 Task: Find connections with filter location Stuttgart-Ost with filter topic #Culturewith filter profile language German with filter current company Internship & Jobs For Fresher / Work From Home Jobs  with filter school College of Engineering, Guindy with filter industry Household Appliance Manufacturing with filter service category CateringChange with filter keywords title Social Media Specialist
Action: Mouse moved to (573, 75)
Screenshot: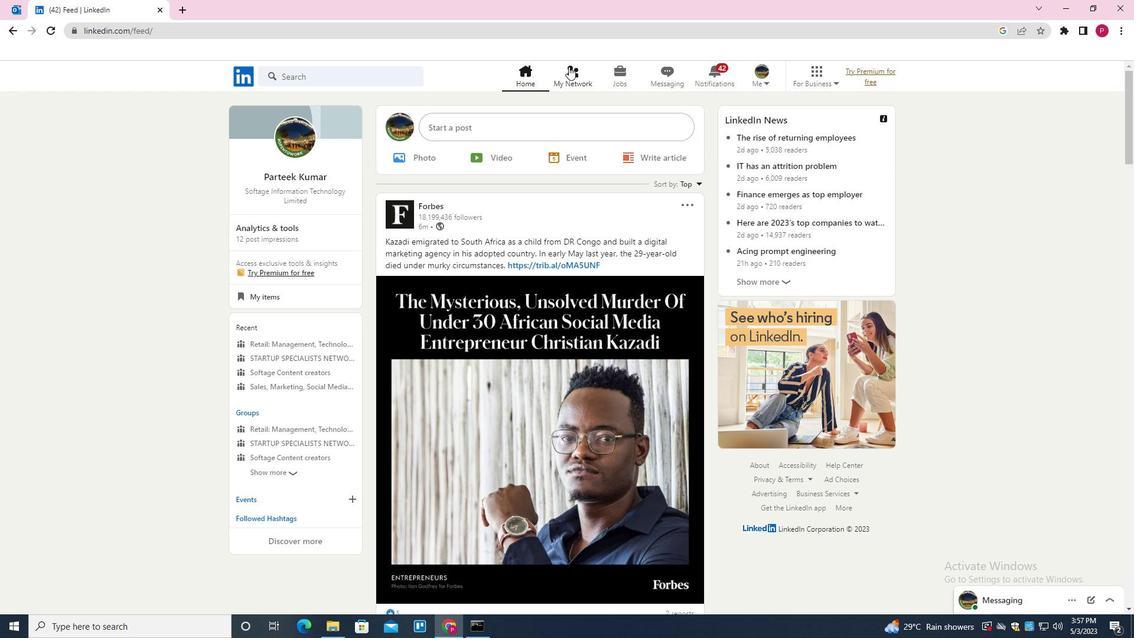 
Action: Mouse pressed left at (573, 75)
Screenshot: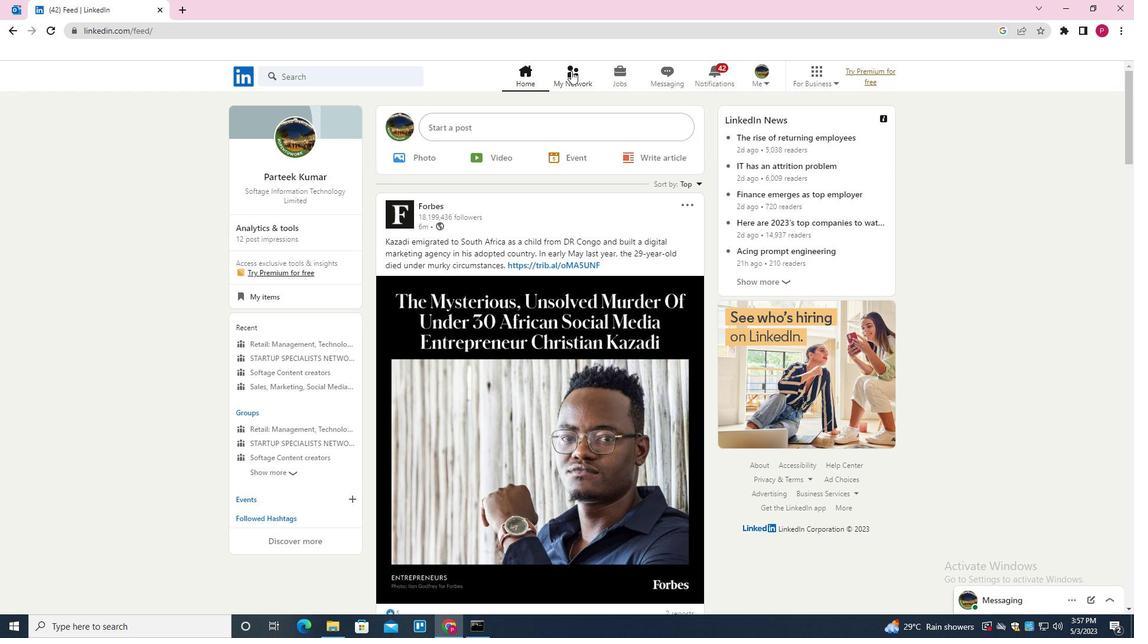 
Action: Mouse moved to (362, 135)
Screenshot: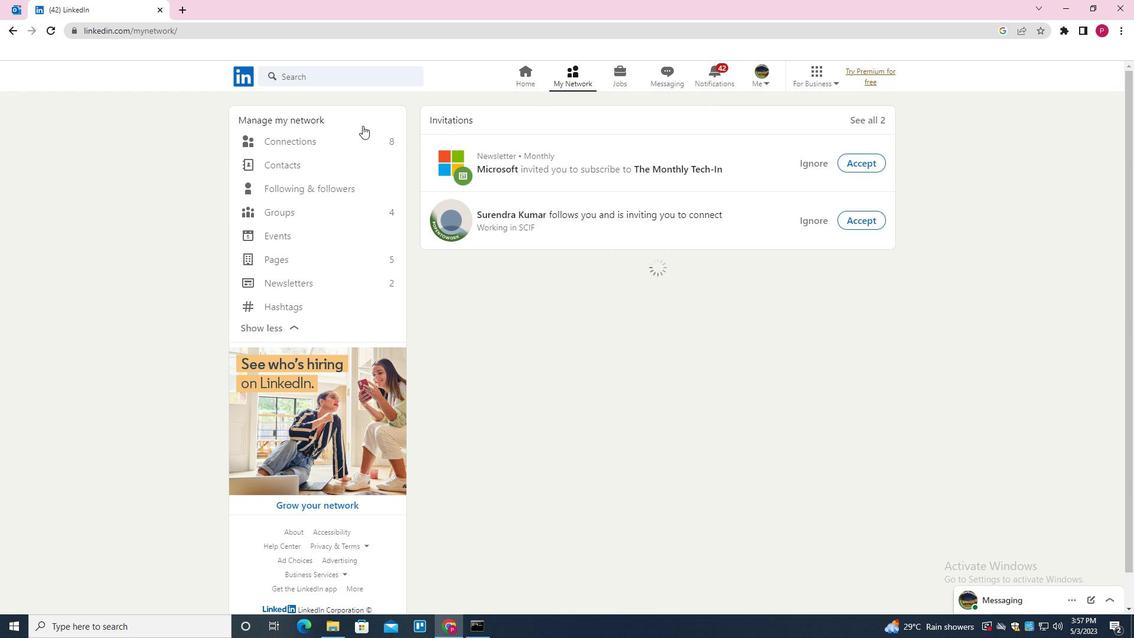 
Action: Mouse pressed left at (362, 135)
Screenshot: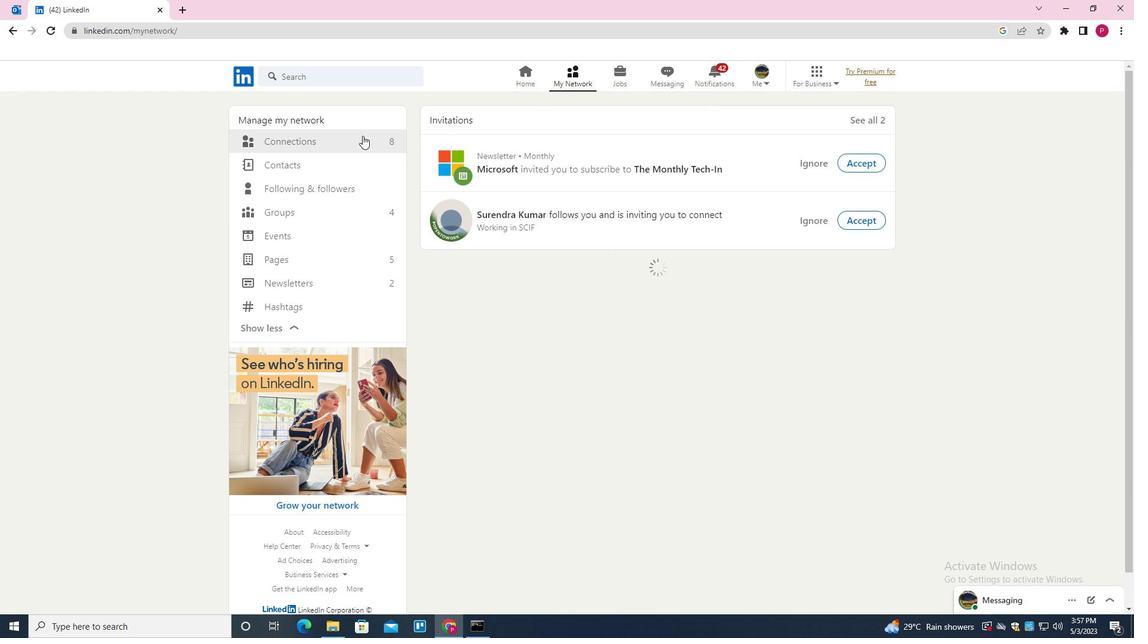 
Action: Mouse moved to (645, 145)
Screenshot: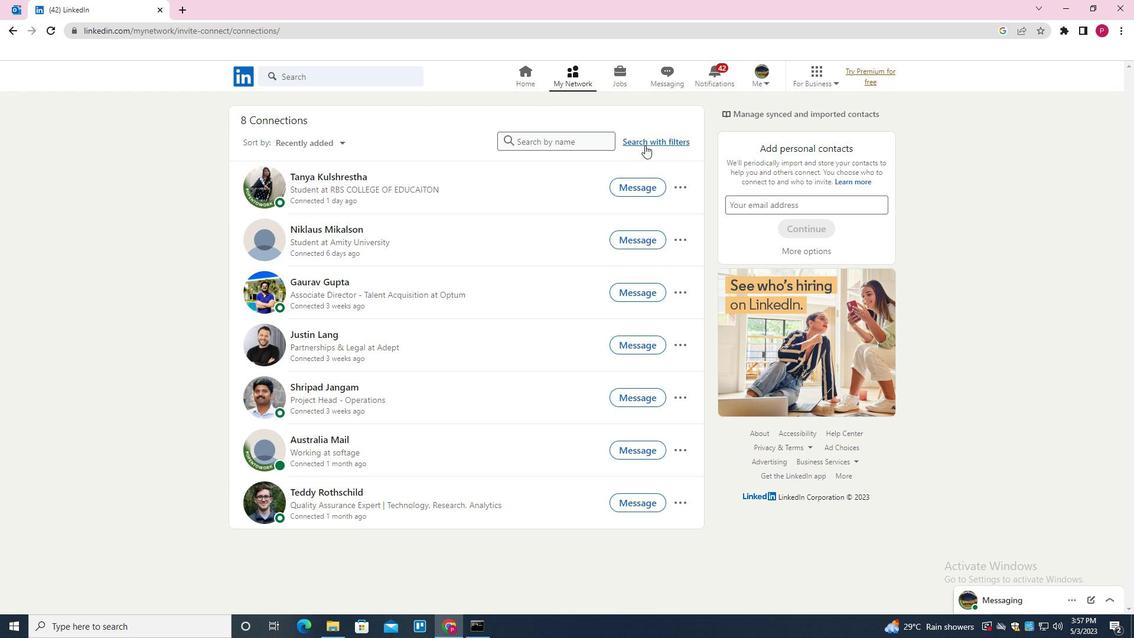 
Action: Mouse pressed left at (645, 145)
Screenshot: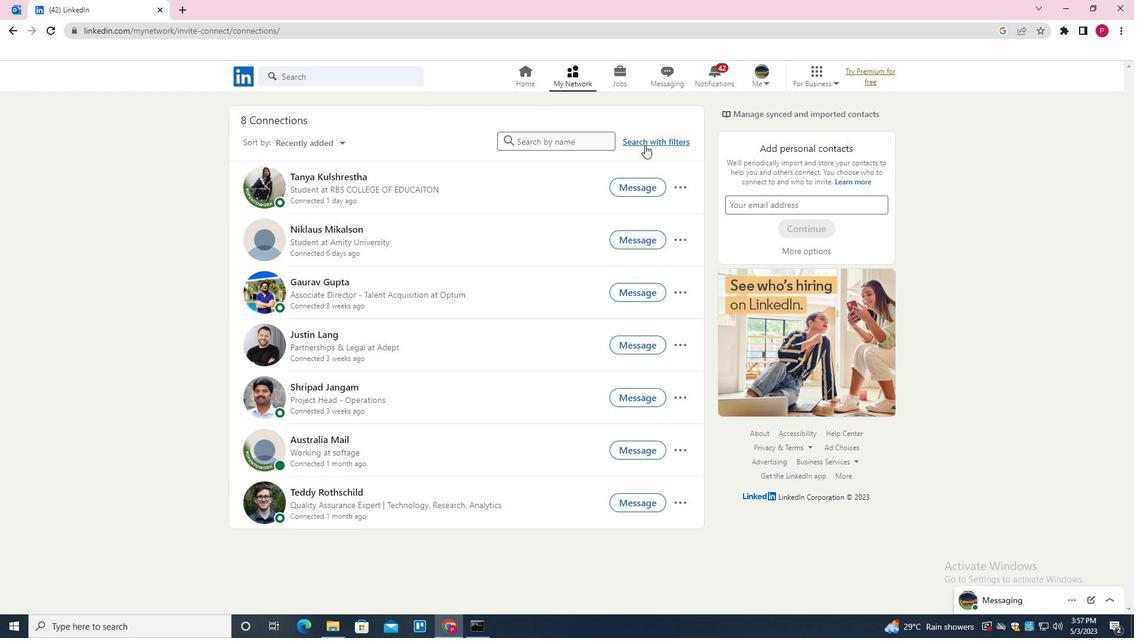 
Action: Mouse moved to (603, 112)
Screenshot: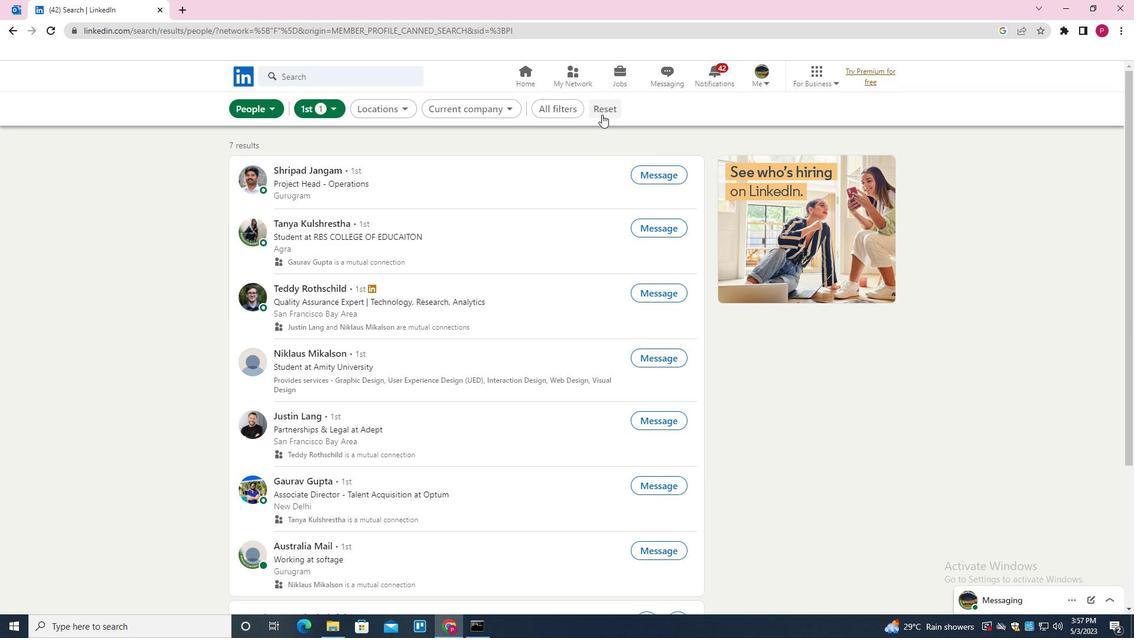 
Action: Mouse pressed left at (603, 112)
Screenshot: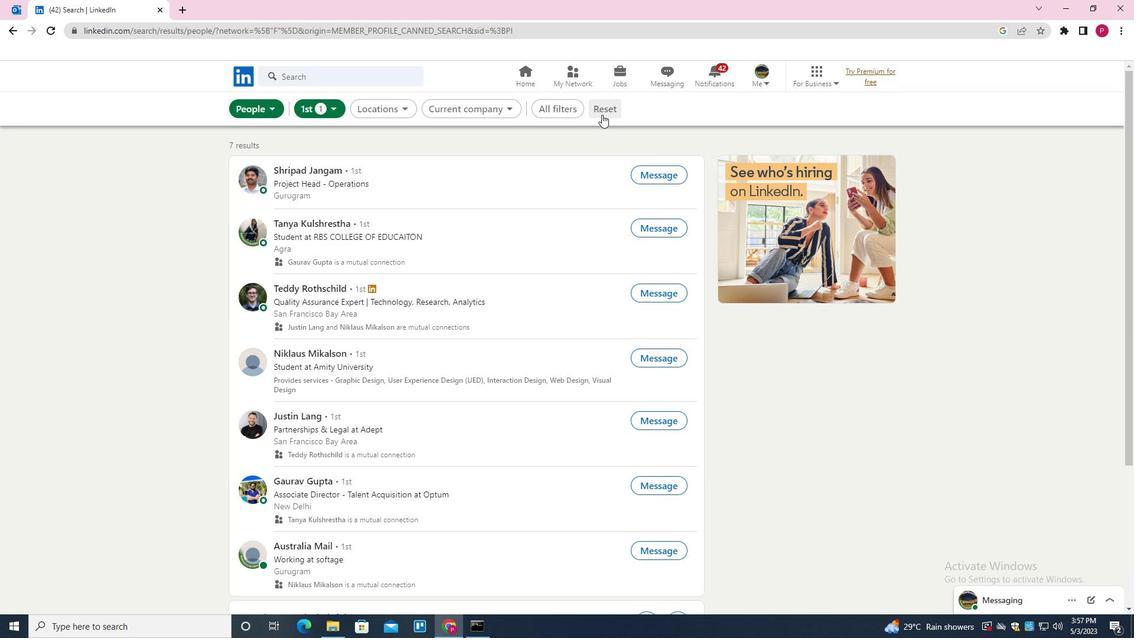 
Action: Mouse moved to (587, 109)
Screenshot: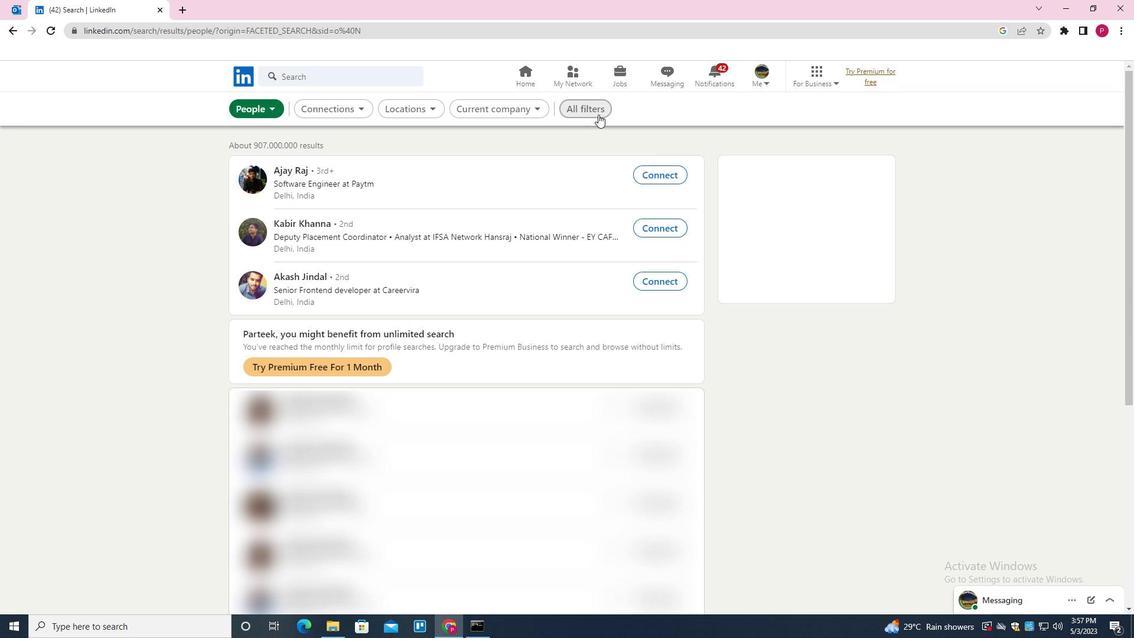 
Action: Mouse pressed left at (587, 109)
Screenshot: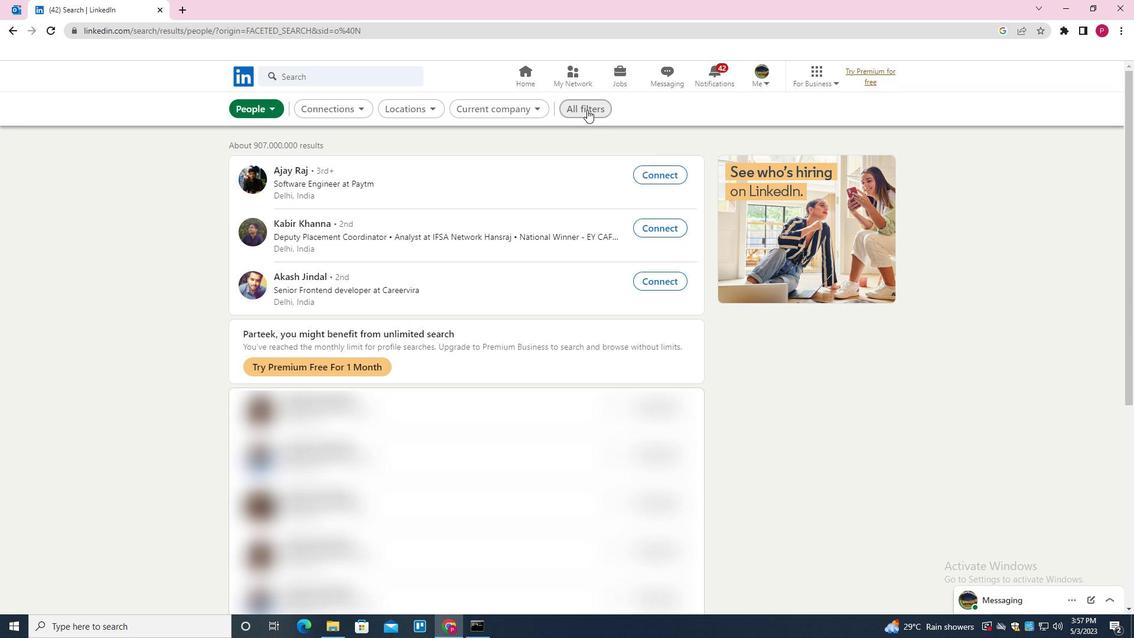 
Action: Mouse moved to (843, 272)
Screenshot: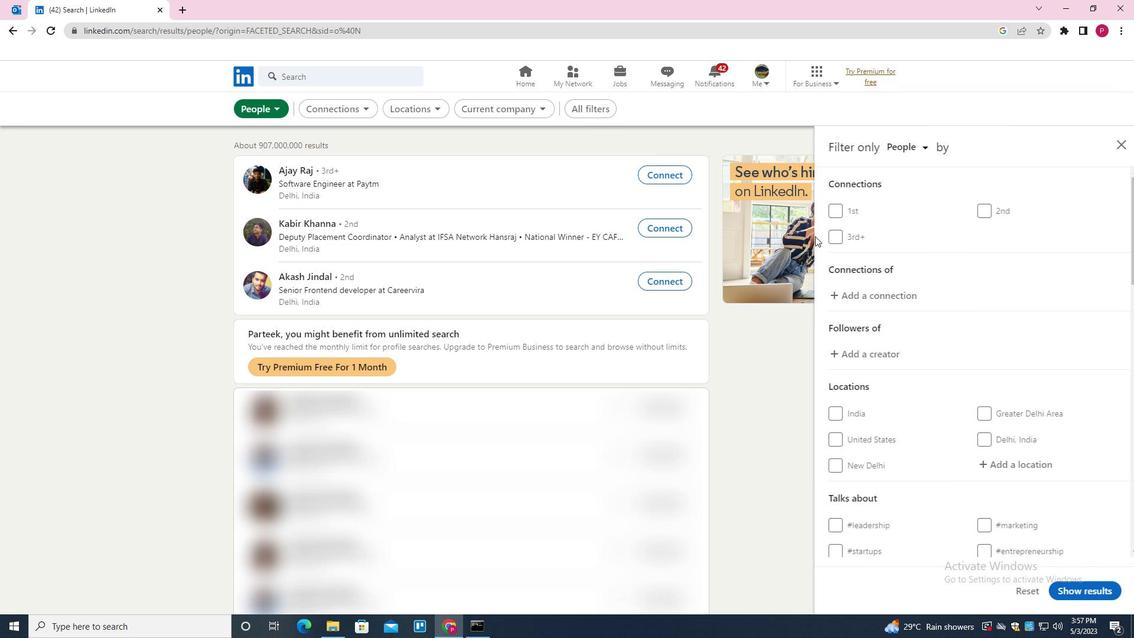 
Action: Mouse scrolled (843, 271) with delta (0, 0)
Screenshot: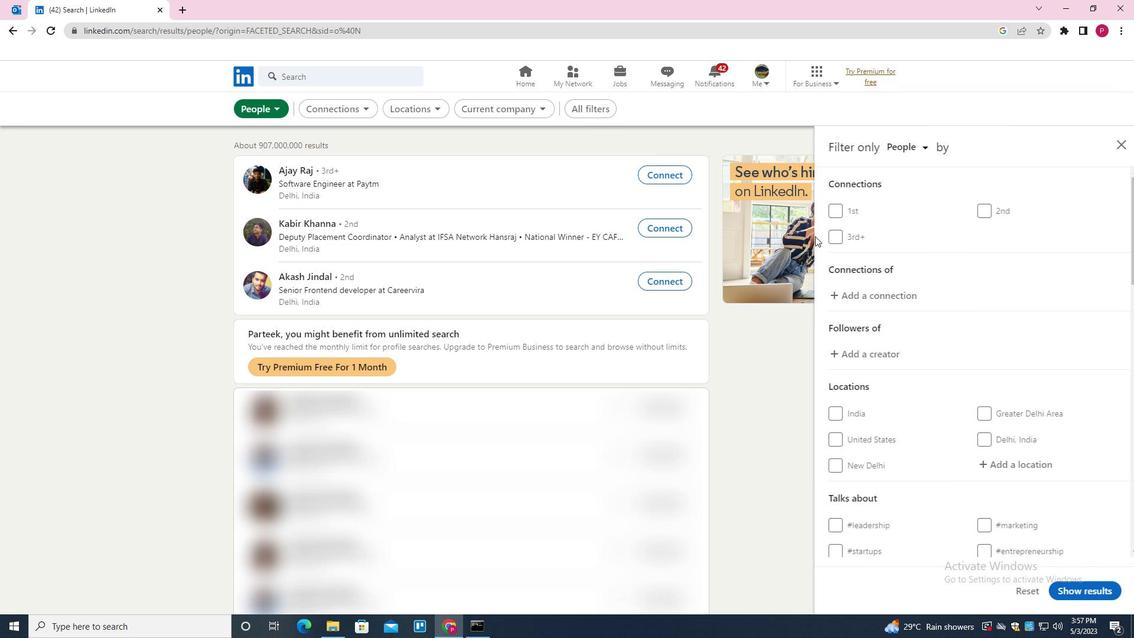 
Action: Mouse moved to (858, 289)
Screenshot: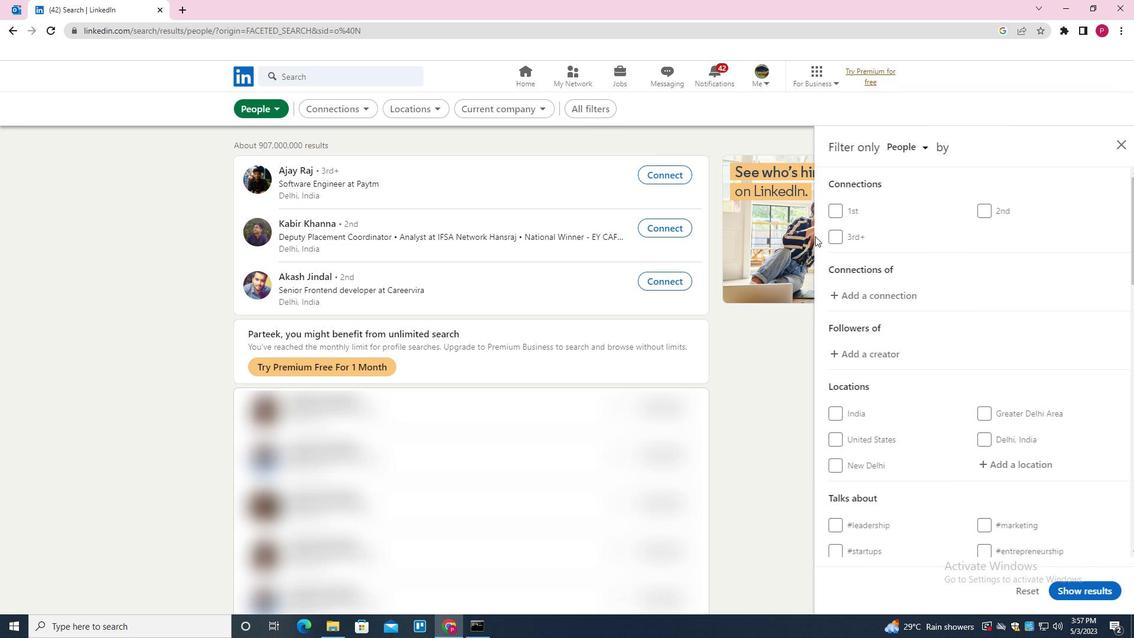 
Action: Mouse scrolled (858, 288) with delta (0, 0)
Screenshot: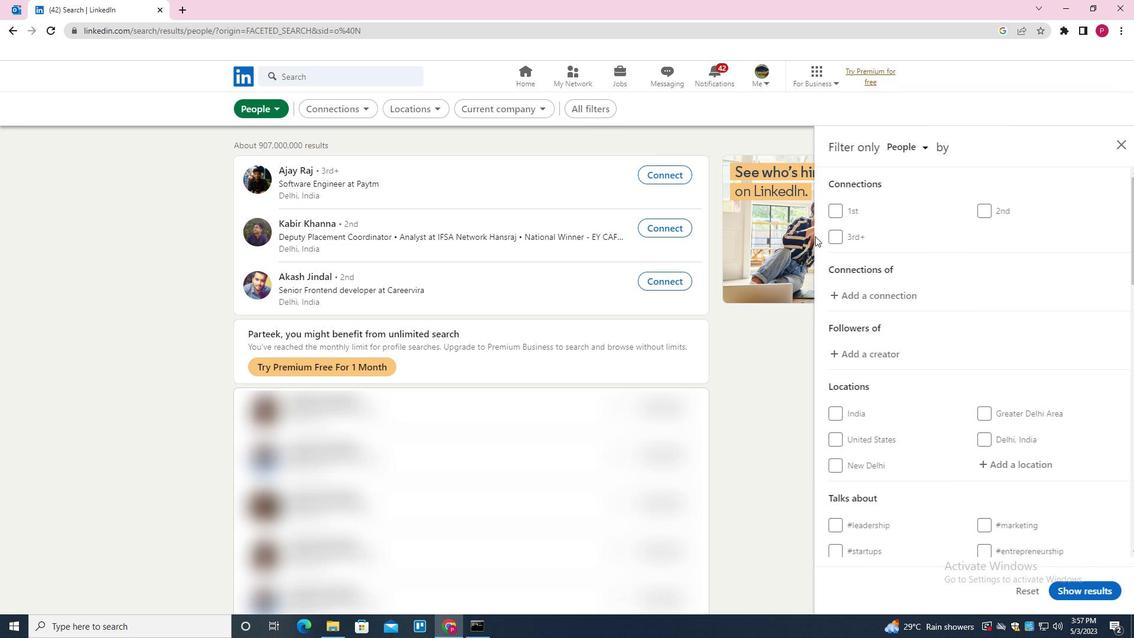 
Action: Mouse moved to (997, 346)
Screenshot: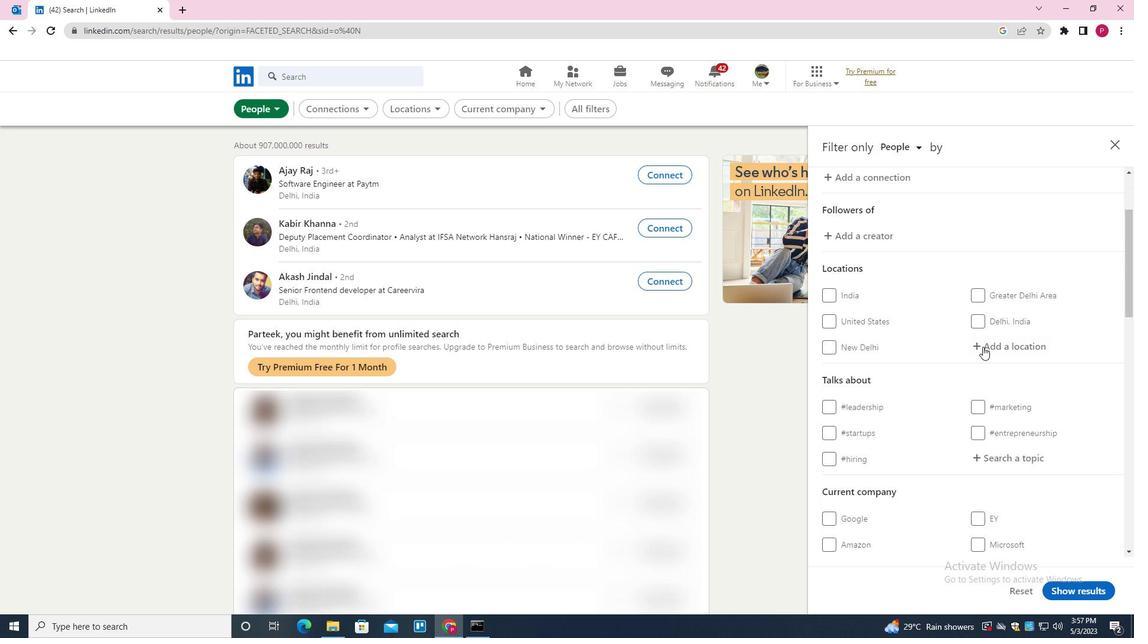 
Action: Mouse pressed left at (997, 346)
Screenshot: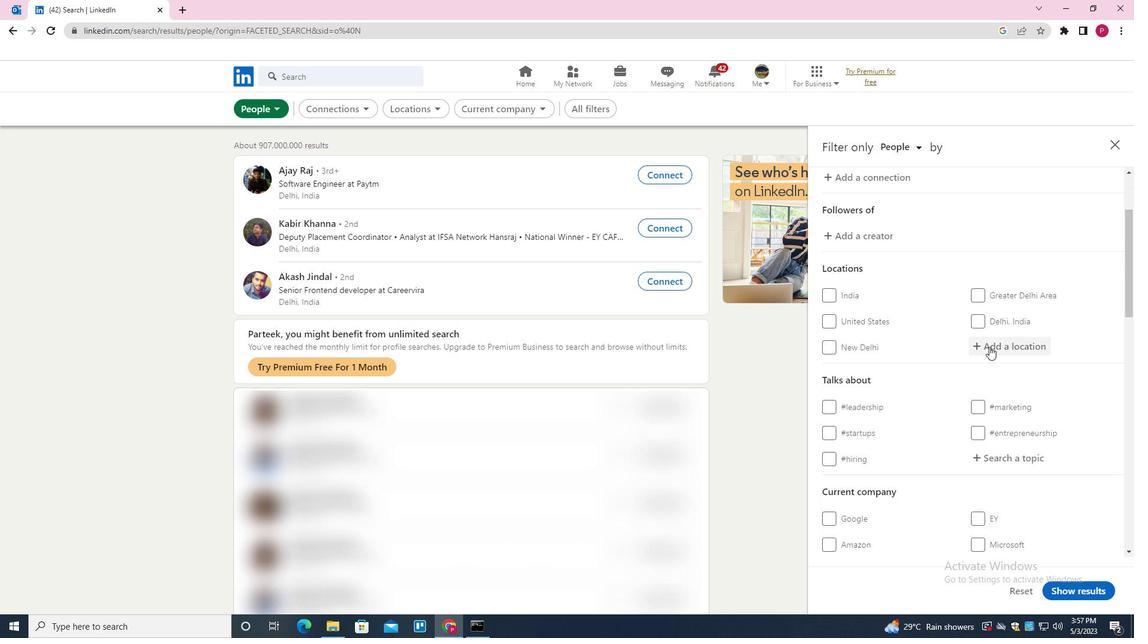 
Action: Mouse moved to (982, 356)
Screenshot: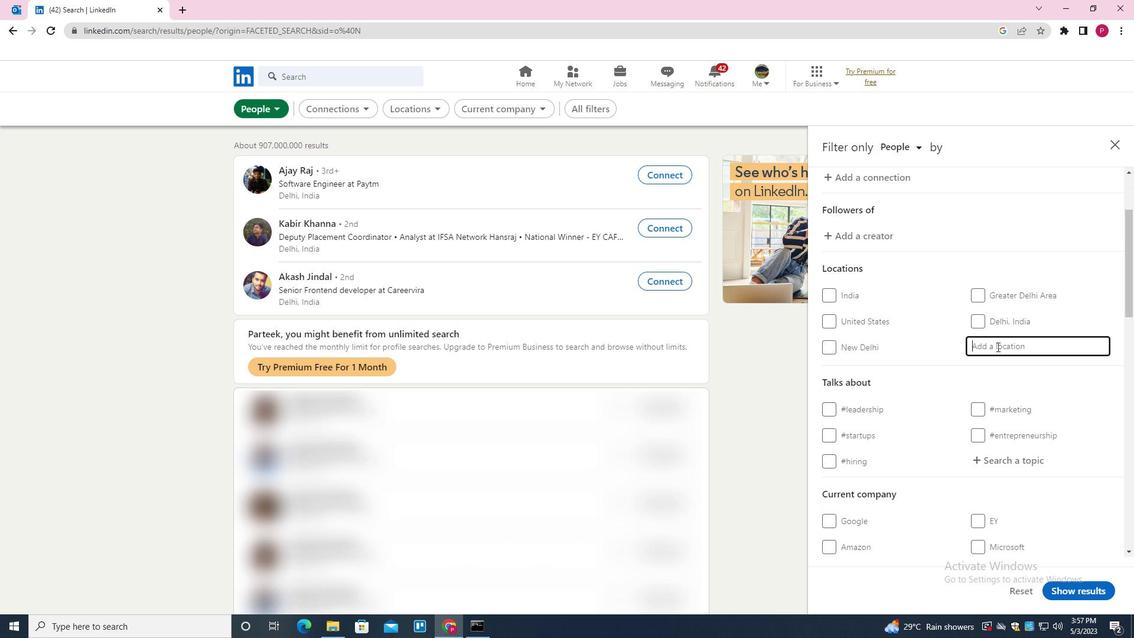 
Action: Key pressed <Key.shift>STUTT<Key.down><Key.down><Key.down><Key.down><Key.enter>
Screenshot: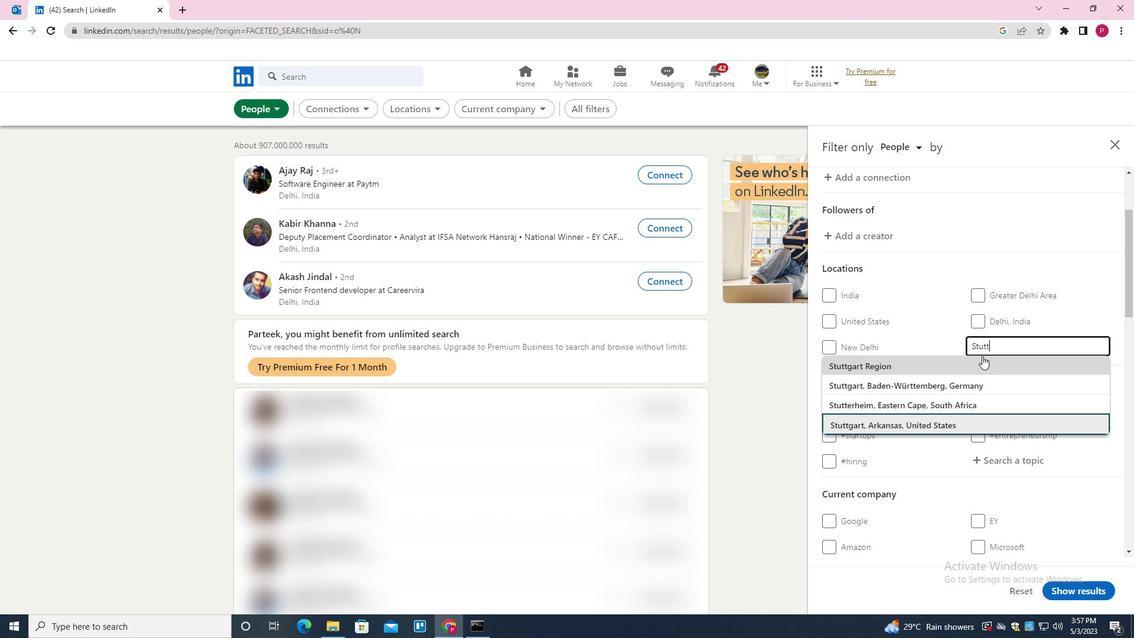 
Action: Mouse moved to (952, 286)
Screenshot: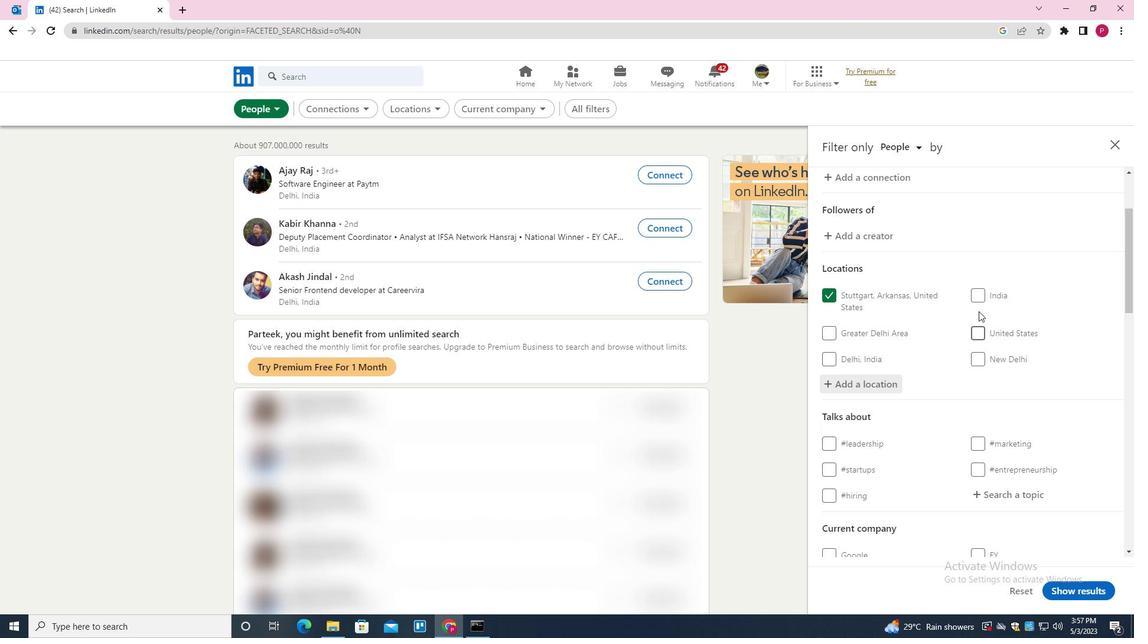 
Action: Mouse scrolled (952, 285) with delta (0, 0)
Screenshot: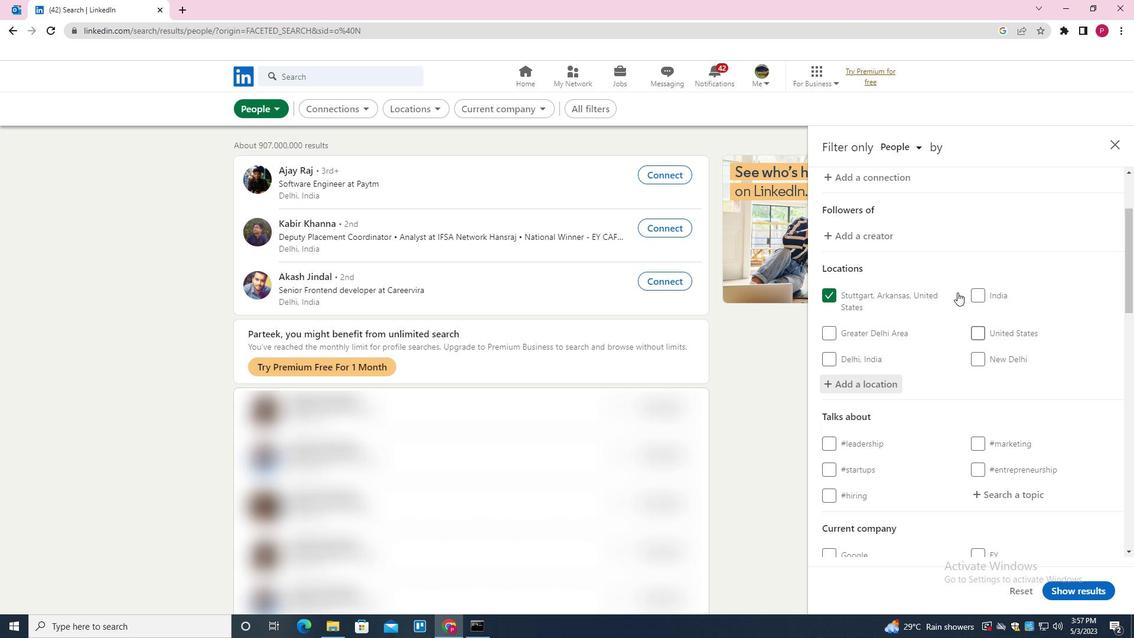 
Action: Mouse scrolled (952, 285) with delta (0, 0)
Screenshot: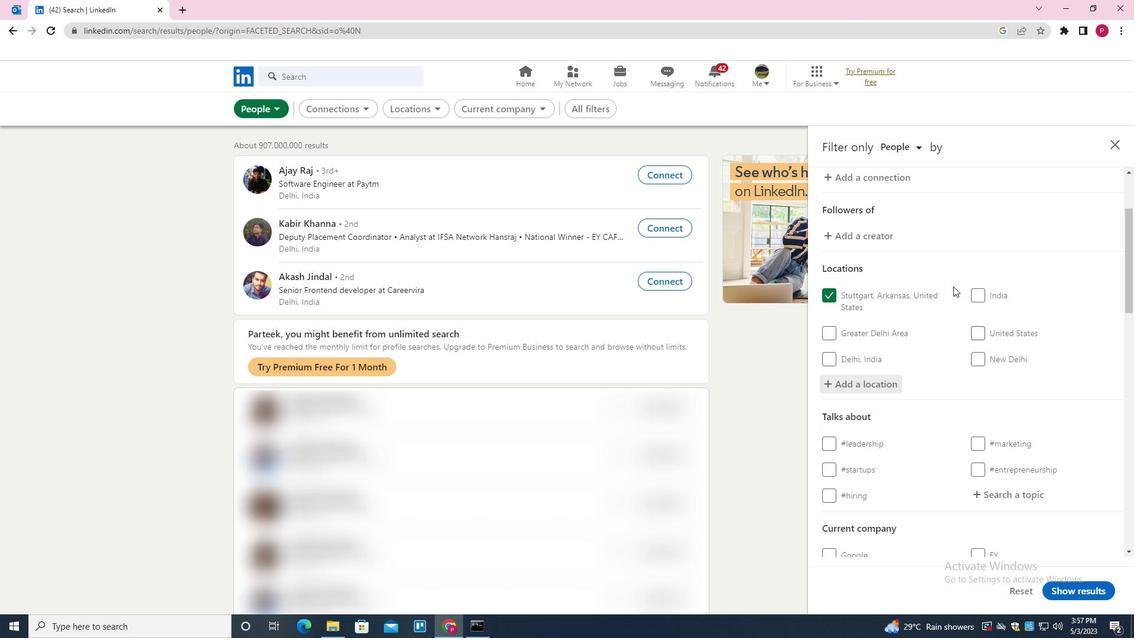
Action: Mouse scrolled (952, 285) with delta (0, 0)
Screenshot: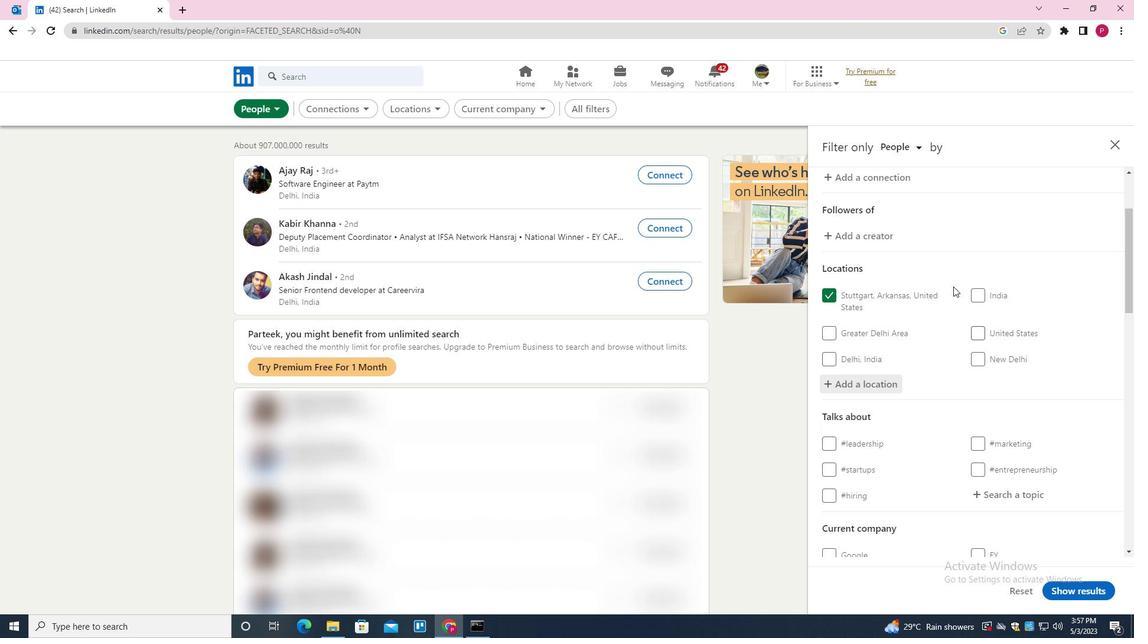
Action: Mouse scrolled (952, 285) with delta (0, 0)
Screenshot: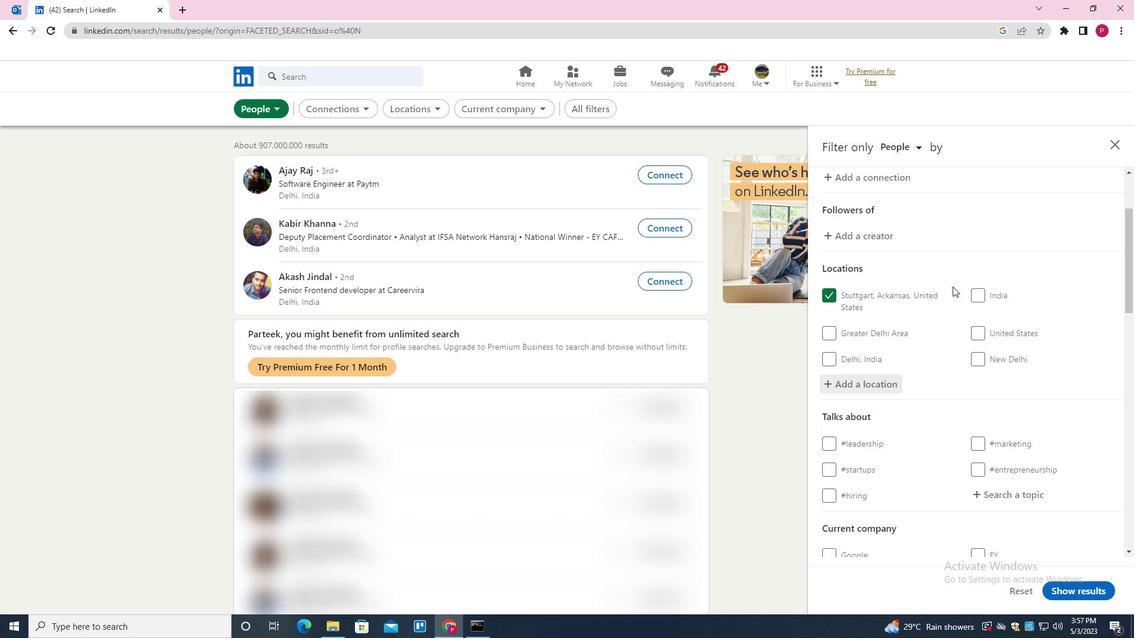 
Action: Mouse moved to (1031, 256)
Screenshot: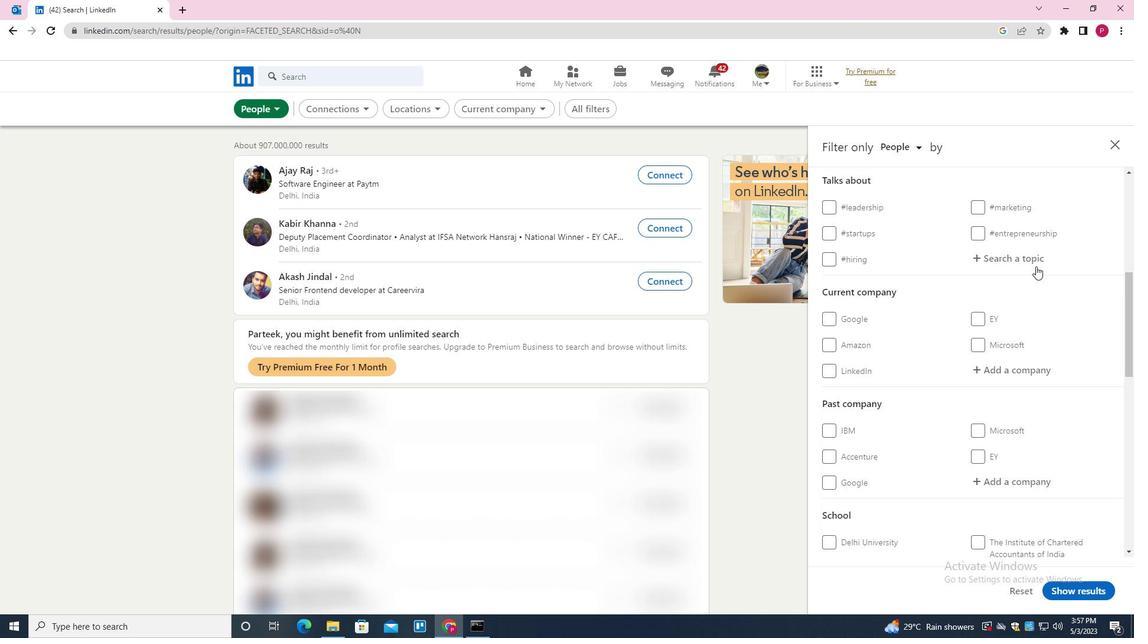 
Action: Mouse pressed left at (1031, 256)
Screenshot: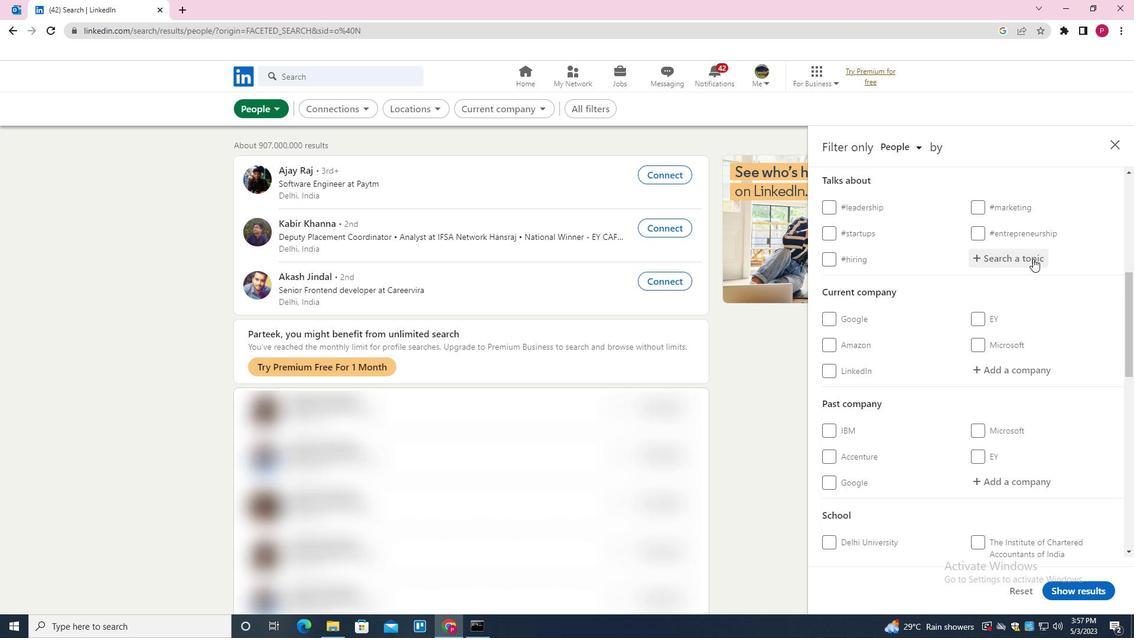 
Action: Mouse moved to (1030, 256)
Screenshot: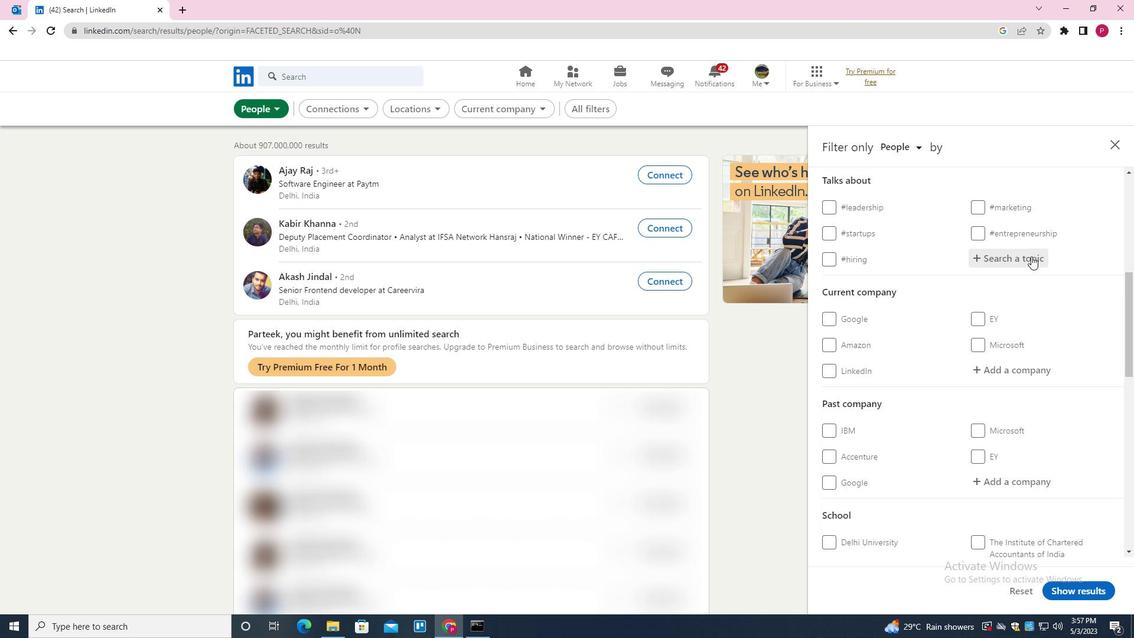 
Action: Key pressed CULTUT<Key.backspace>RE<Key.down><Key.down><Key.enter>
Screenshot: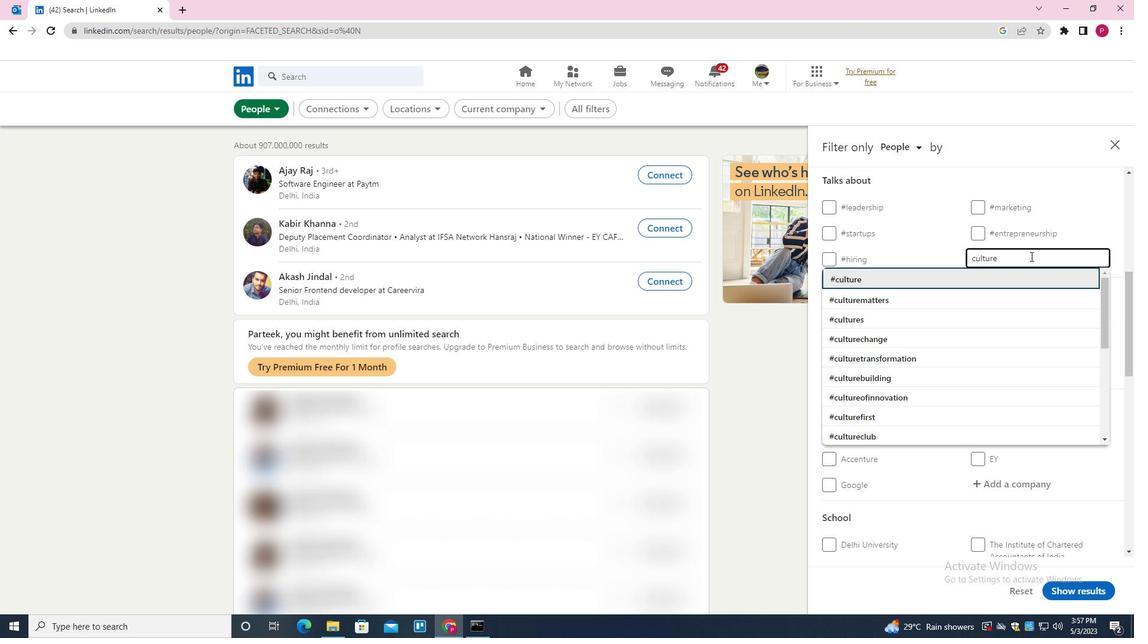 
Action: Mouse moved to (975, 329)
Screenshot: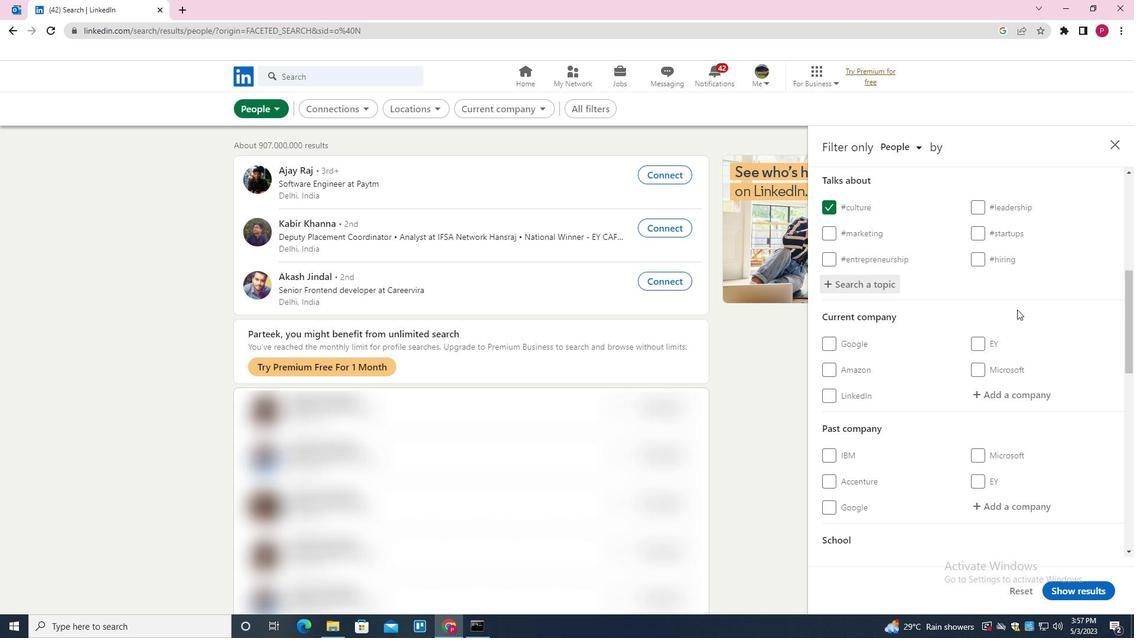 
Action: Mouse scrolled (975, 329) with delta (0, 0)
Screenshot: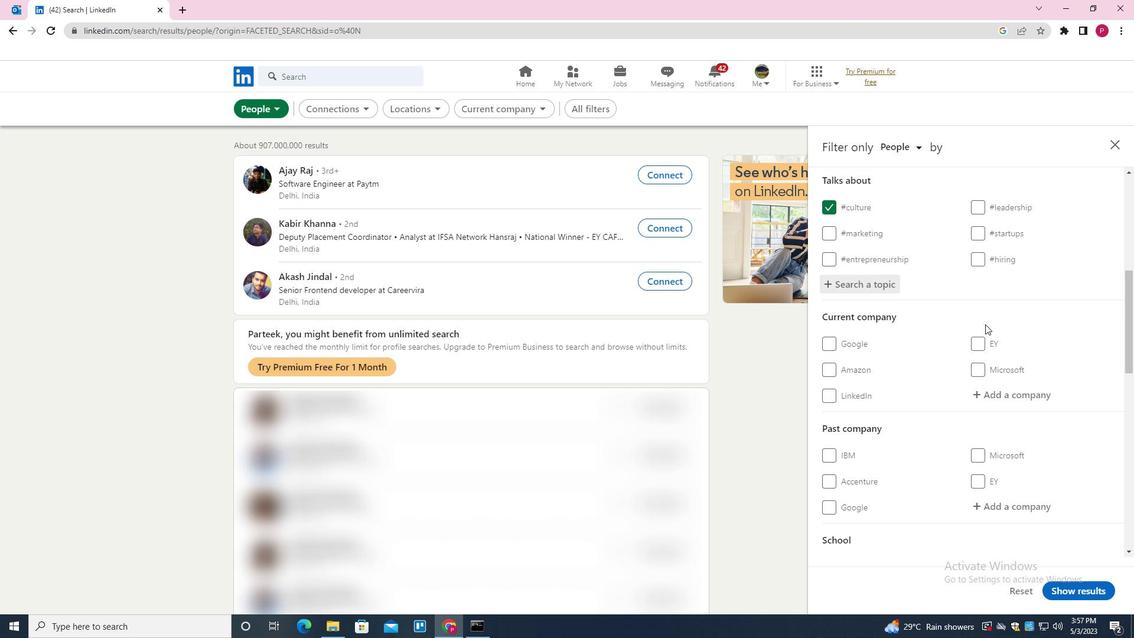 
Action: Mouse moved to (974, 330)
Screenshot: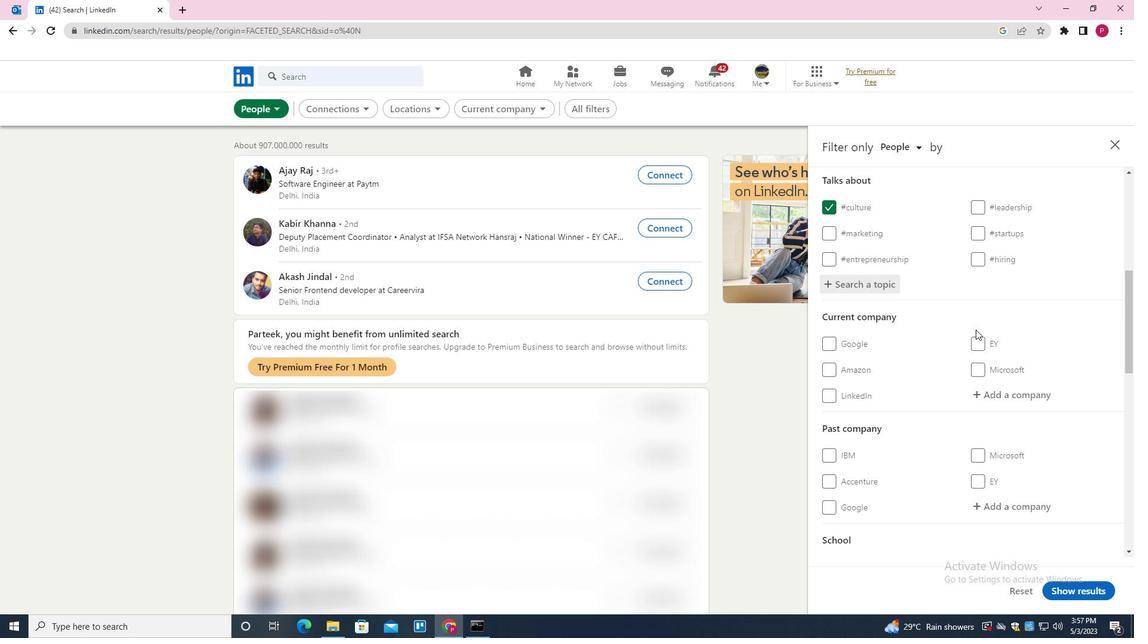 
Action: Mouse scrolled (974, 330) with delta (0, 0)
Screenshot: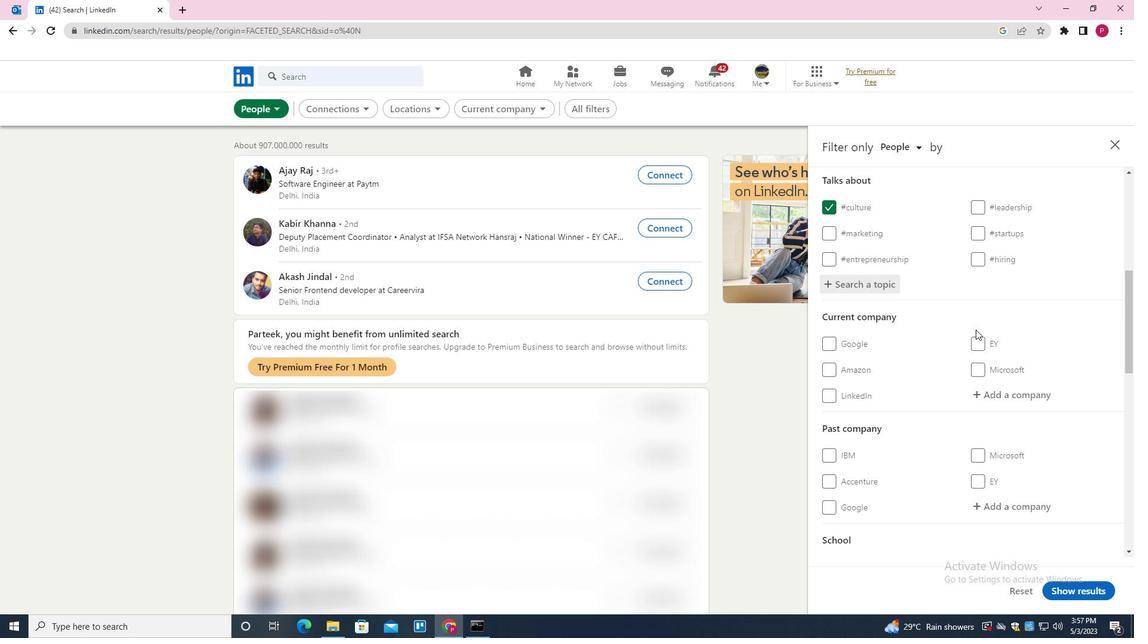 
Action: Mouse moved to (971, 331)
Screenshot: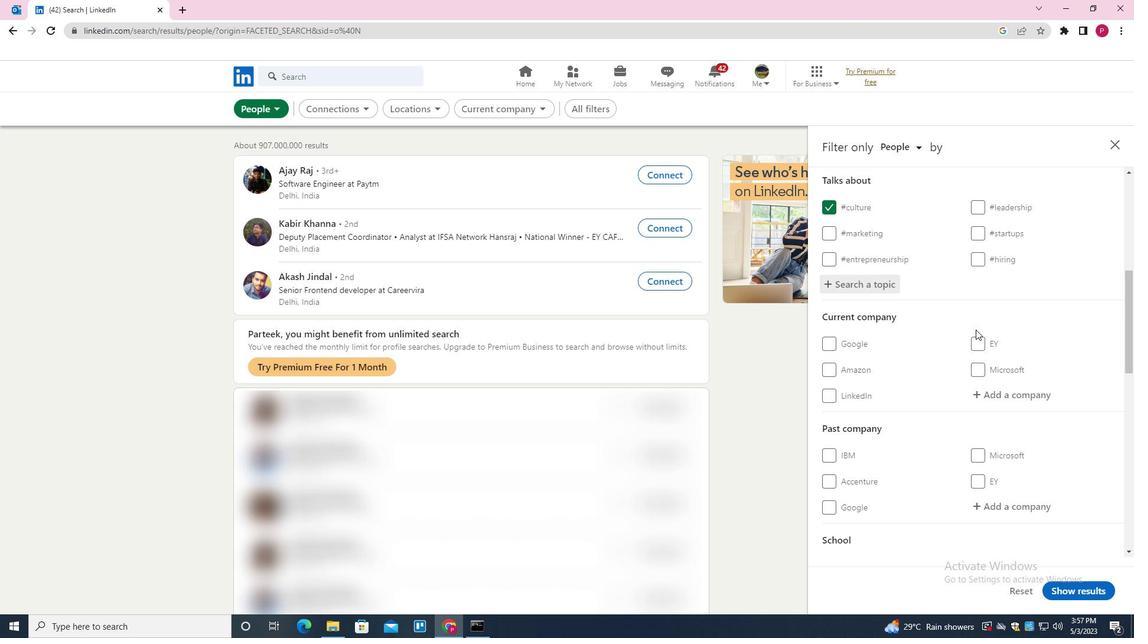
Action: Mouse scrolled (971, 331) with delta (0, 0)
Screenshot: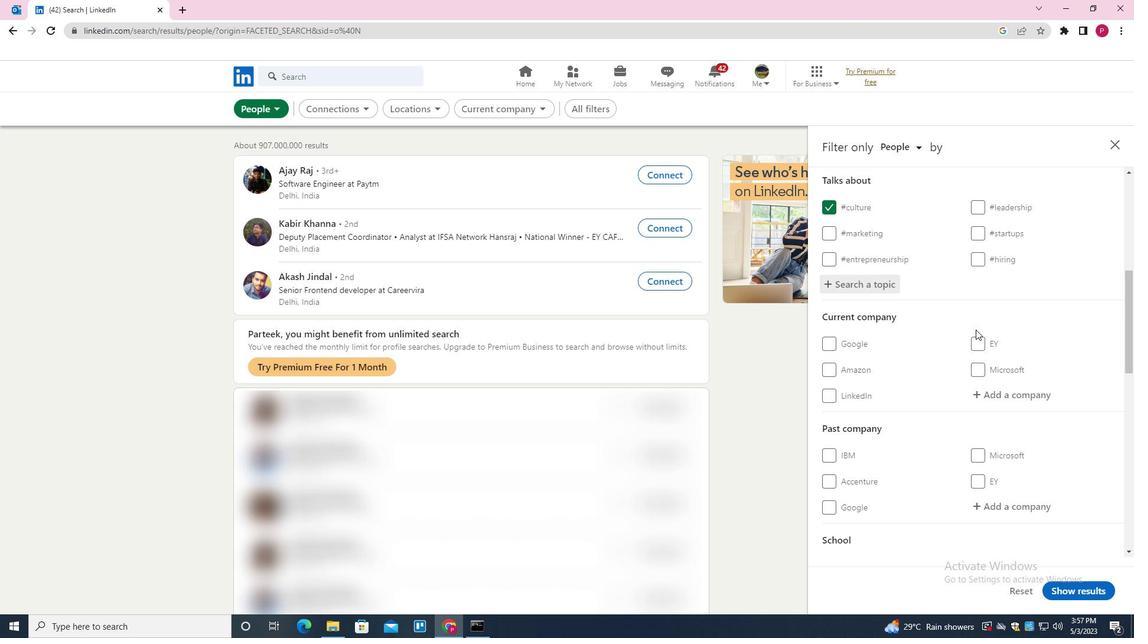 
Action: Mouse scrolled (971, 331) with delta (0, 0)
Screenshot: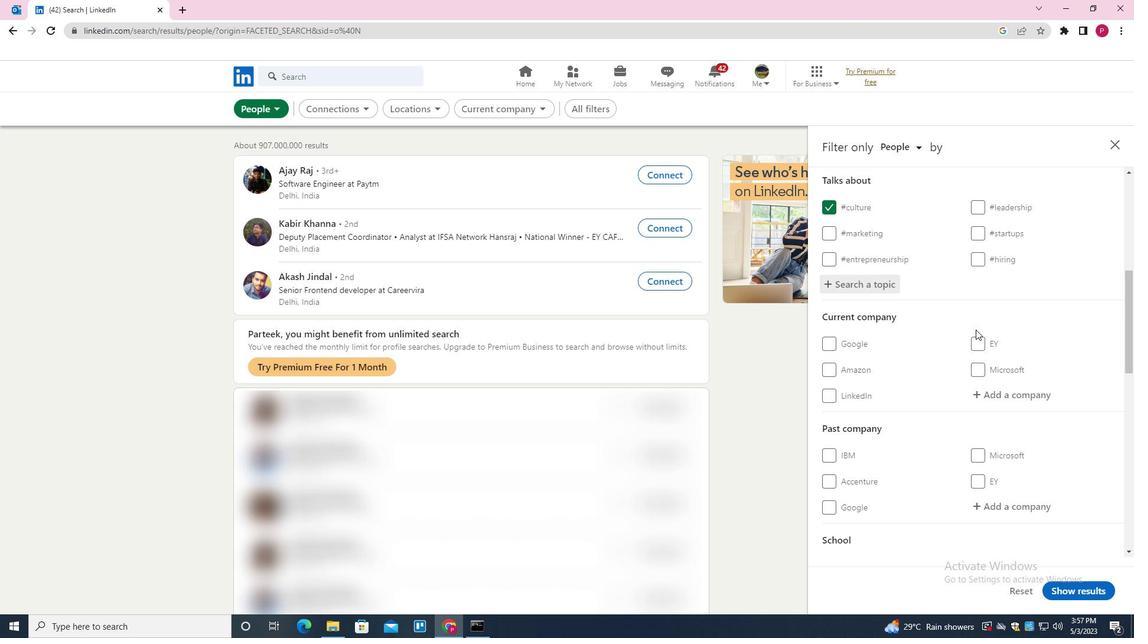 
Action: Mouse scrolled (971, 331) with delta (0, 0)
Screenshot: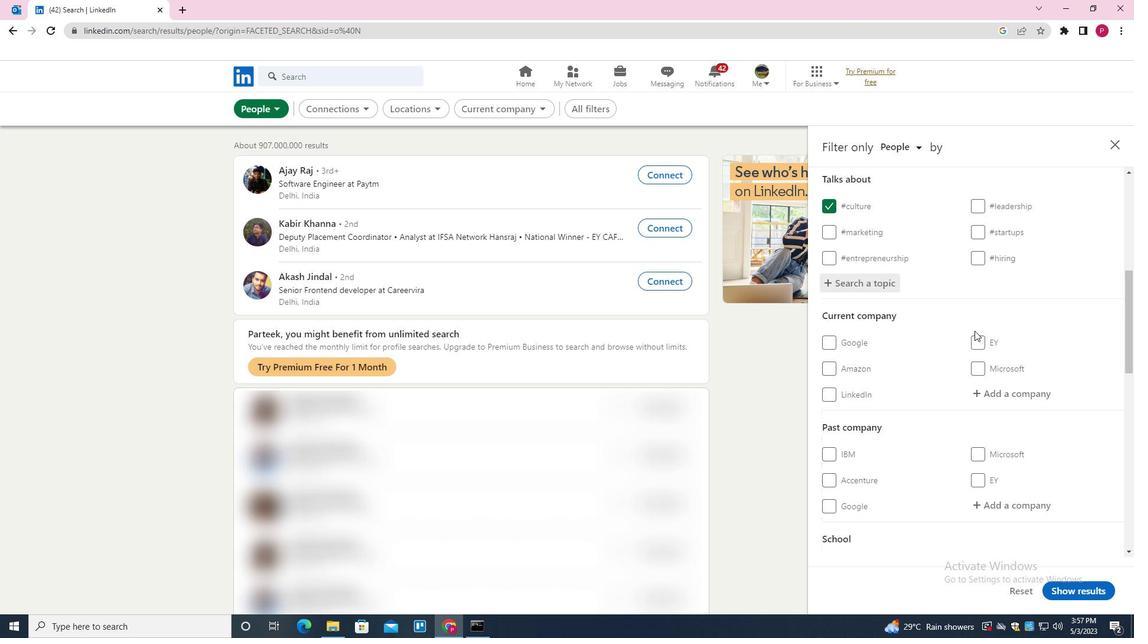 
Action: Mouse moved to (939, 319)
Screenshot: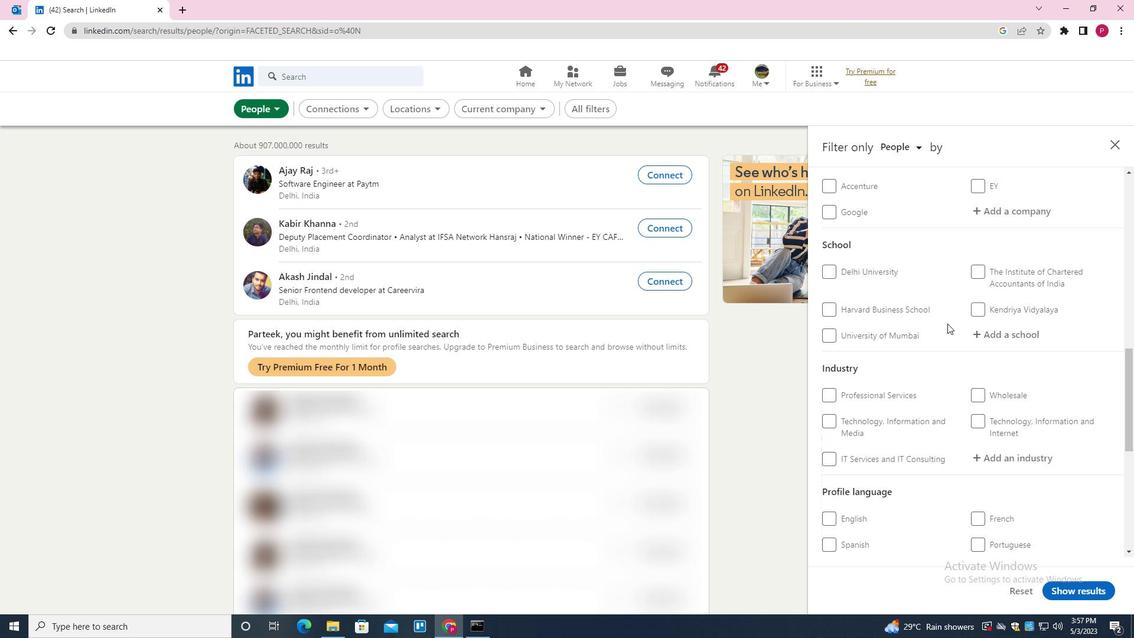 
Action: Mouse scrolled (939, 319) with delta (0, 0)
Screenshot: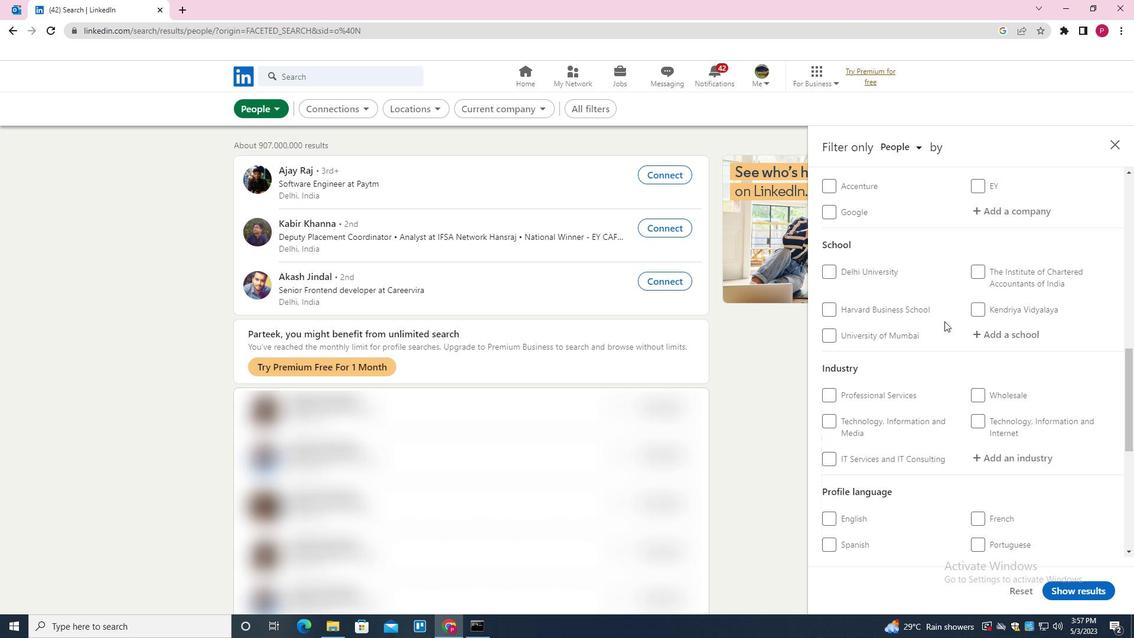 
Action: Mouse scrolled (939, 319) with delta (0, 0)
Screenshot: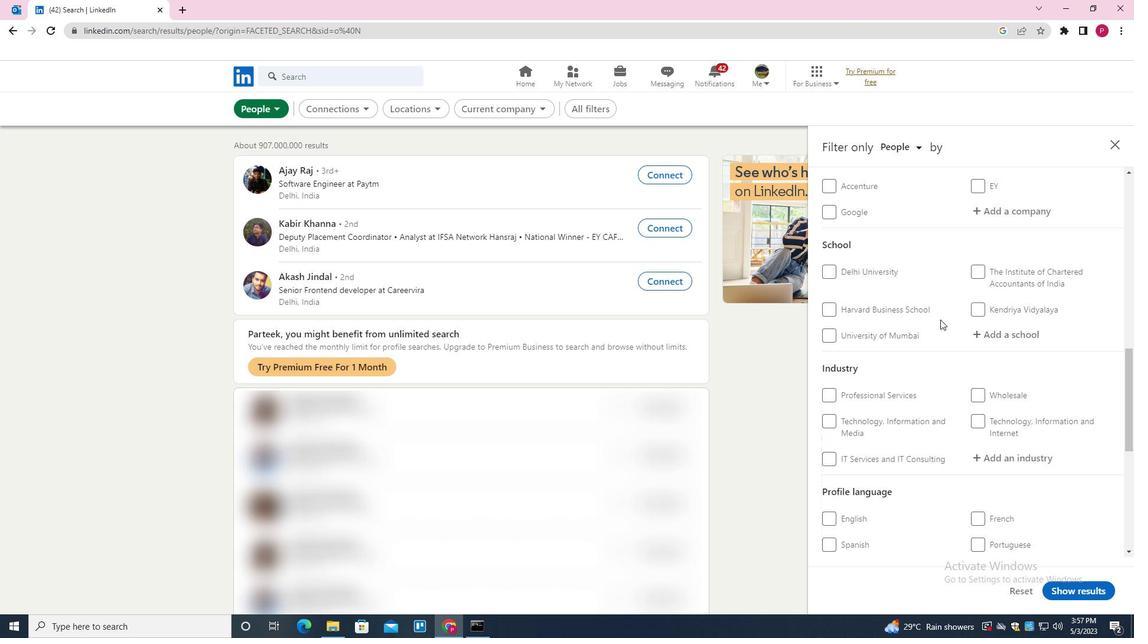 
Action: Mouse scrolled (939, 319) with delta (0, 0)
Screenshot: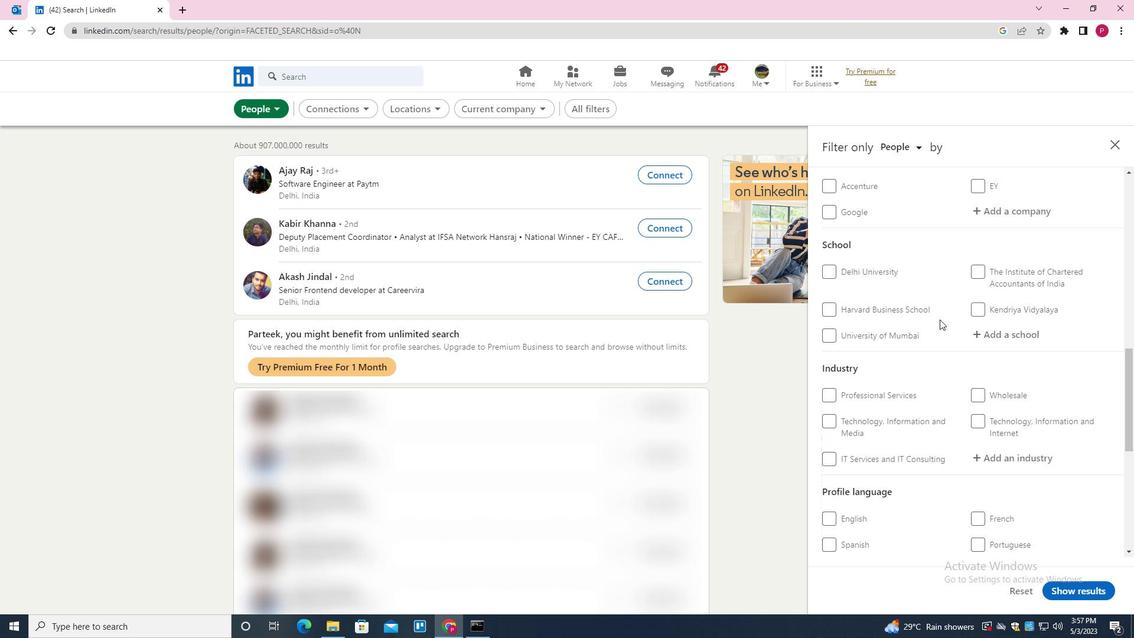 
Action: Mouse scrolled (939, 319) with delta (0, 0)
Screenshot: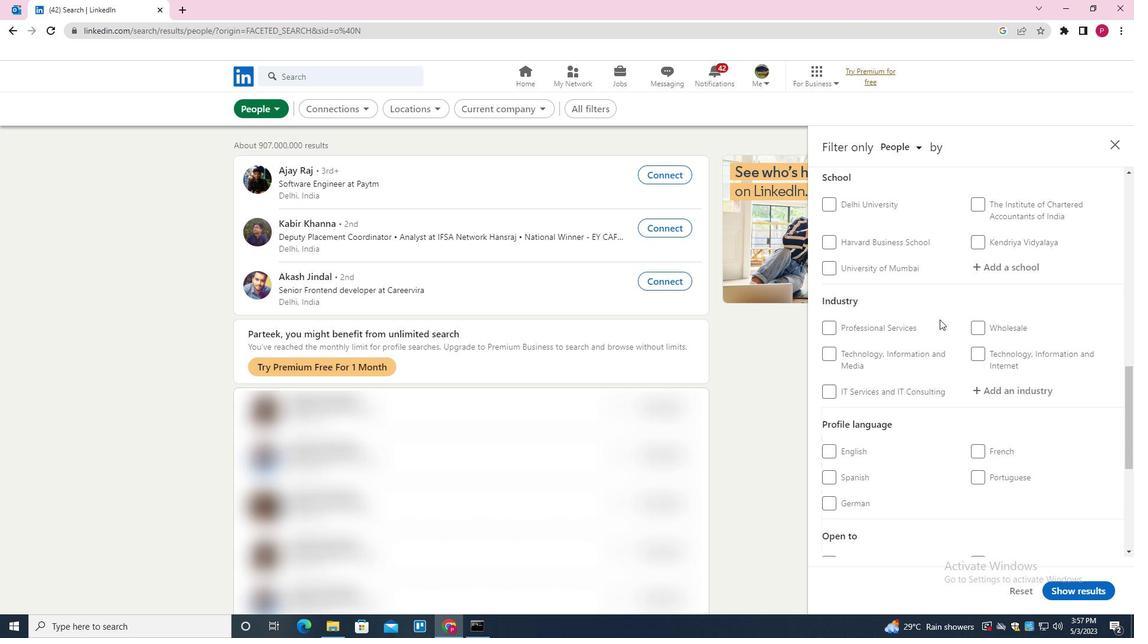 
Action: Mouse moved to (856, 334)
Screenshot: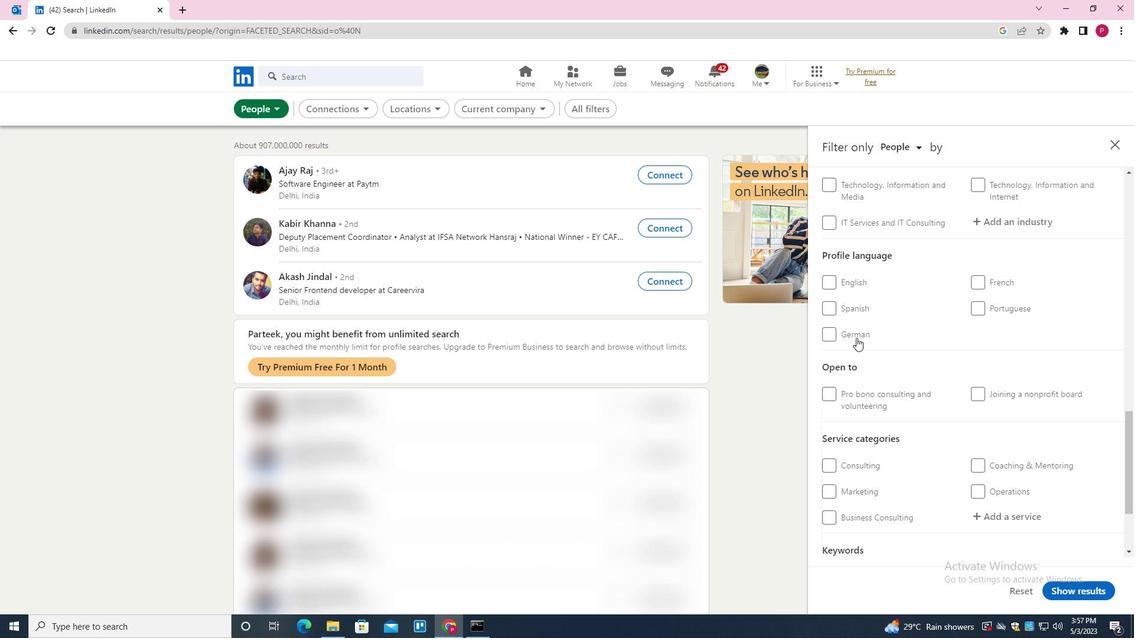 
Action: Mouse pressed left at (856, 334)
Screenshot: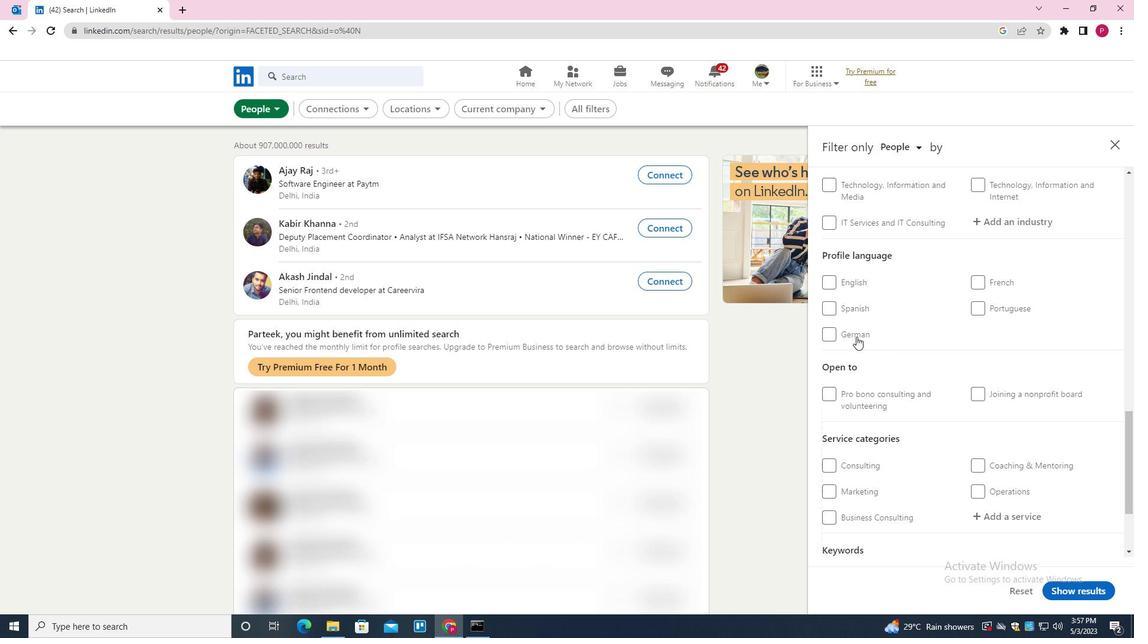 
Action: Mouse moved to (916, 360)
Screenshot: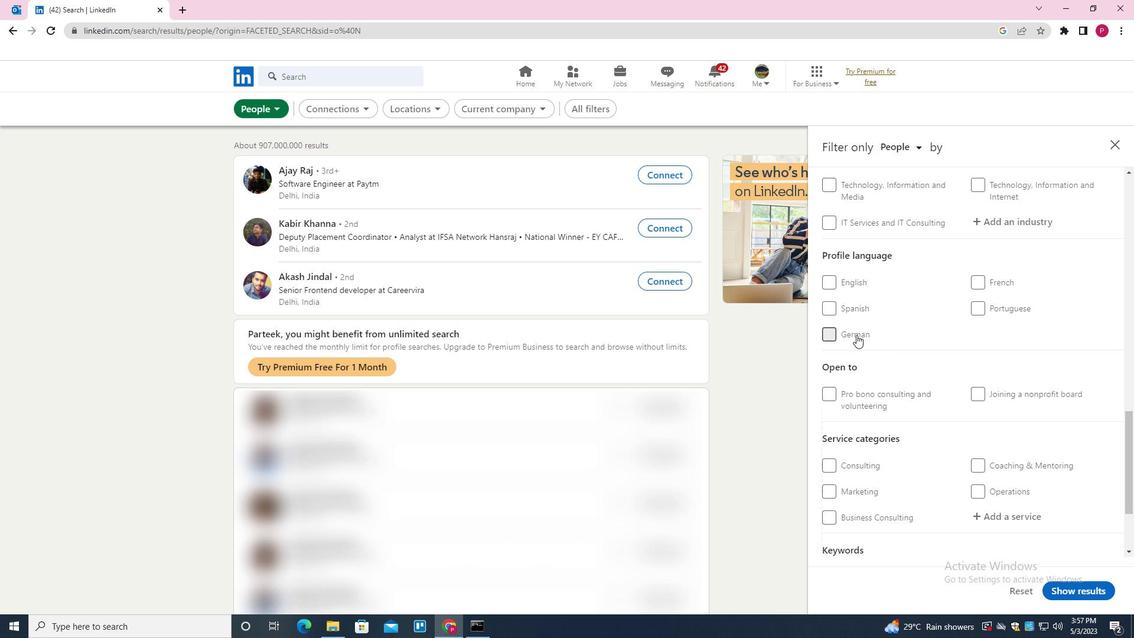 
Action: Mouse scrolled (916, 361) with delta (0, 0)
Screenshot: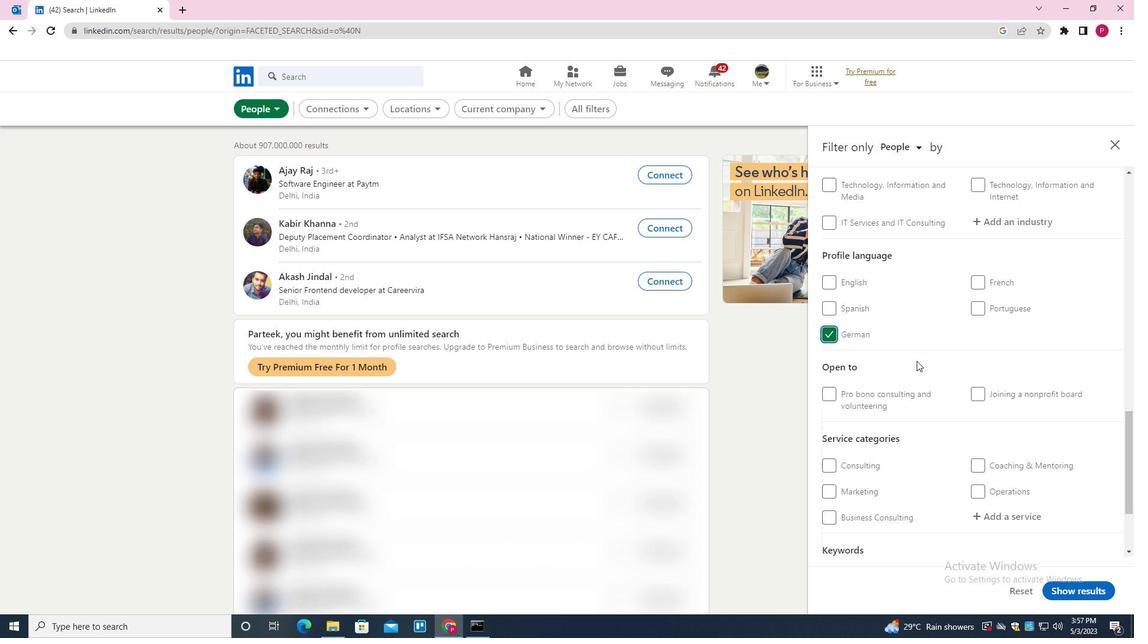 
Action: Mouse scrolled (916, 361) with delta (0, 0)
Screenshot: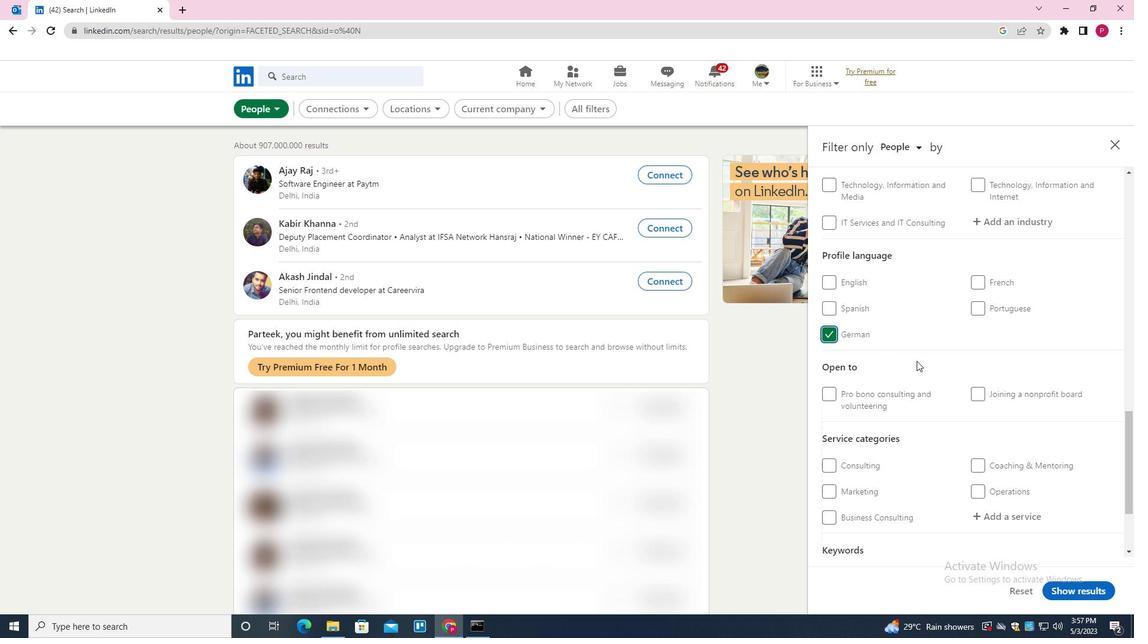
Action: Mouse scrolled (916, 361) with delta (0, 0)
Screenshot: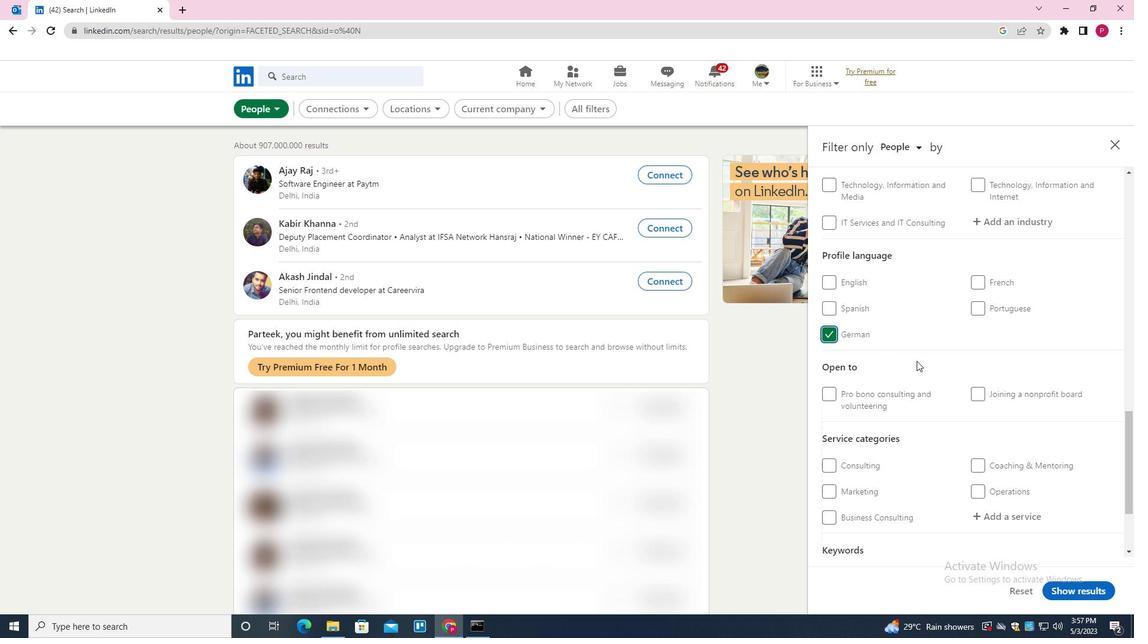
Action: Mouse scrolled (916, 361) with delta (0, 0)
Screenshot: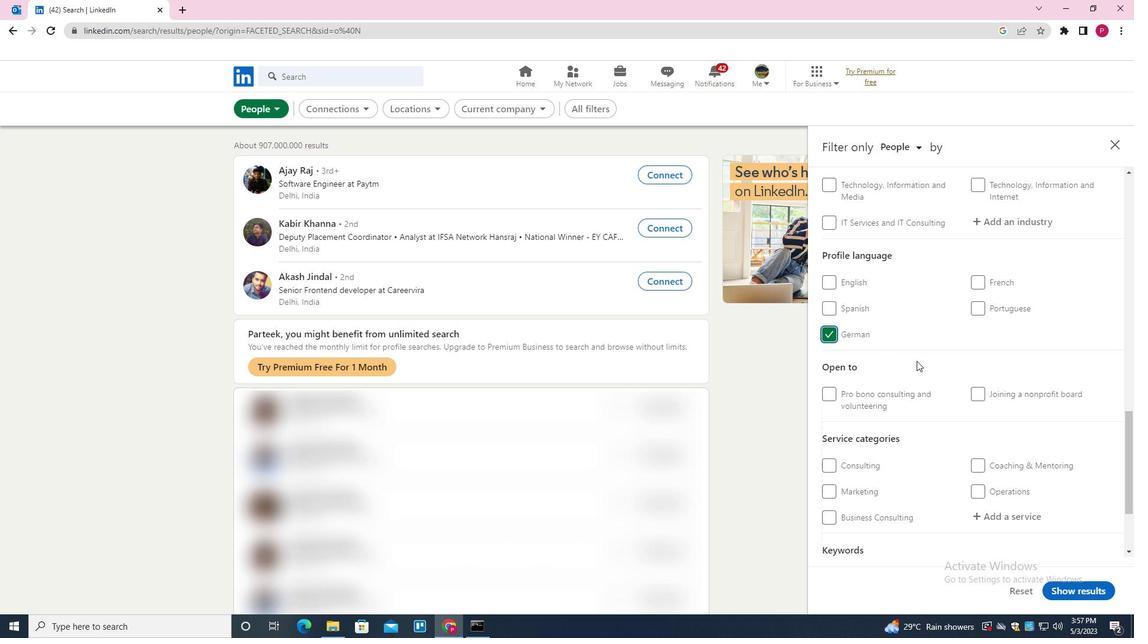 
Action: Mouse scrolled (916, 361) with delta (0, 0)
Screenshot: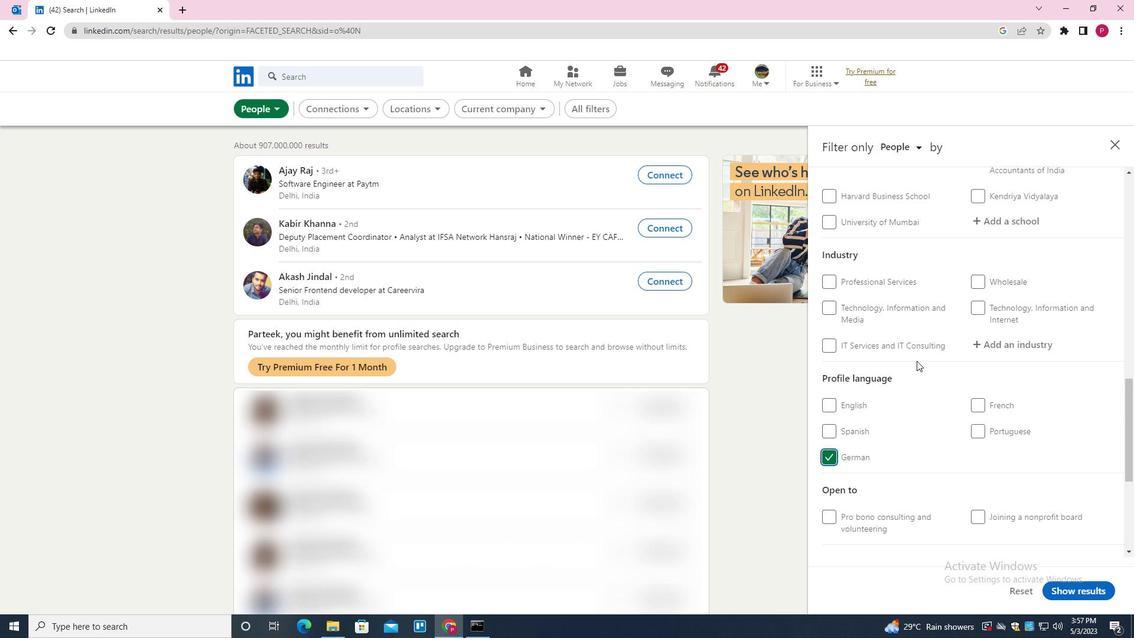 
Action: Mouse scrolled (916, 361) with delta (0, 0)
Screenshot: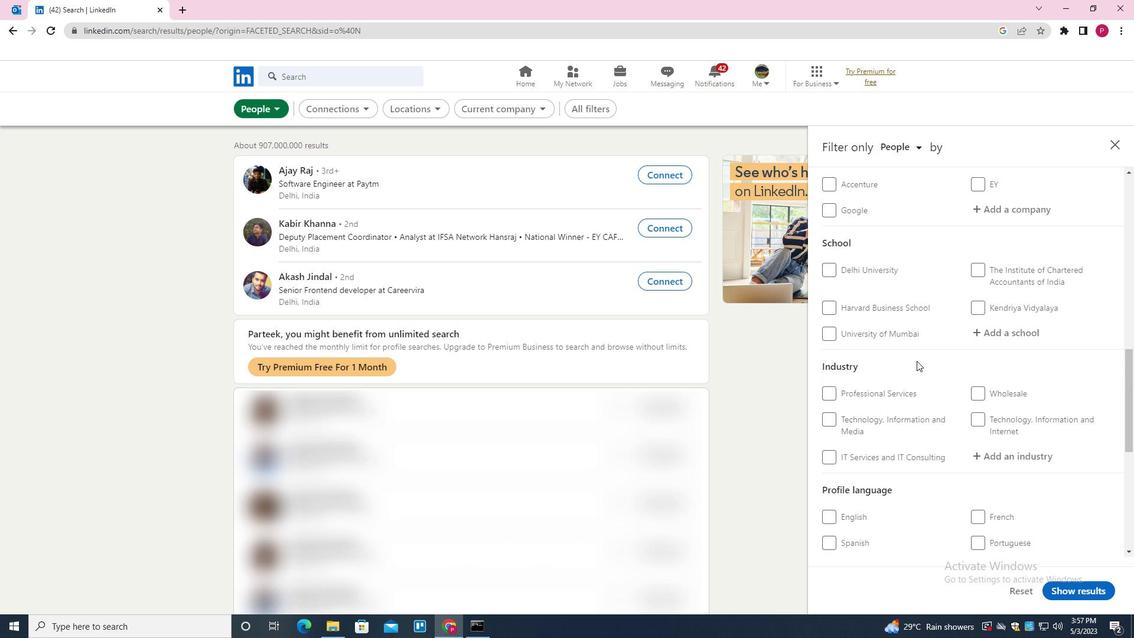
Action: Mouse scrolled (916, 361) with delta (0, 0)
Screenshot: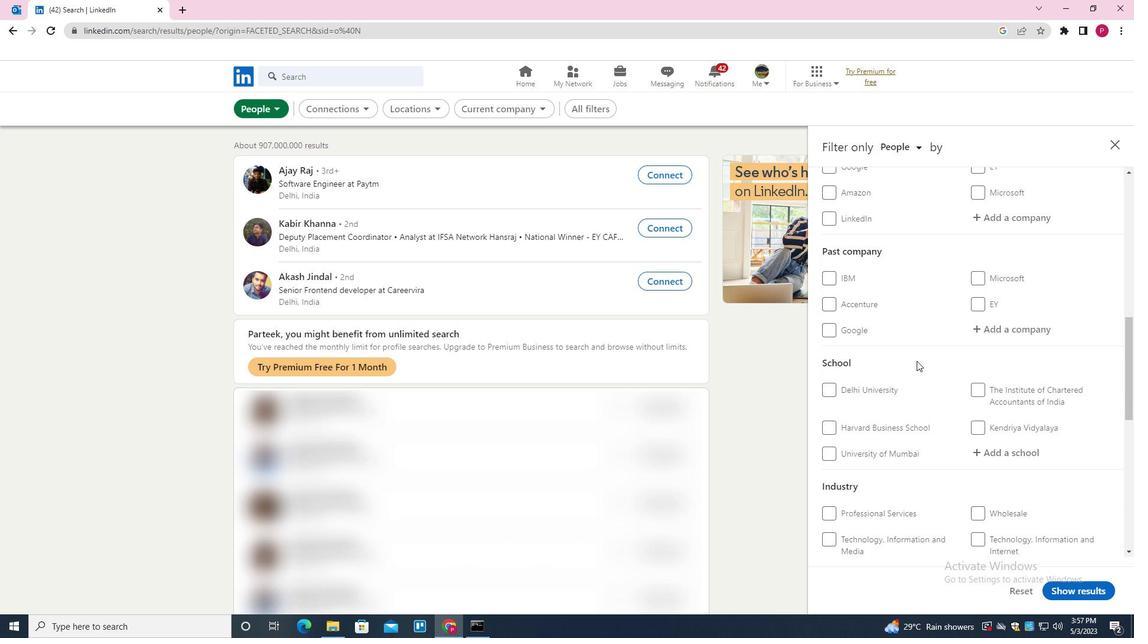 
Action: Mouse scrolled (916, 361) with delta (0, 0)
Screenshot: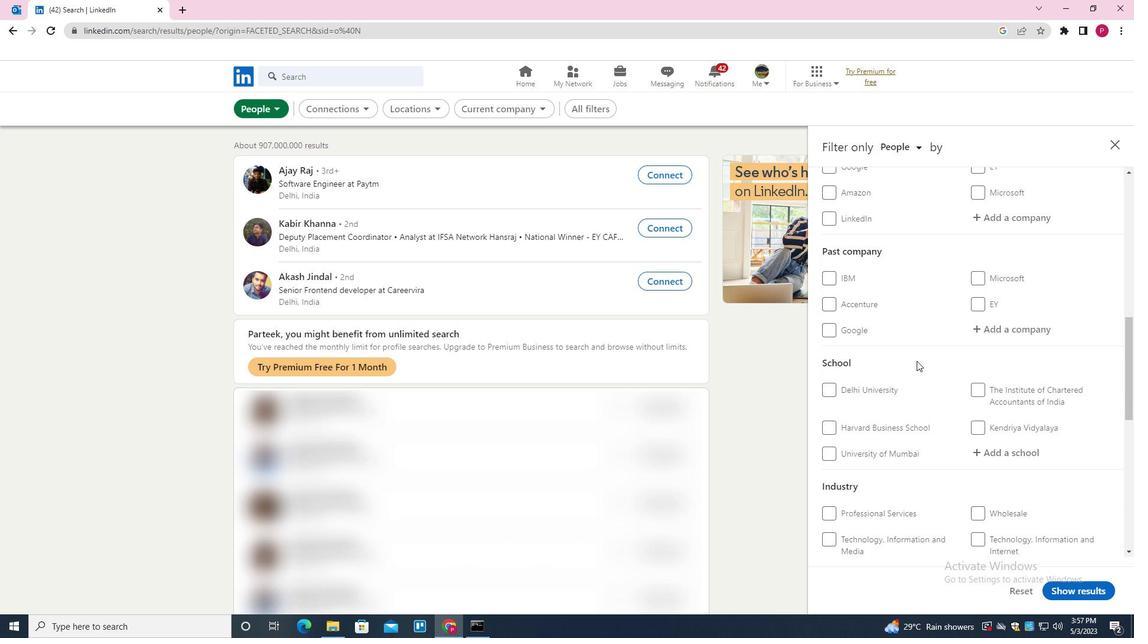 
Action: Mouse moved to (1005, 331)
Screenshot: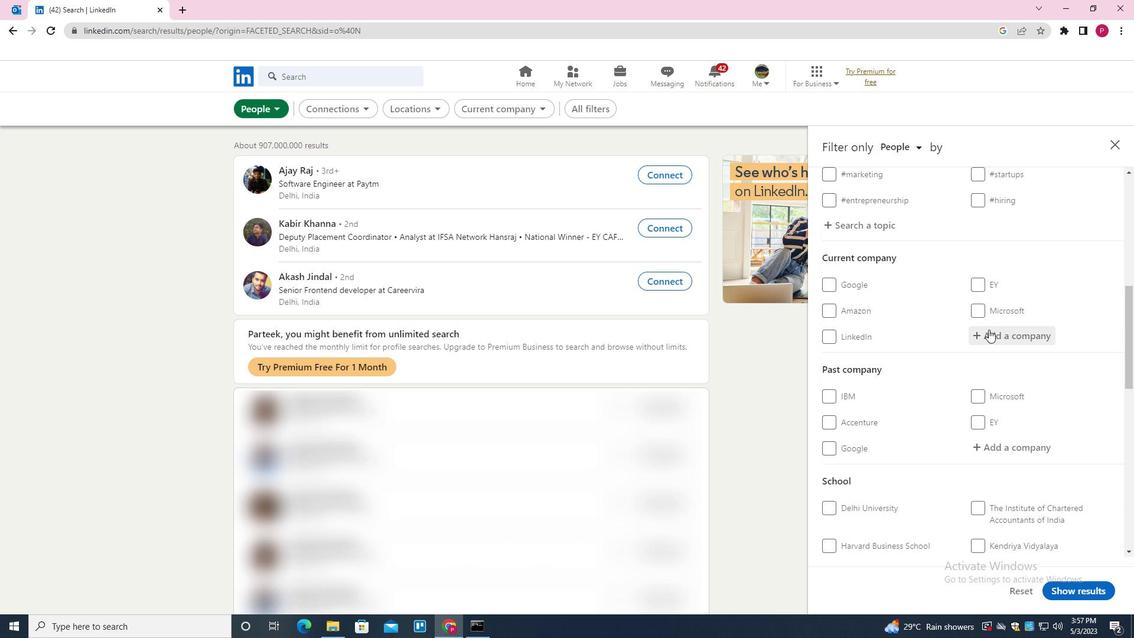 
Action: Mouse pressed left at (1005, 331)
Screenshot: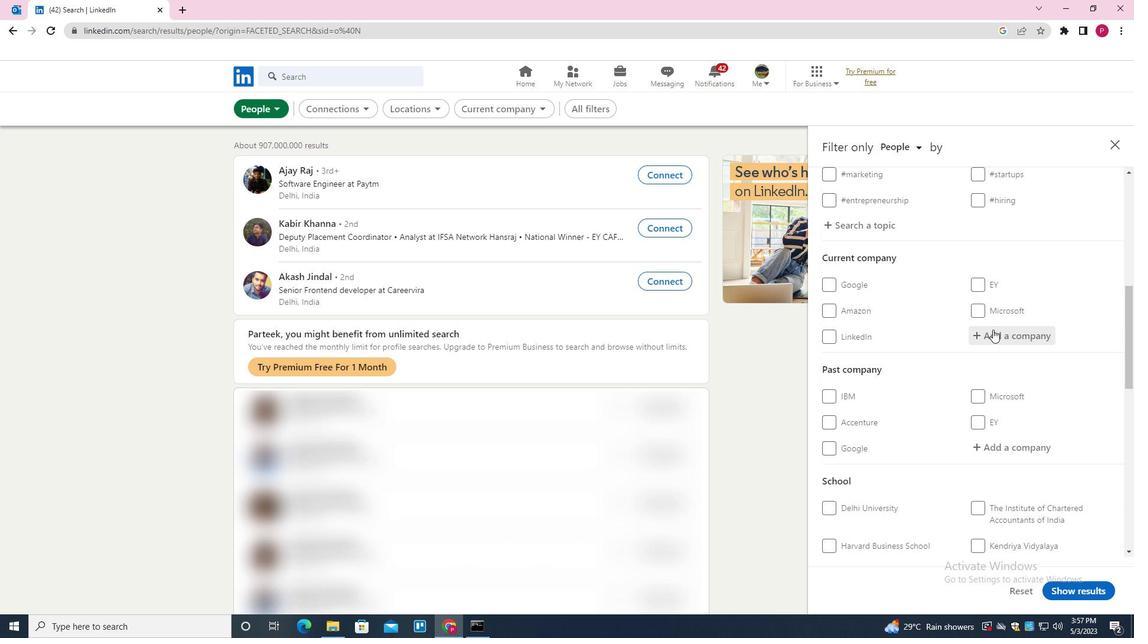 
Action: Key pressed <Key.shift><Key.shift><Key.shift><Key.shift><Key.shift><Key.shift><Key.shift><Key.shift><Key.shift><Key.shift><Key.shift><Key.shift><Key.shift><Key.shift><Key.shift><Key.shift><Key.shift><Key.shift><Key.shift><Key.shift><Key.shift><Key.shift><Key.shift><Key.shift><Key.shift><Key.shift><Key.shift><Key.shift><Key.shift><Key.shift><Key.shift><Key.shift><Key.shift><Key.shift><Key.shift><Key.shift><Key.shift><Key.shift><Key.shift><Key.shift><Key.shift><Key.shift><Key.shift><Key.shift><Key.shift><Key.shift><Key.shift>INTERNSHIP<Key.space><Key.shift><Key.shift><Key.shift><Key.shift><Key.shift><Key.shift><Key.shift><Key.shift><Key.shift><Key.shift><Key.shift><Key.shift><Key.shift><Key.shift><Key.shift><Key.shift><Key.shift><Key.shift><Key.shift><Key.shift><Key.shift><Key.shift><Key.shift><Key.shift><Key.shift><Key.shift><Key.shift><Key.shift><Key.shift>&<Key.space><Key.shift>JOBS<Key.space><Key.down><Key.down><Key.enter>
Screenshot: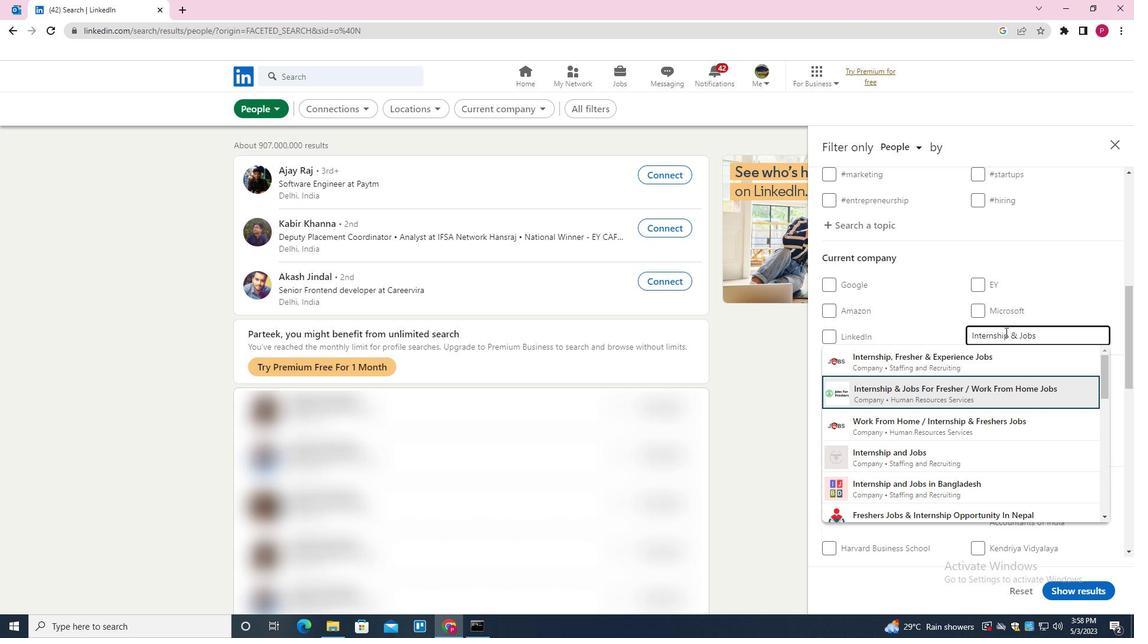 
Action: Mouse moved to (955, 305)
Screenshot: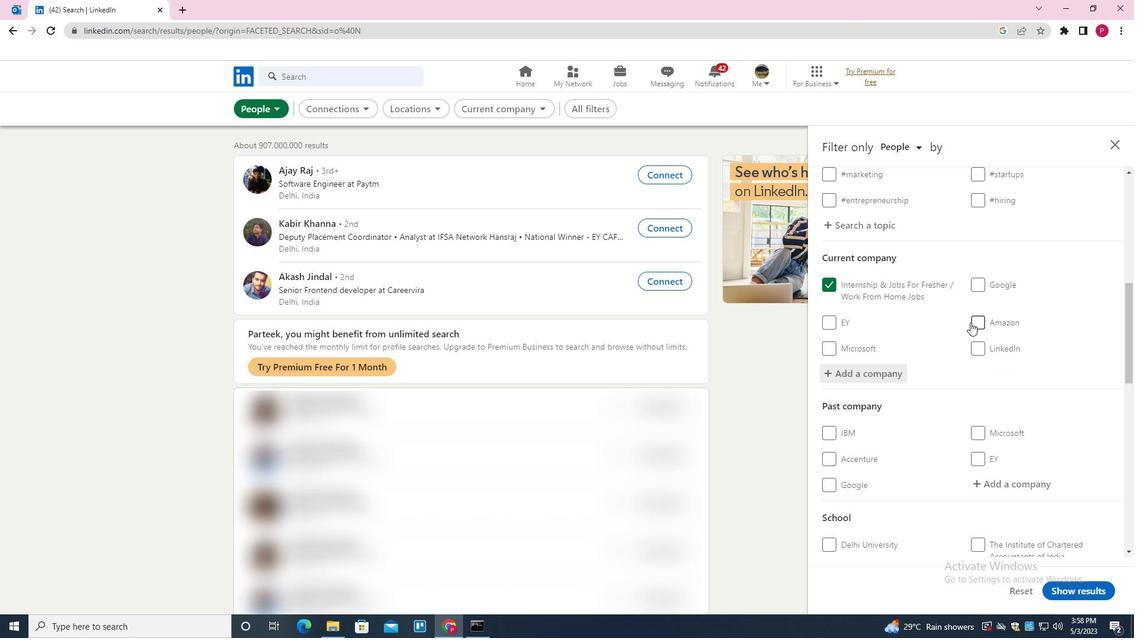 
Action: Mouse scrolled (955, 304) with delta (0, 0)
Screenshot: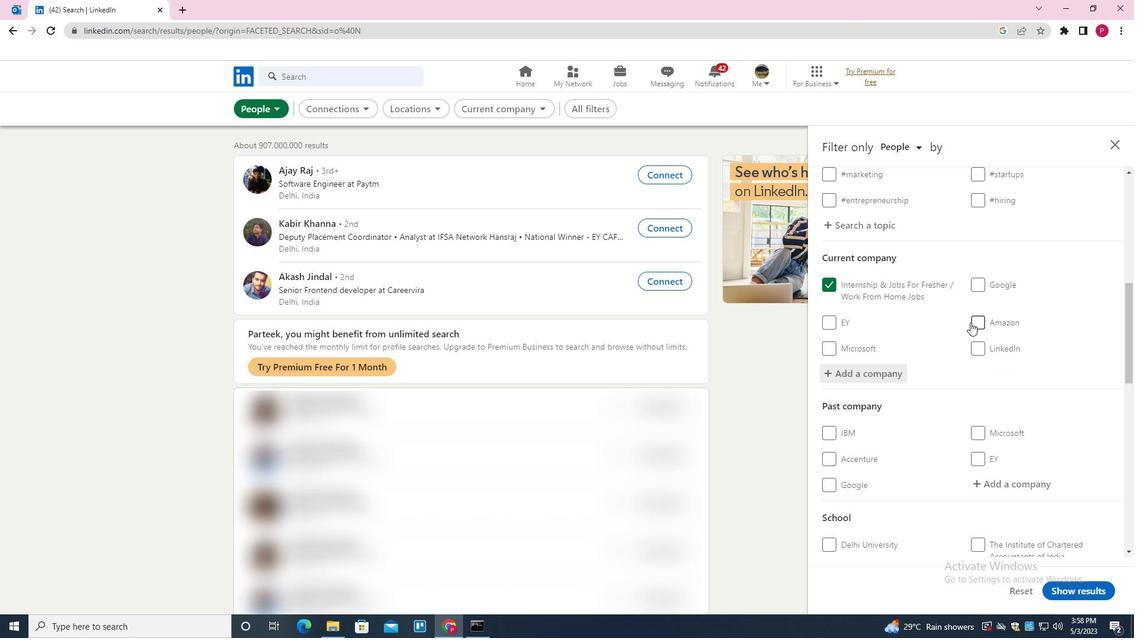 
Action: Mouse moved to (949, 287)
Screenshot: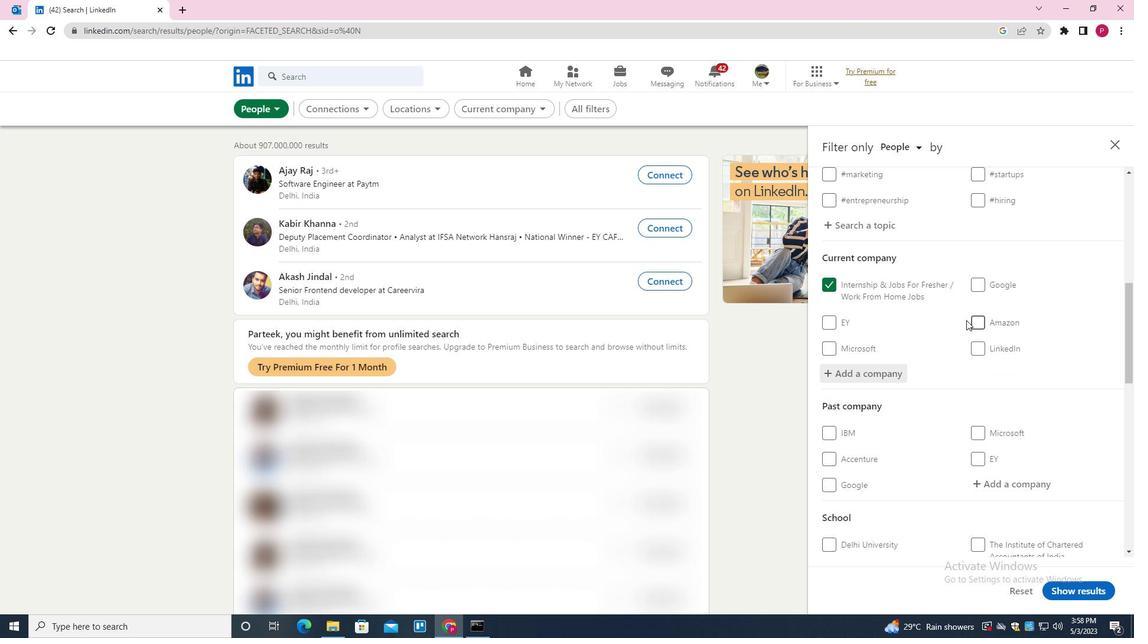 
Action: Mouse scrolled (949, 286) with delta (0, 0)
Screenshot: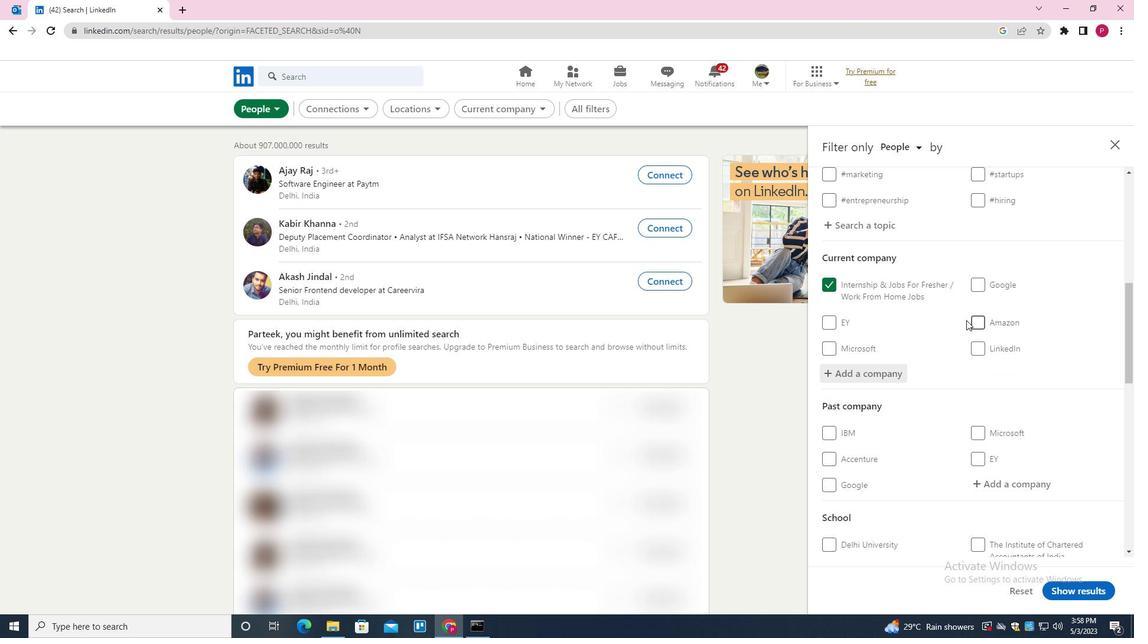 
Action: Mouse moved to (947, 274)
Screenshot: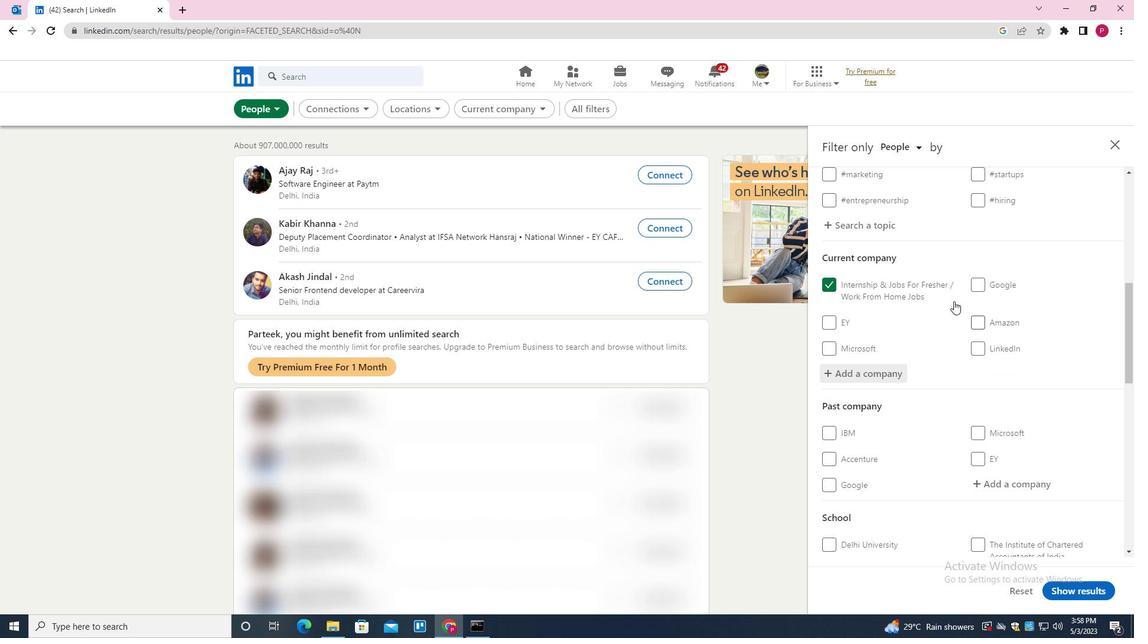 
Action: Mouse scrolled (947, 274) with delta (0, 0)
Screenshot: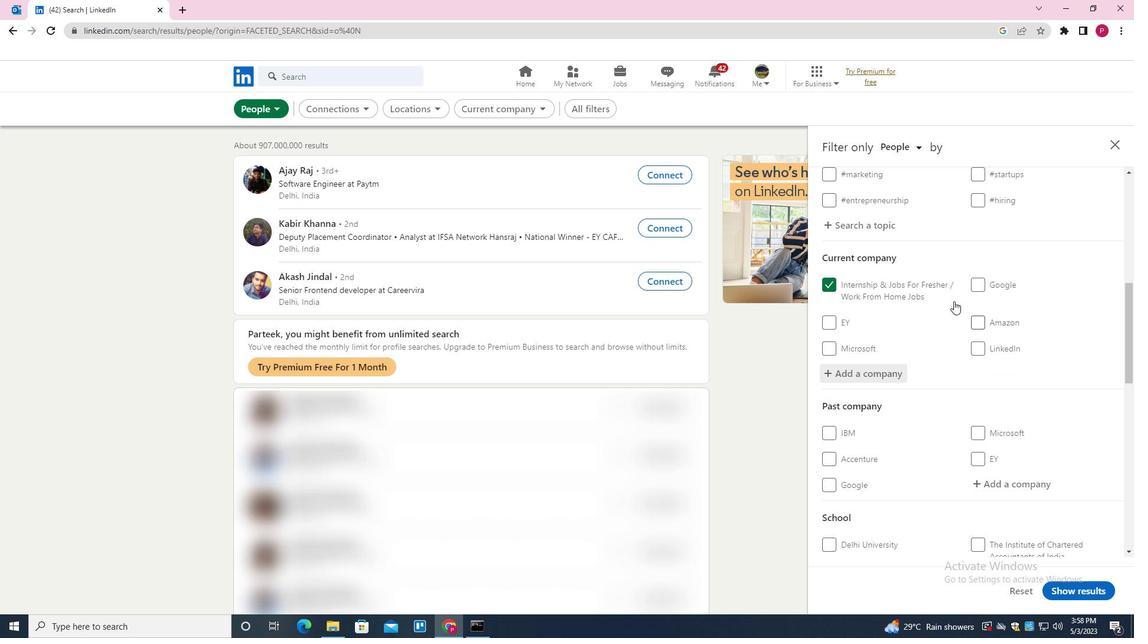 
Action: Mouse moved to (946, 268)
Screenshot: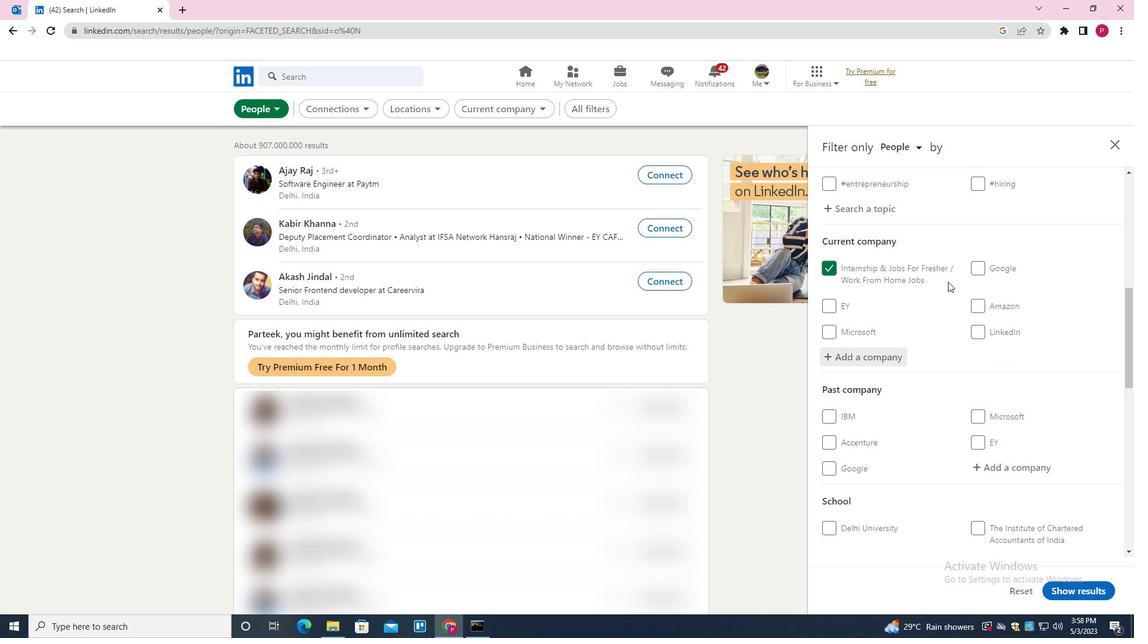 
Action: Mouse scrolled (946, 267) with delta (0, 0)
Screenshot: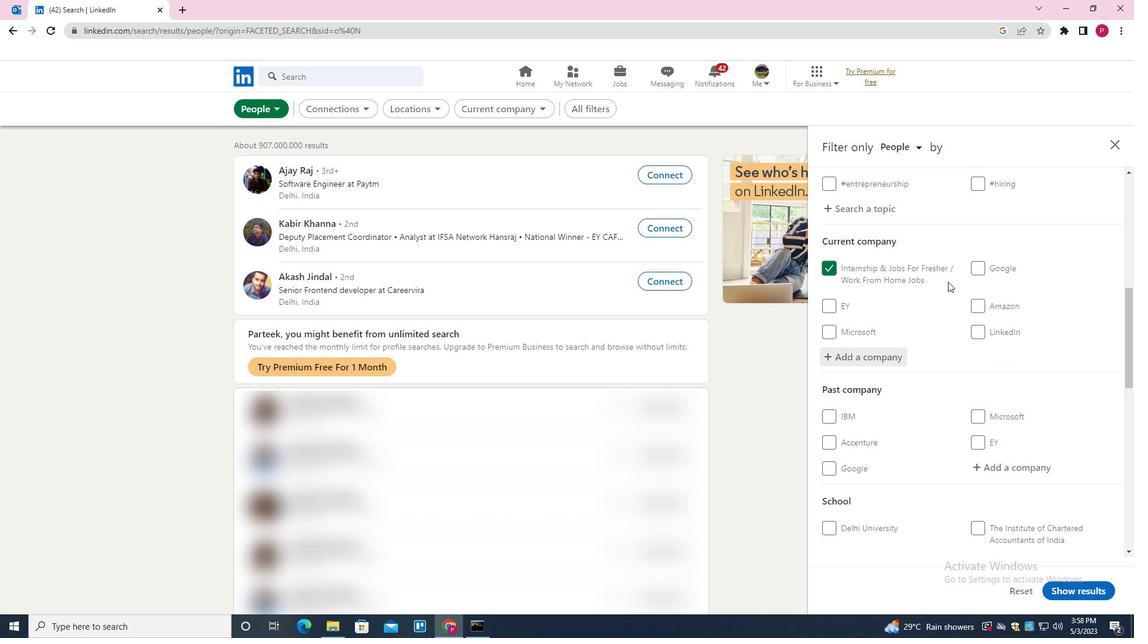 
Action: Mouse moved to (946, 265)
Screenshot: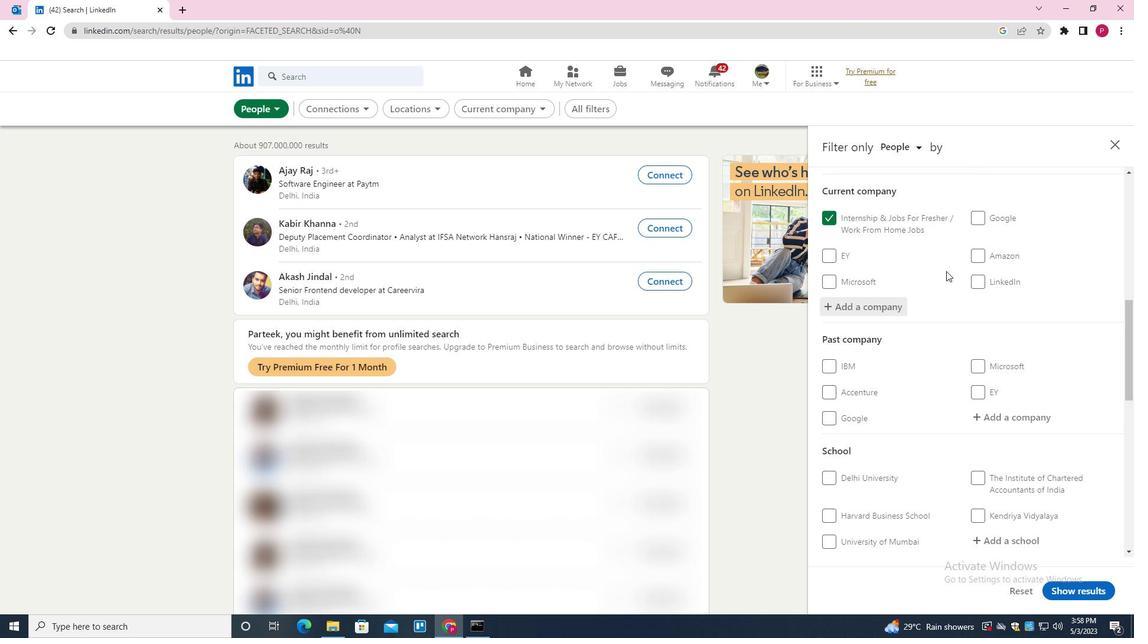 
Action: Mouse scrolled (946, 264) with delta (0, 0)
Screenshot: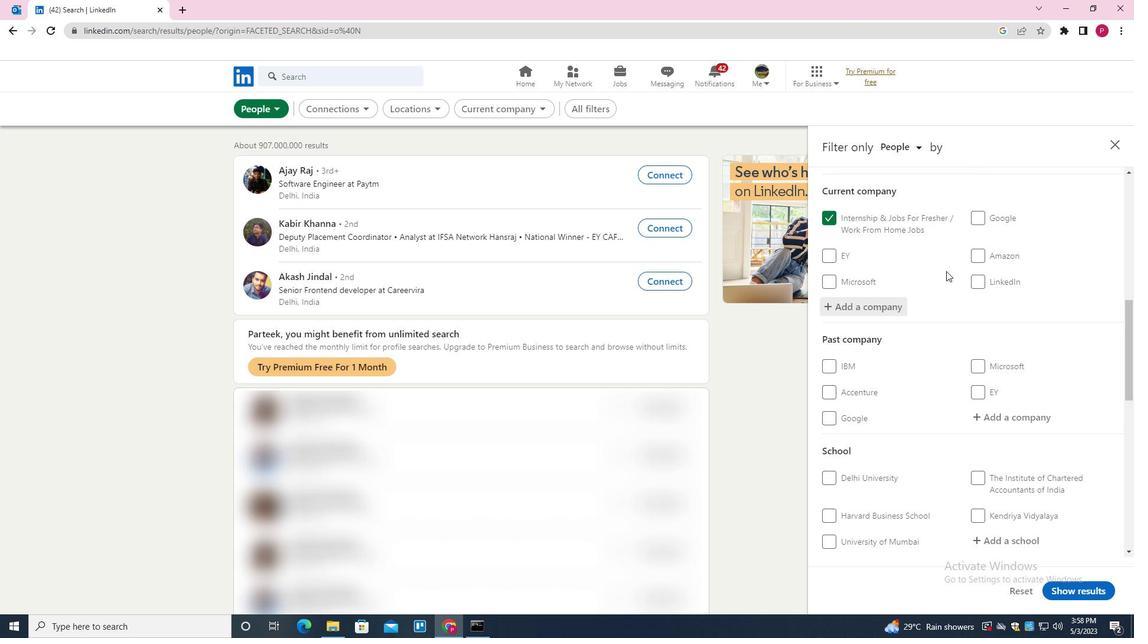 
Action: Mouse moved to (946, 261)
Screenshot: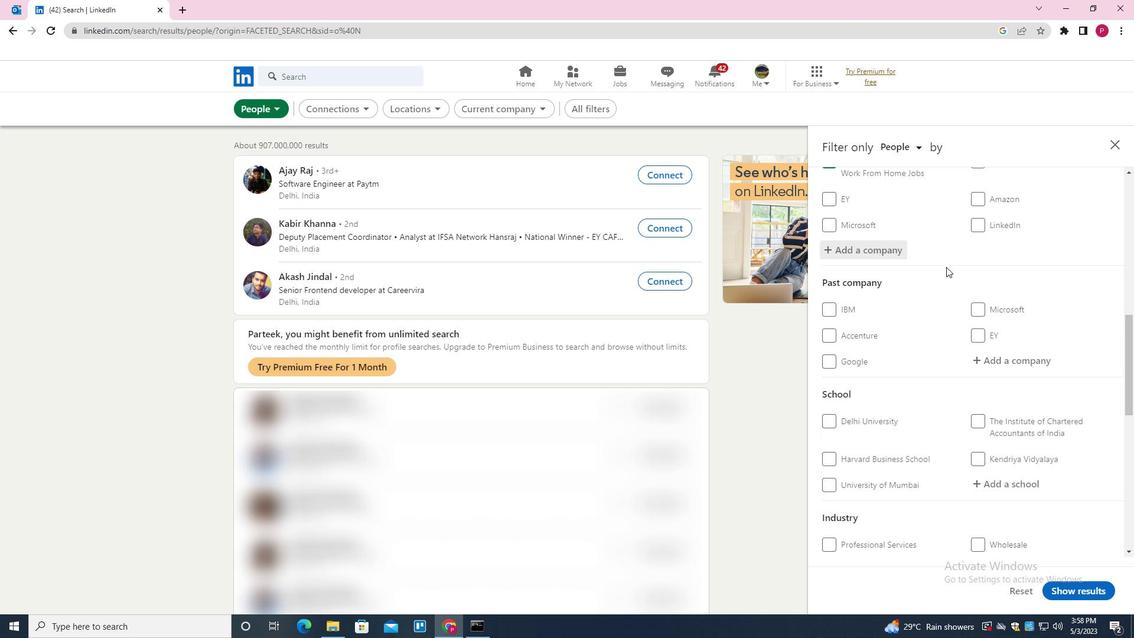 
Action: Mouse scrolled (946, 260) with delta (0, 0)
Screenshot: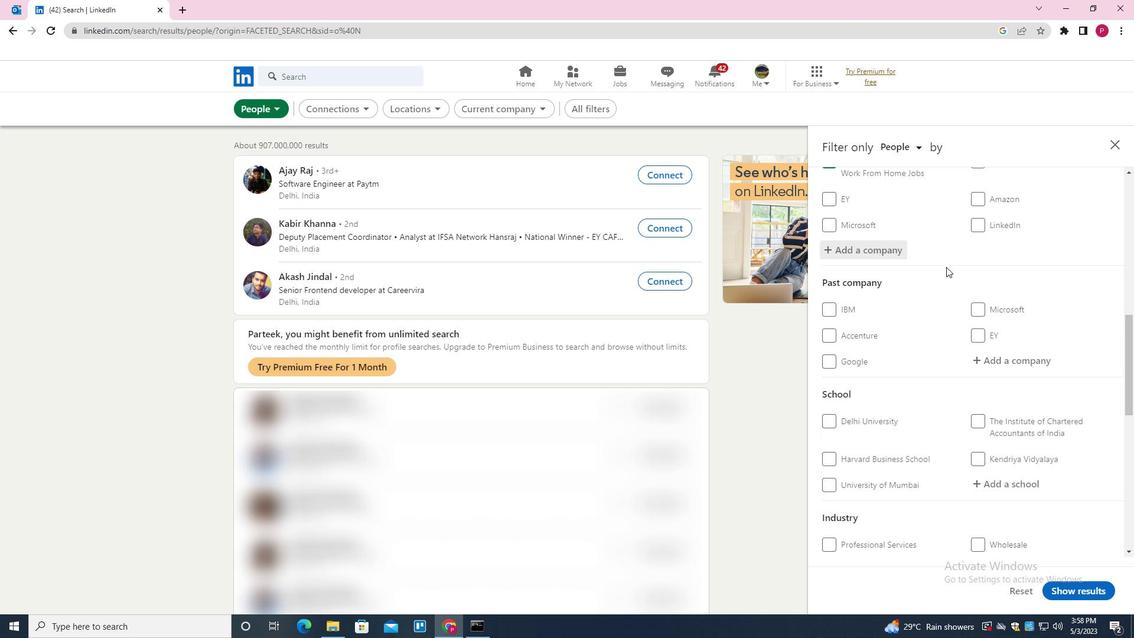 
Action: Mouse moved to (991, 251)
Screenshot: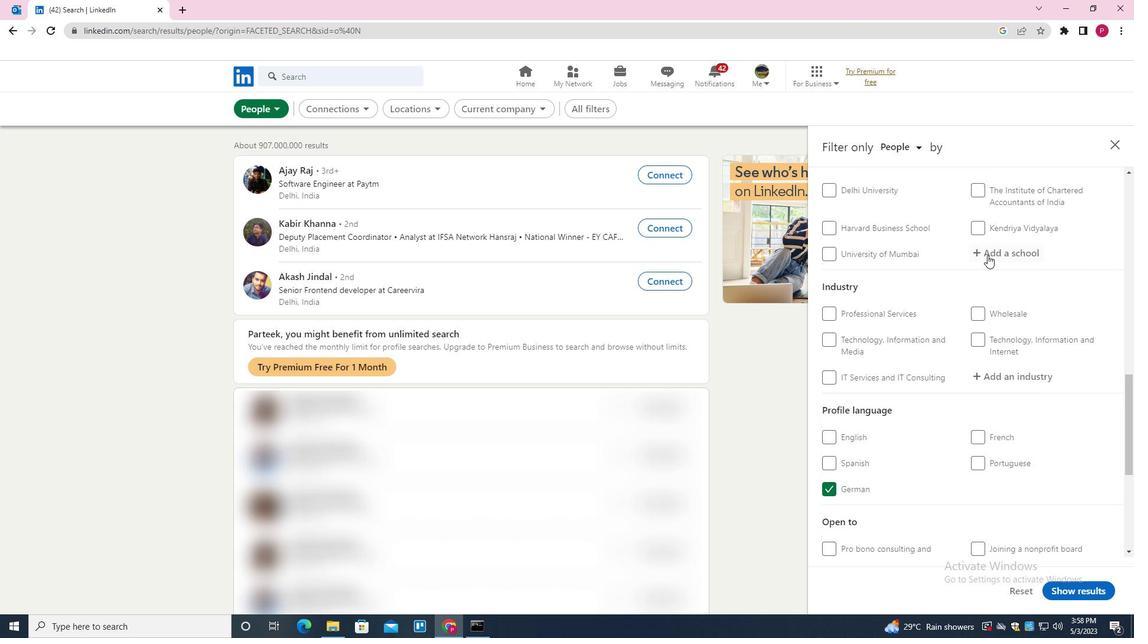 
Action: Mouse pressed left at (991, 251)
Screenshot: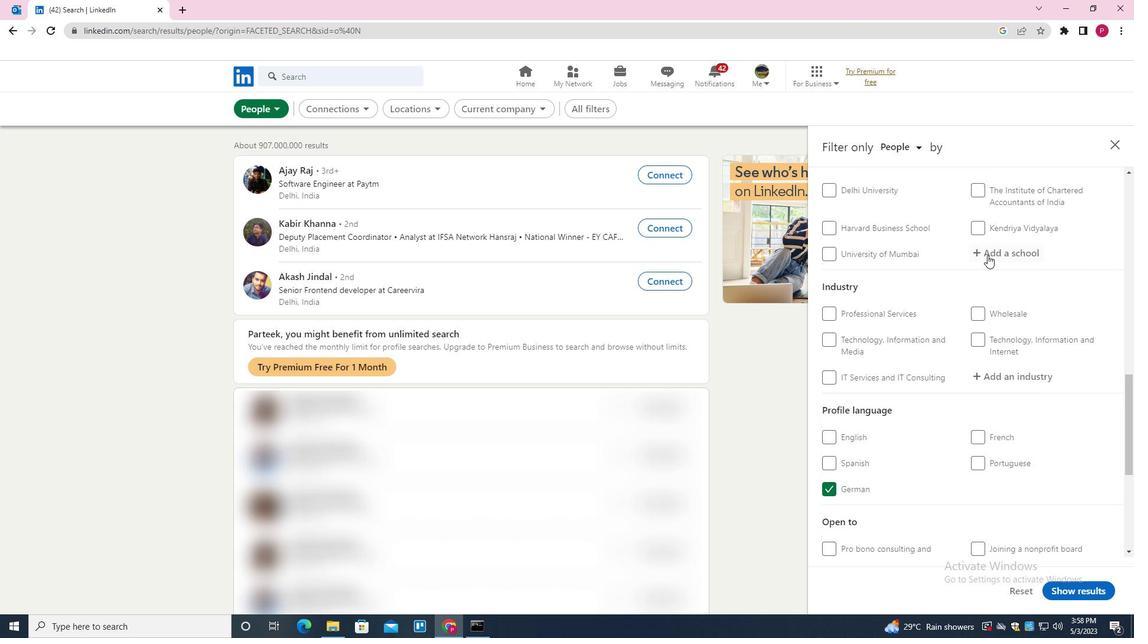 
Action: Mouse moved to (991, 250)
Screenshot: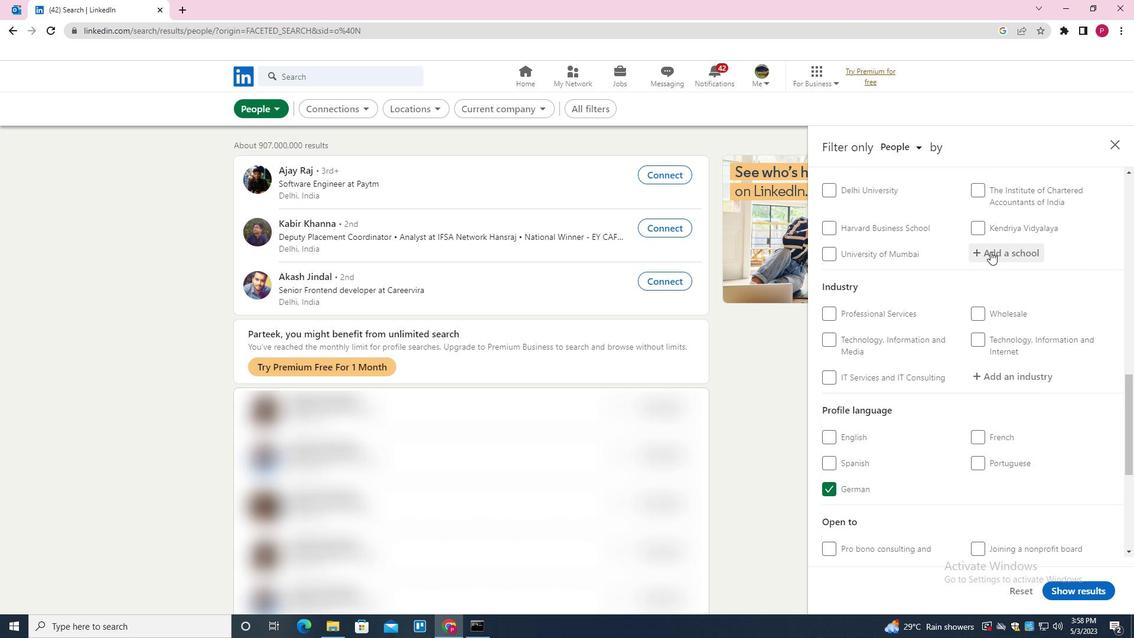 
Action: Key pressed <Key.shift>COLLEGE<Key.space><Key.shift><Key.shift>OF<Key.space><Key.shift>ENGINEERING<Key.space><Key.backspace>,<Key.down><Key.enter>
Screenshot: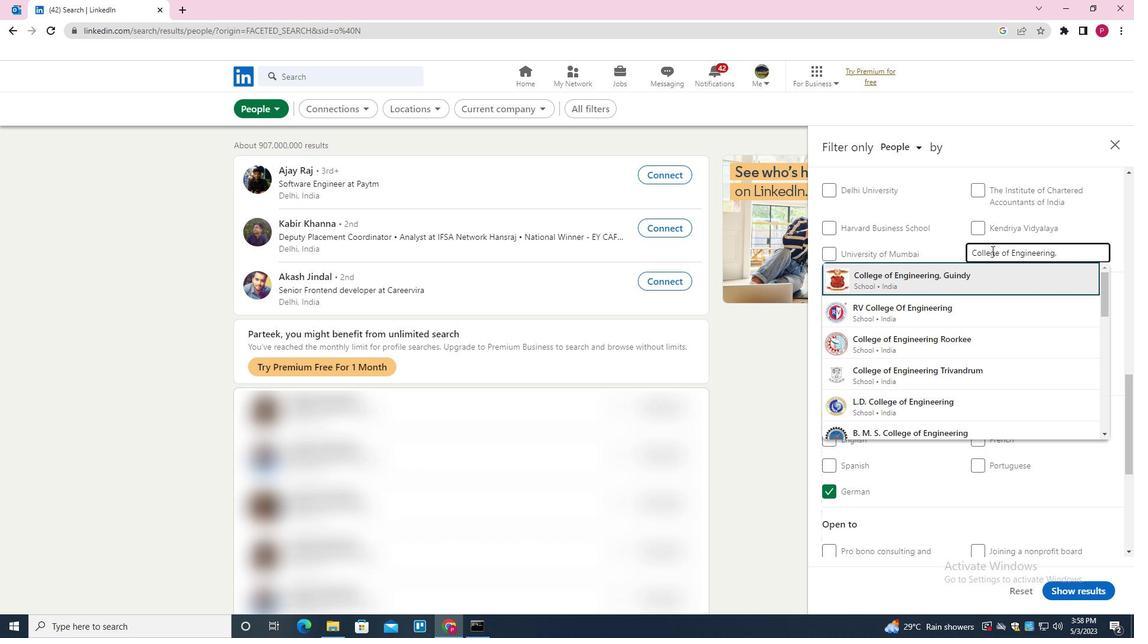 
Action: Mouse moved to (983, 262)
Screenshot: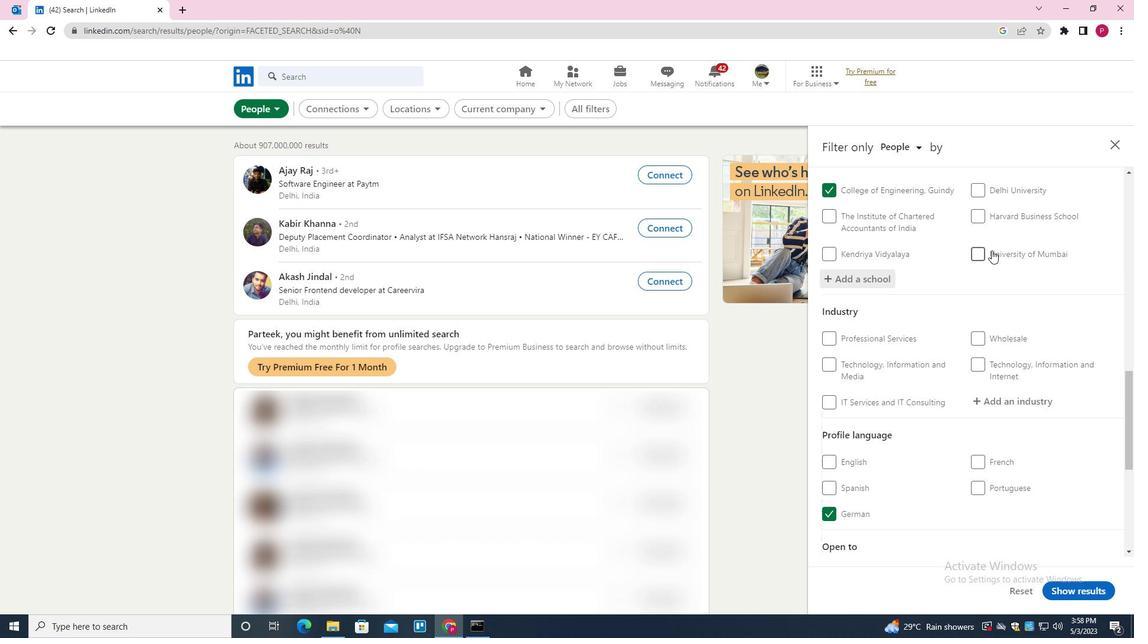
Action: Mouse scrolled (983, 262) with delta (0, 0)
Screenshot: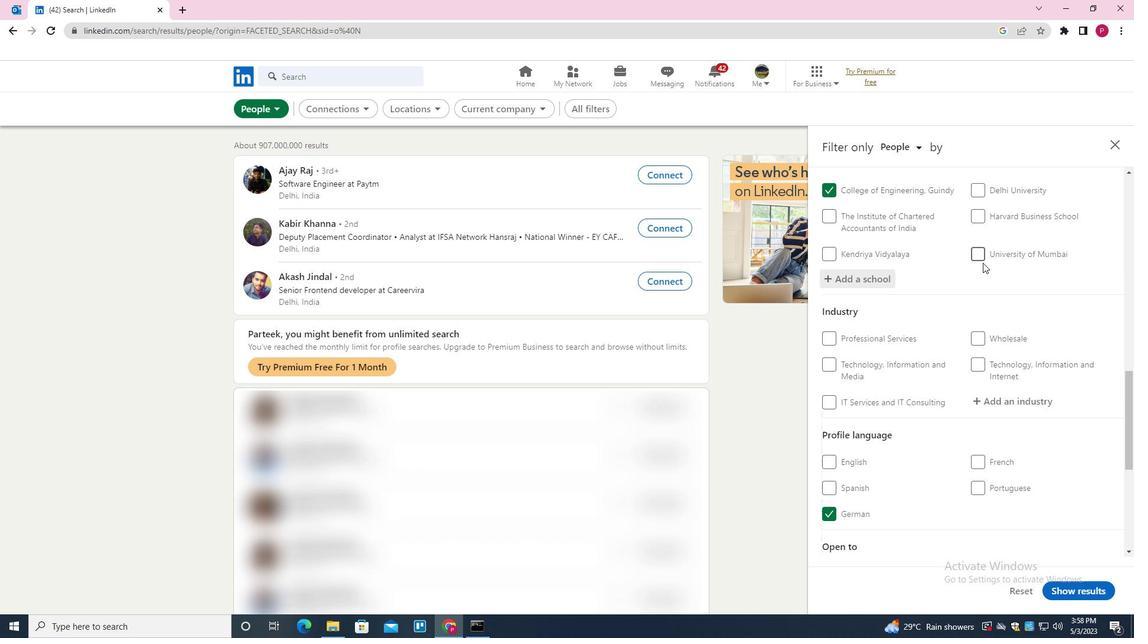 
Action: Mouse moved to (983, 264)
Screenshot: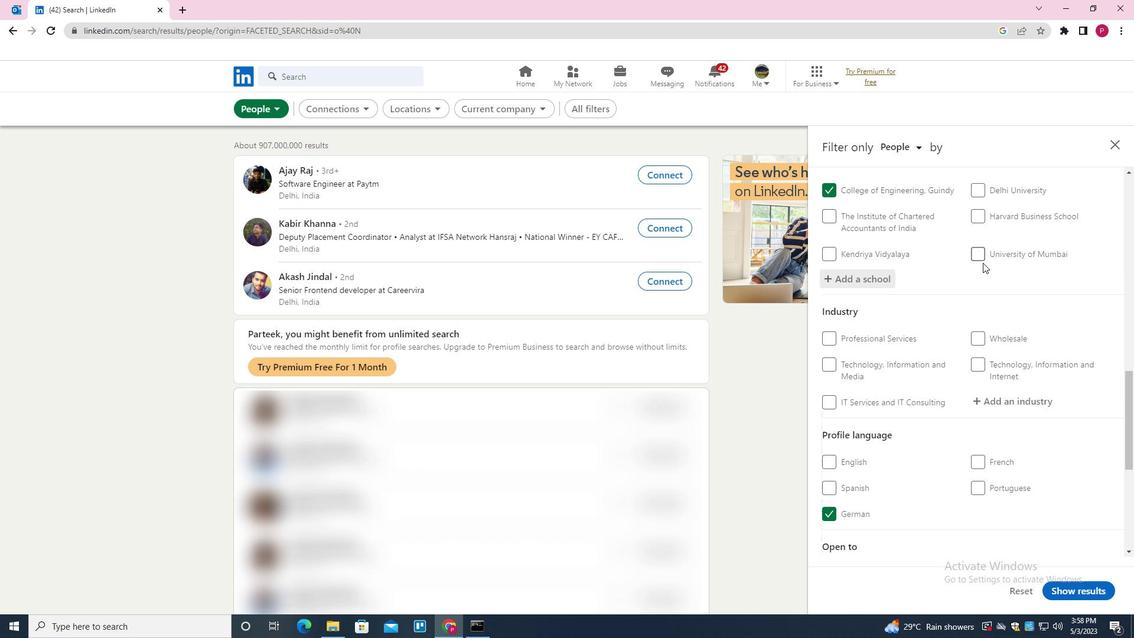 
Action: Mouse scrolled (983, 263) with delta (0, 0)
Screenshot: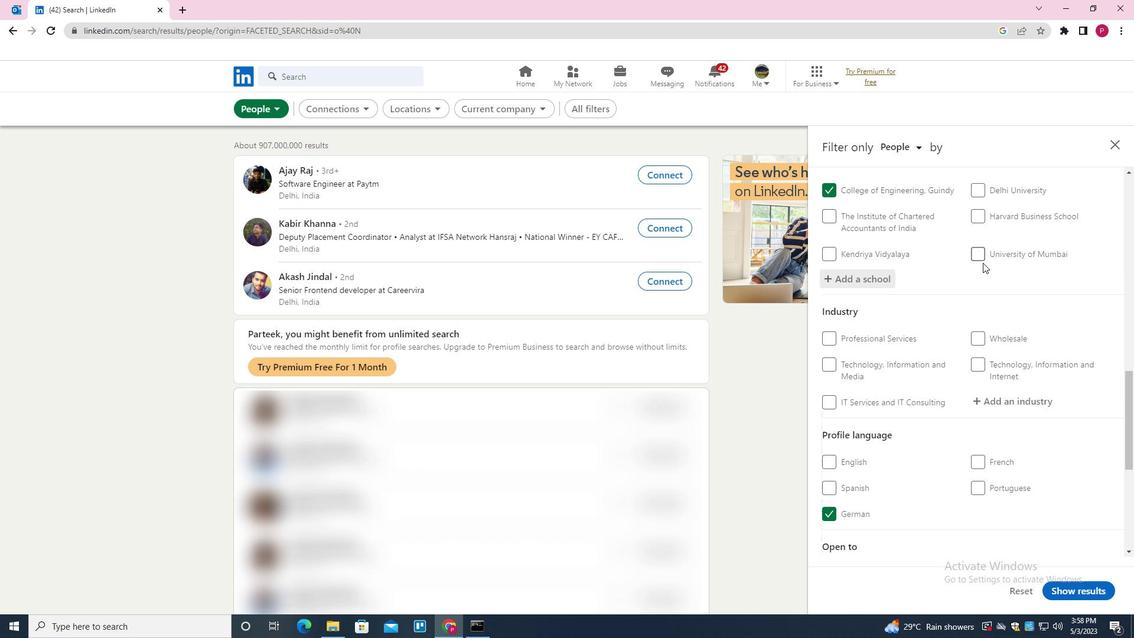 
Action: Mouse moved to (1022, 288)
Screenshot: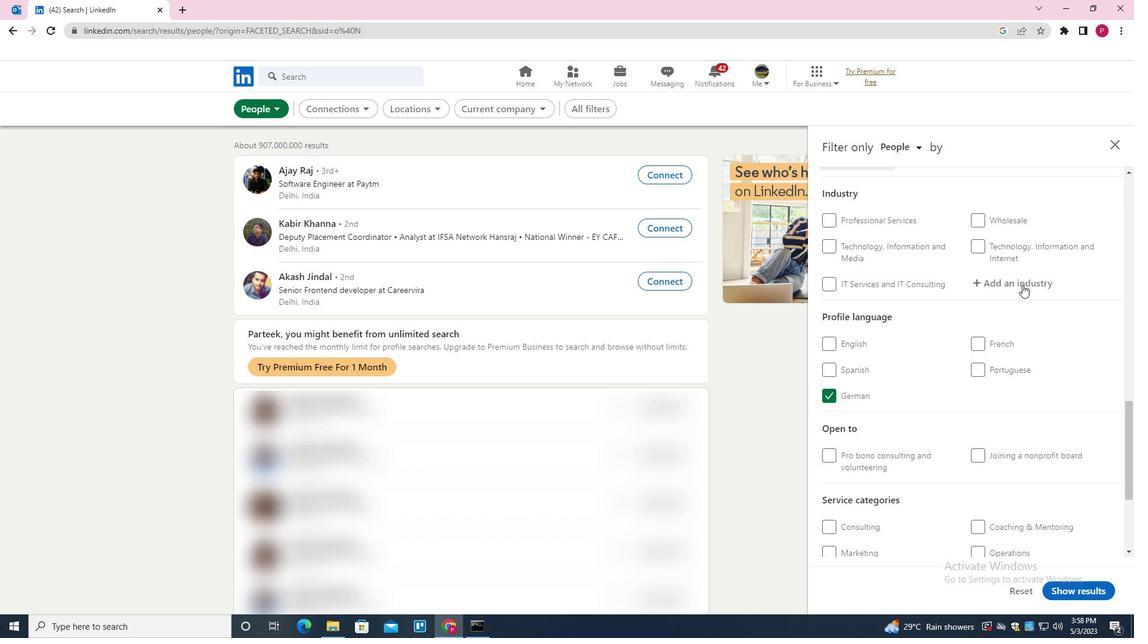 
Action: Mouse pressed left at (1022, 288)
Screenshot: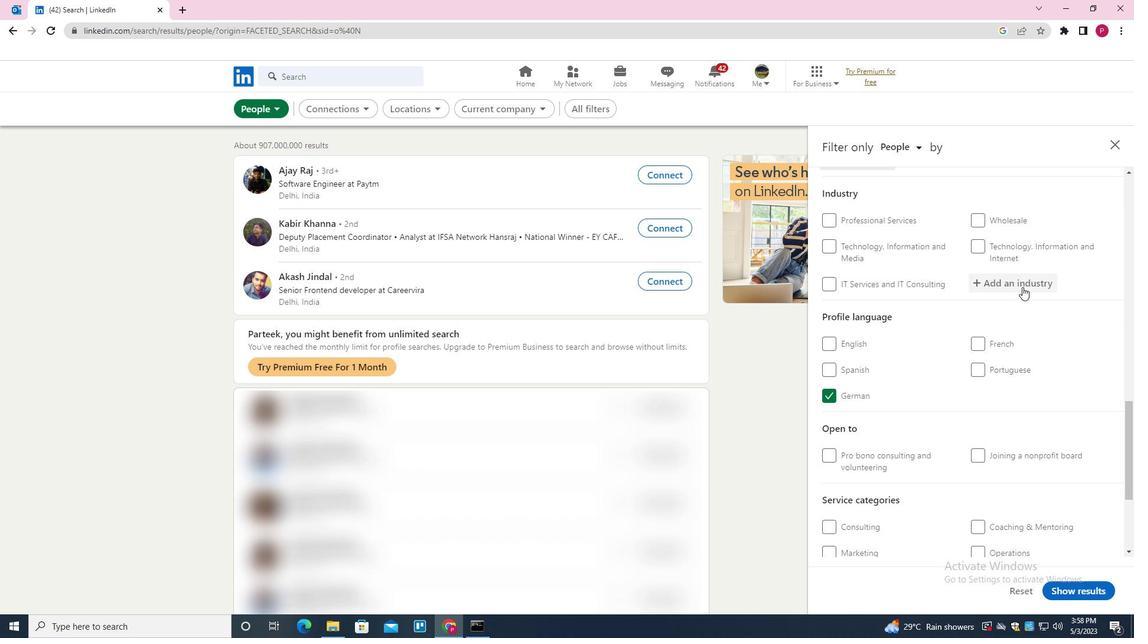 
Action: Key pressed <Key.shift>HOUSEHOLD<Key.space><Key.shift>APPLIANCES<Key.backspace><Key.down><Key.enter>
Screenshot: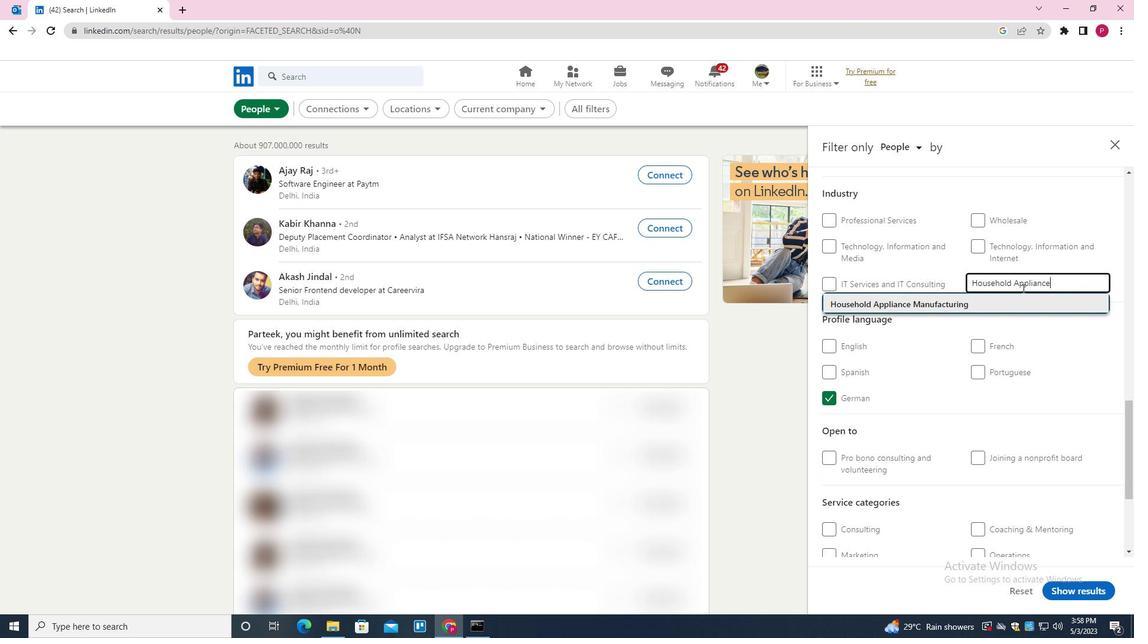 
Action: Mouse scrolled (1022, 287) with delta (0, 0)
Screenshot: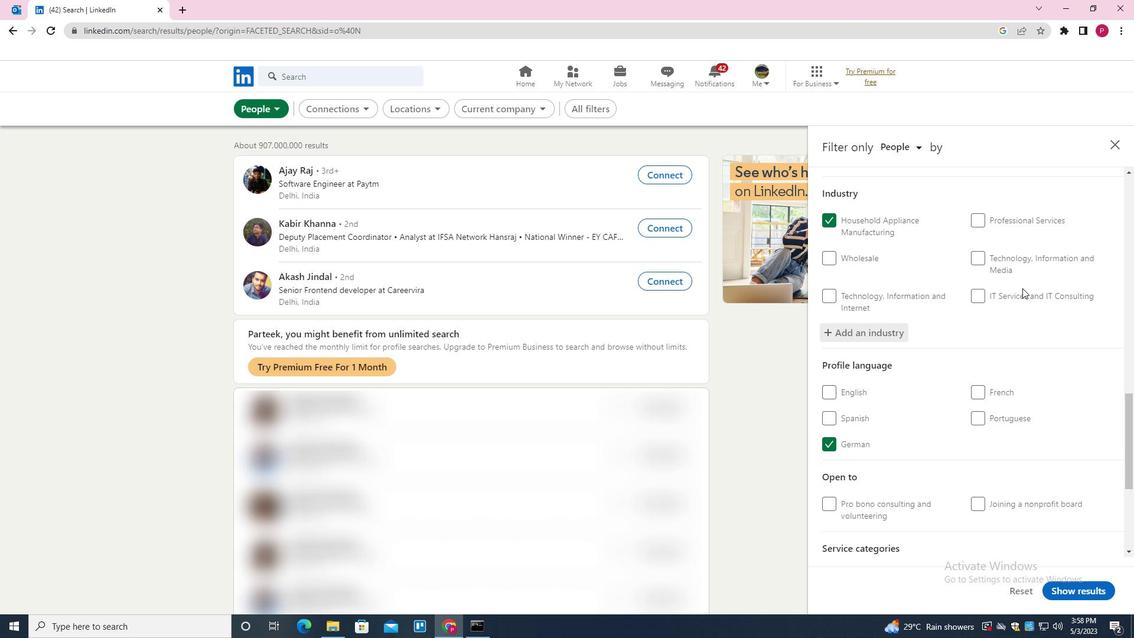 
Action: Mouse scrolled (1022, 287) with delta (0, 0)
Screenshot: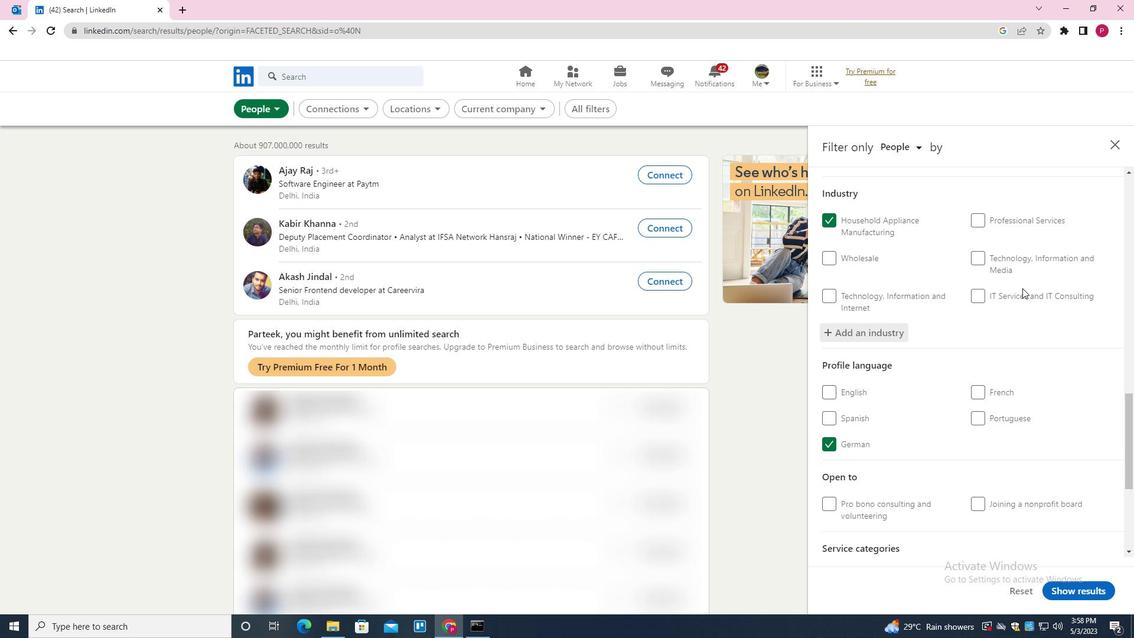 
Action: Mouse scrolled (1022, 287) with delta (0, 0)
Screenshot: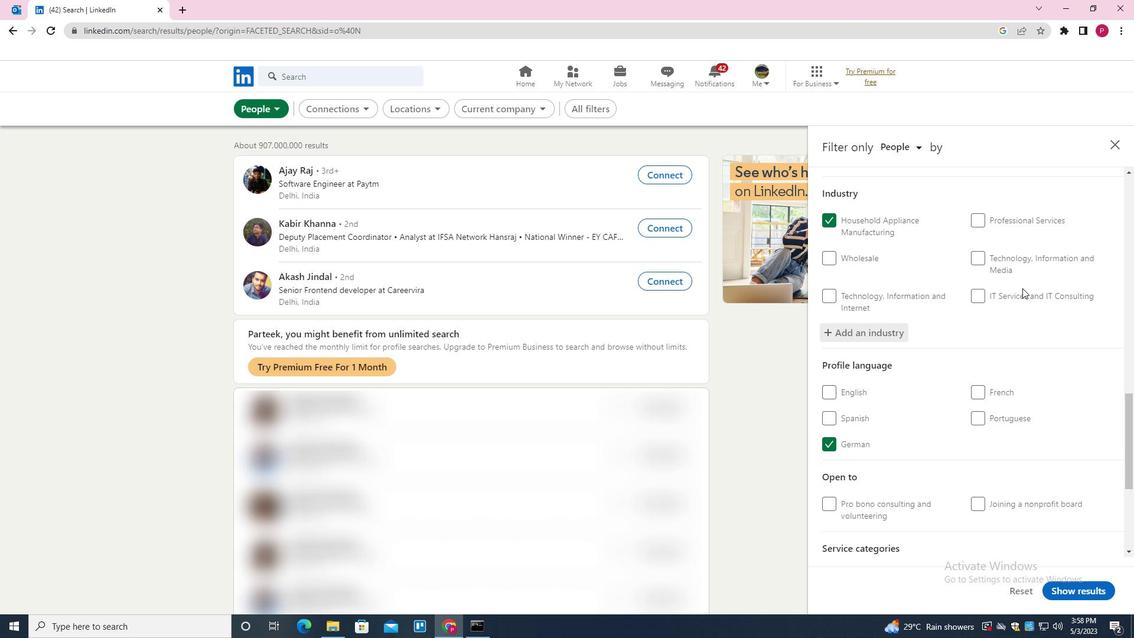 
Action: Mouse moved to (1021, 291)
Screenshot: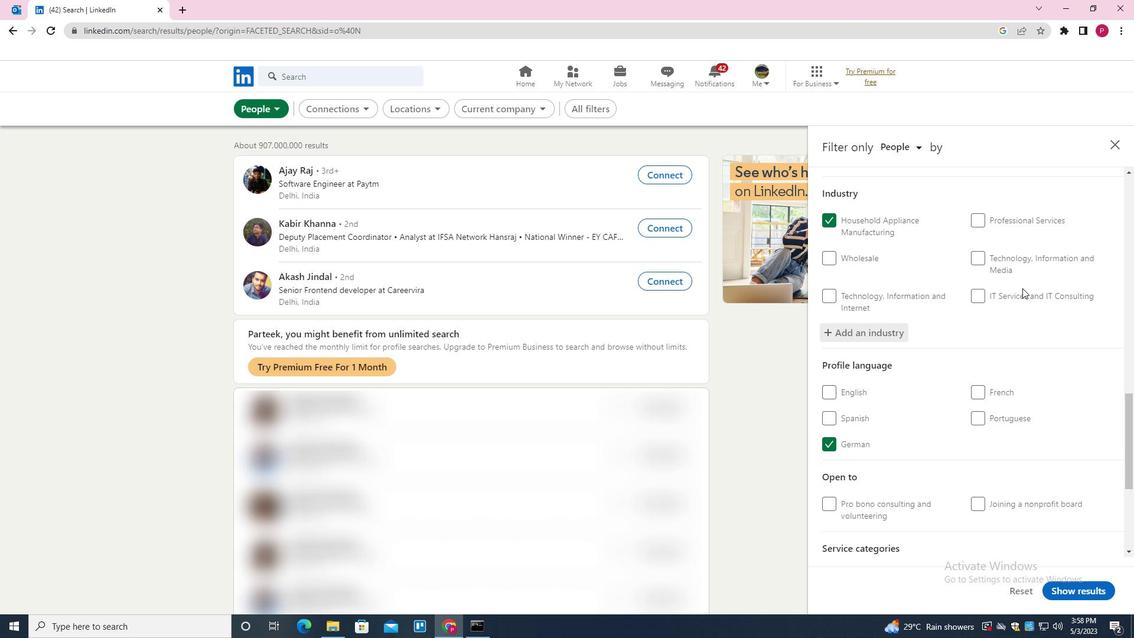 
Action: Mouse scrolled (1021, 290) with delta (0, 0)
Screenshot: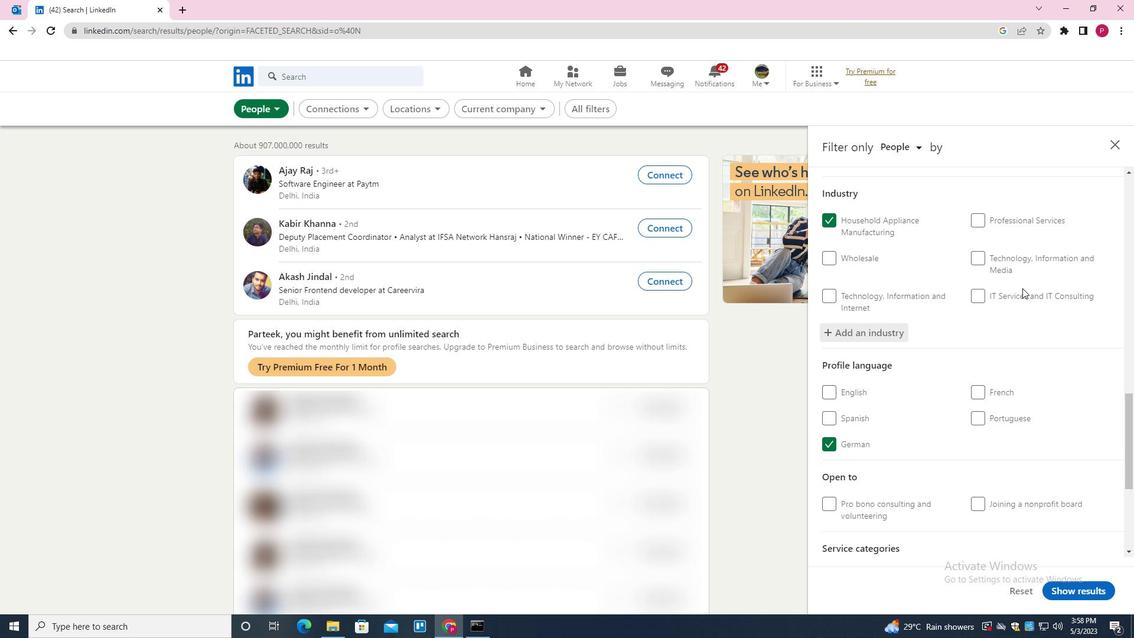 
Action: Mouse moved to (1007, 299)
Screenshot: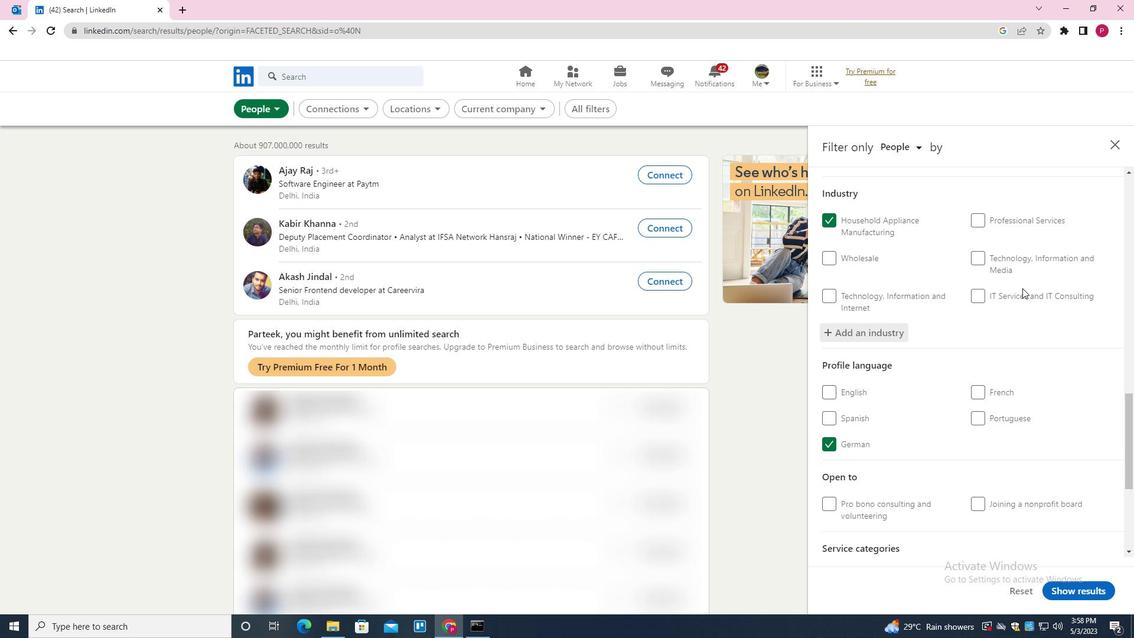 
Action: Mouse scrolled (1007, 298) with delta (0, 0)
Screenshot: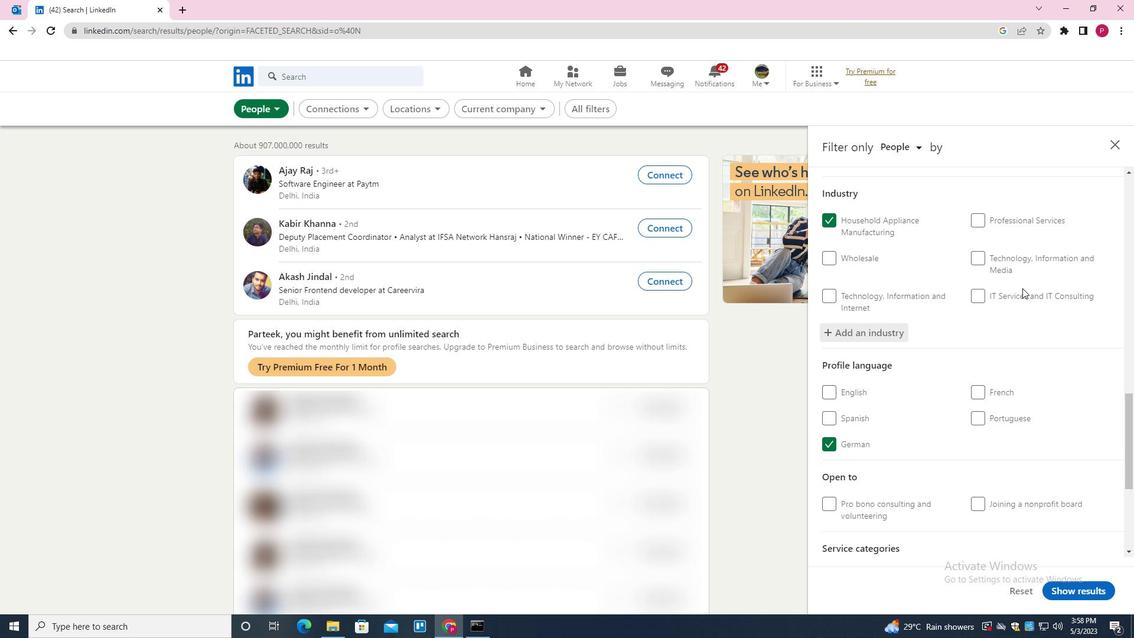 
Action: Mouse moved to (1004, 382)
Screenshot: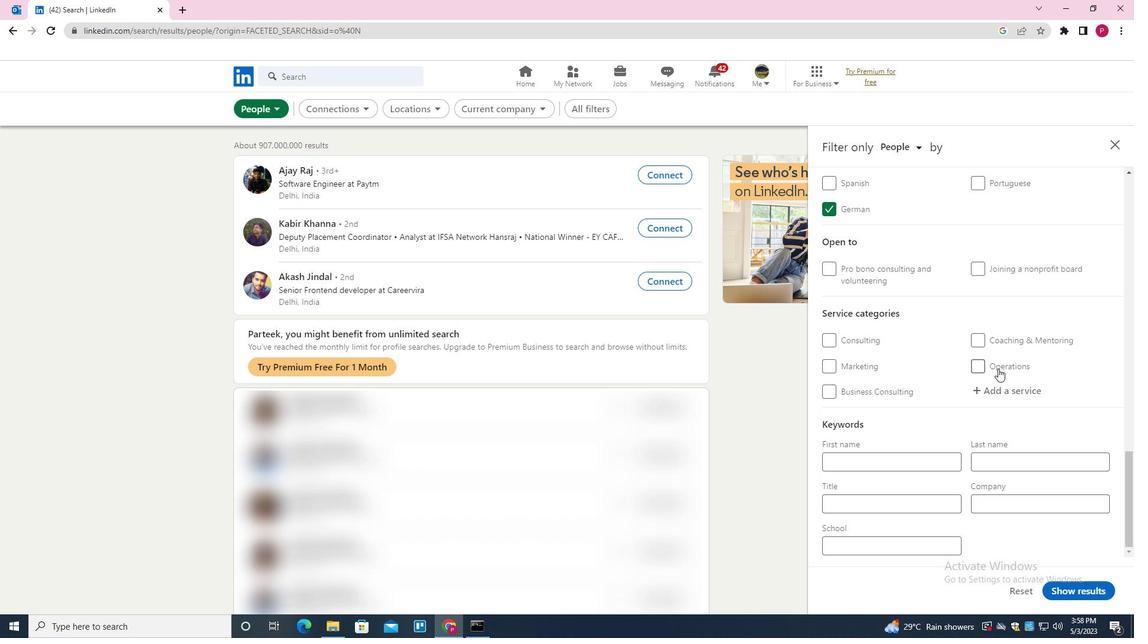 
Action: Mouse pressed left at (1004, 382)
Screenshot: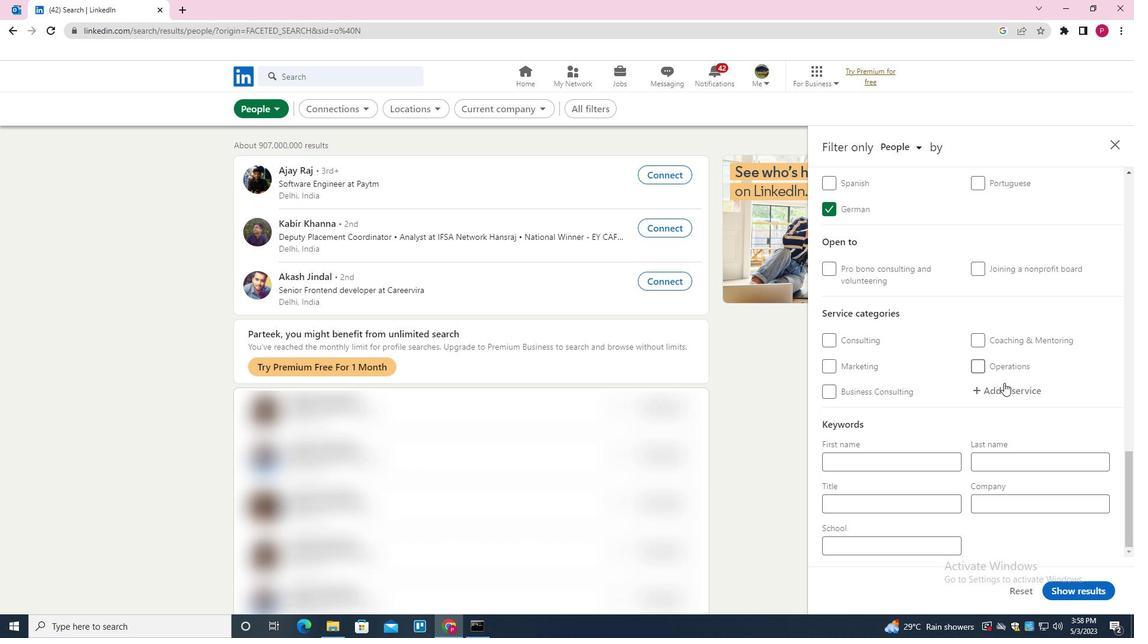 
Action: Key pressed <Key.shift><Key.shift><Key.shift><Key.shift><Key.shift><Key.shift><Key.shift>CATERI<Key.down><Key.enter>
Screenshot: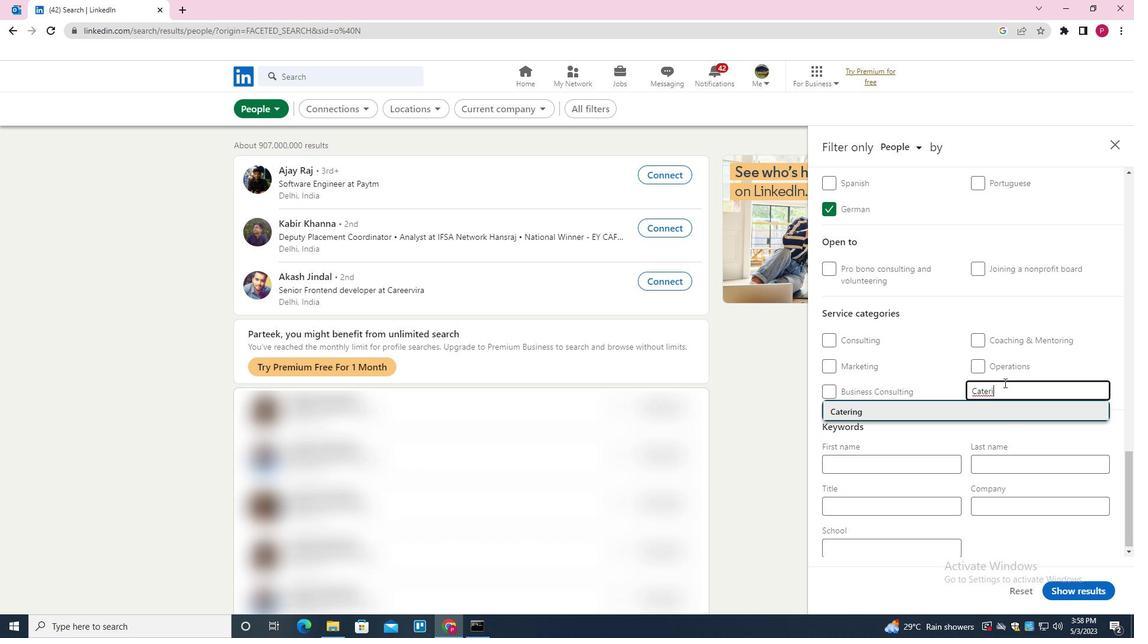 
Action: Mouse scrolled (1004, 382) with delta (0, 0)
Screenshot: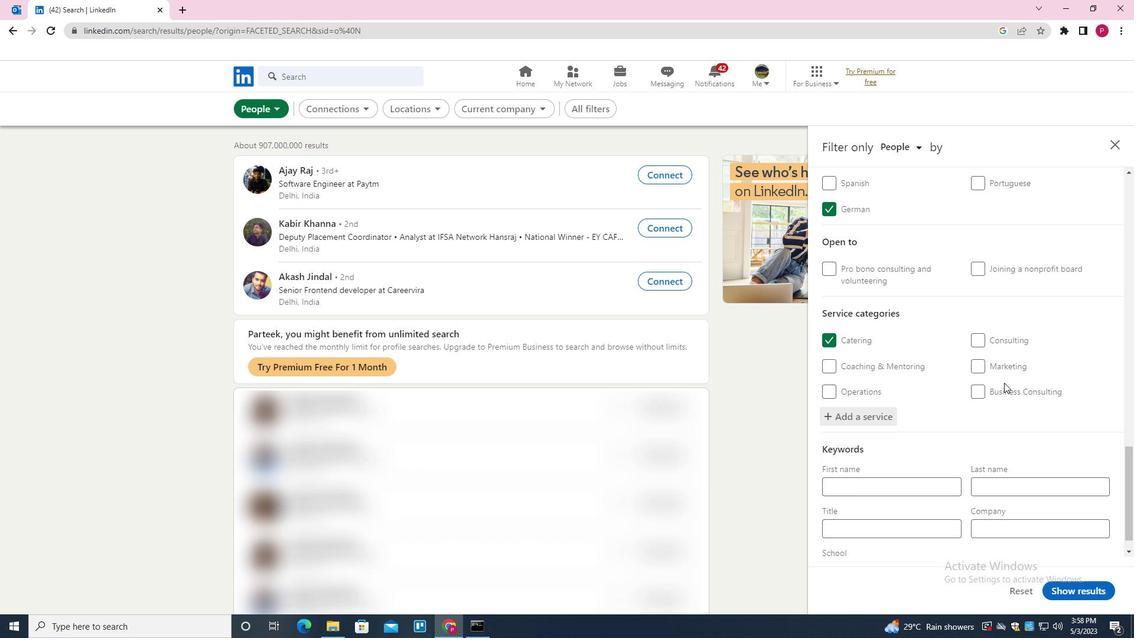 
Action: Mouse scrolled (1004, 382) with delta (0, 0)
Screenshot: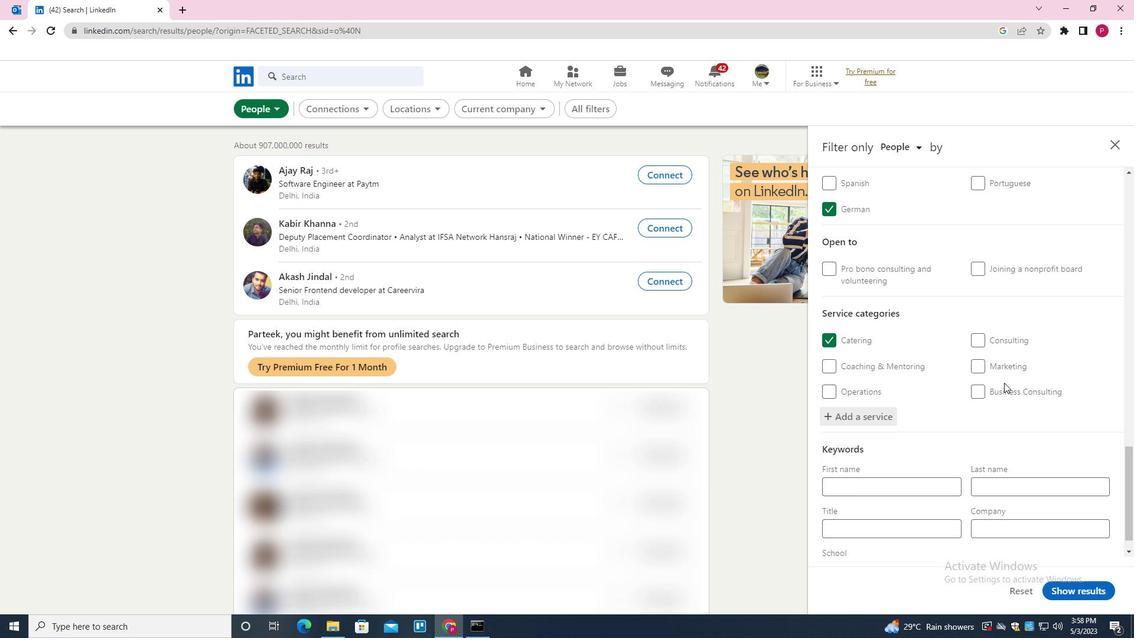 
Action: Mouse scrolled (1004, 382) with delta (0, 0)
Screenshot: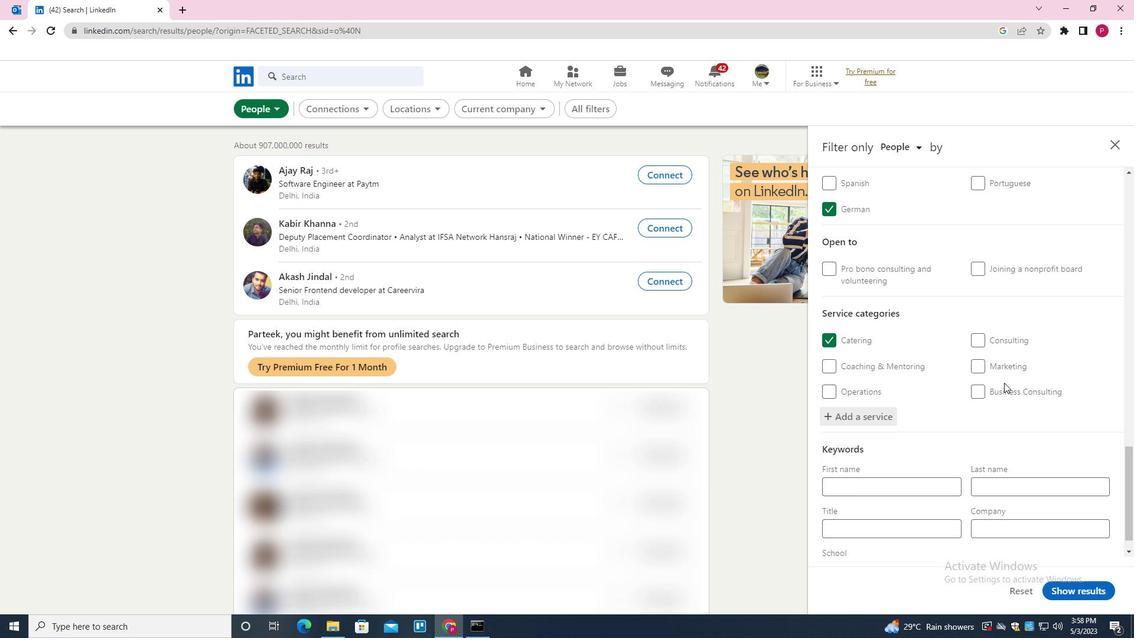 
Action: Mouse scrolled (1004, 382) with delta (0, 0)
Screenshot: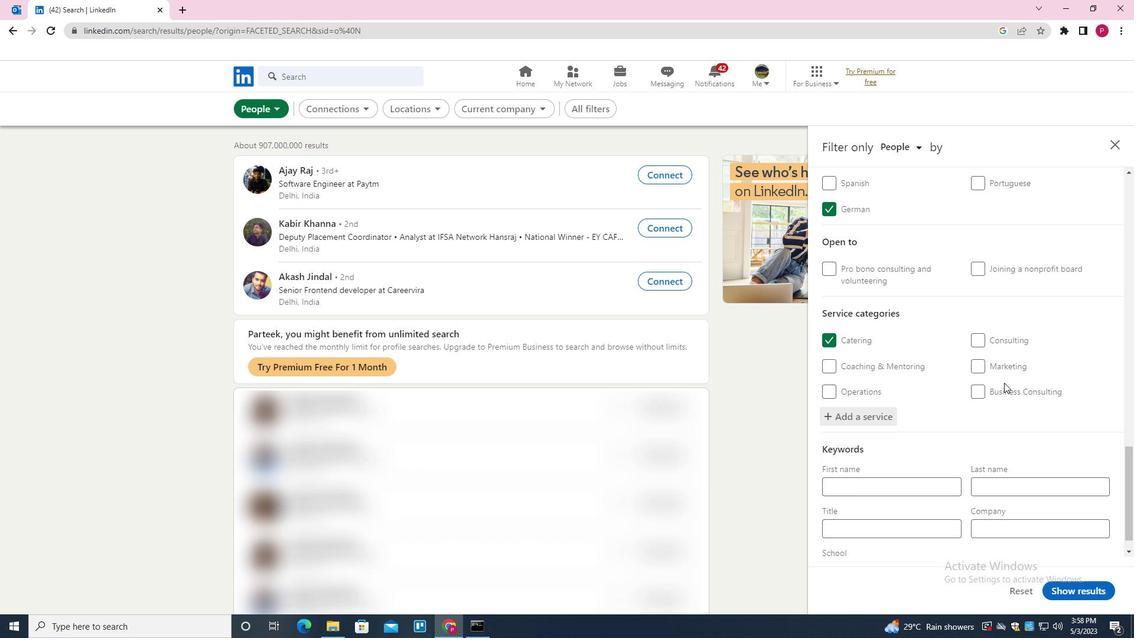 
Action: Mouse scrolled (1004, 382) with delta (0, 0)
Screenshot: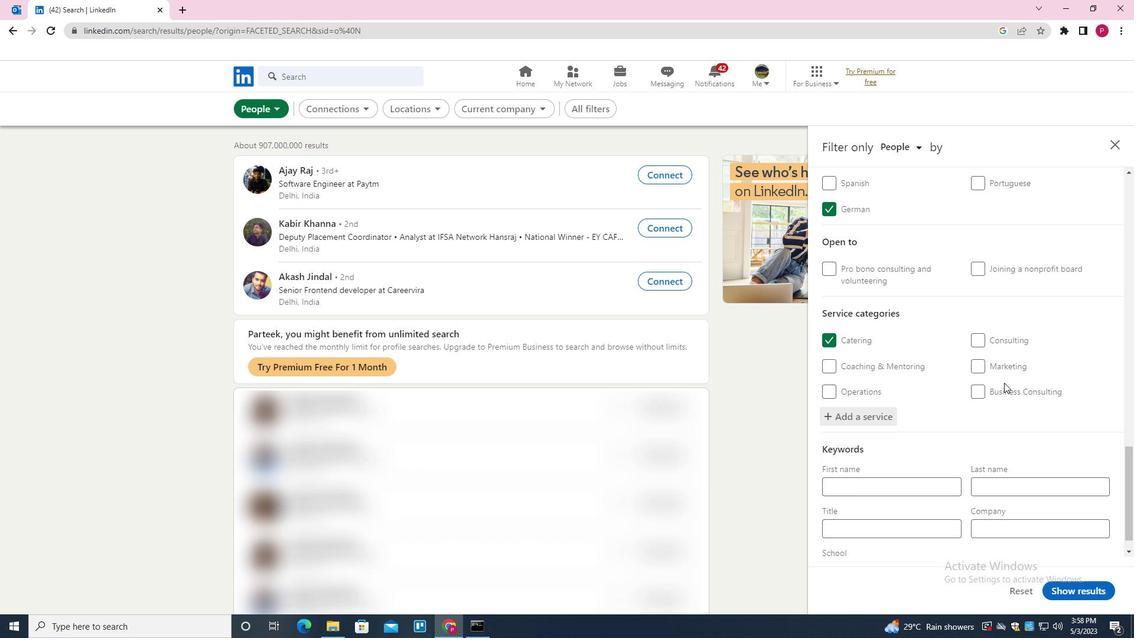 
Action: Mouse moved to (913, 515)
Screenshot: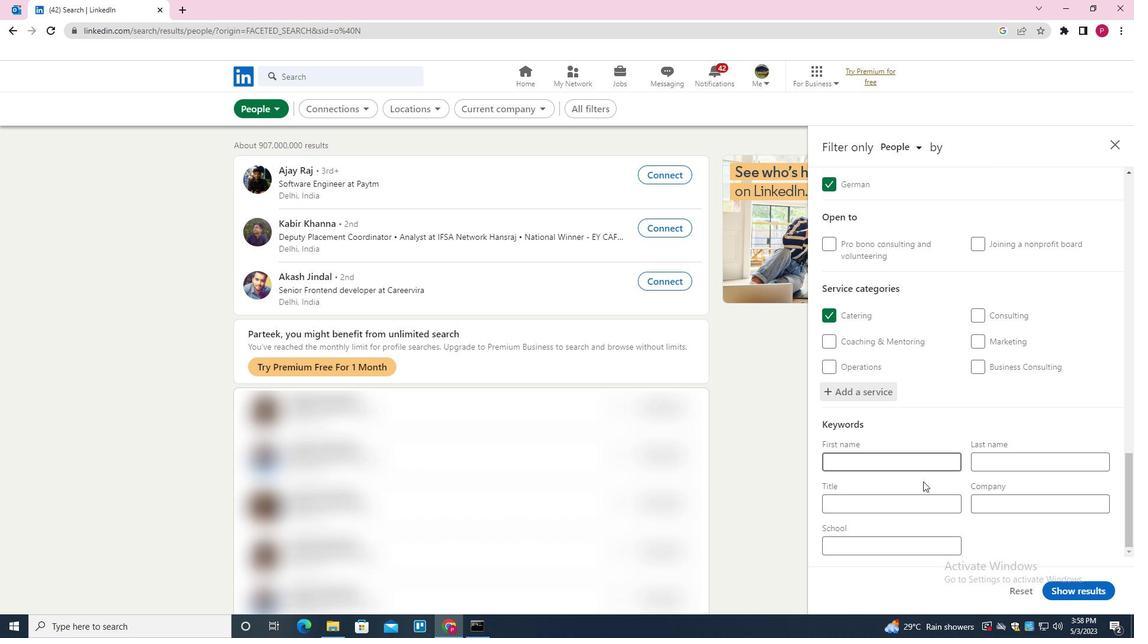 
Action: Mouse pressed left at (913, 515)
Screenshot: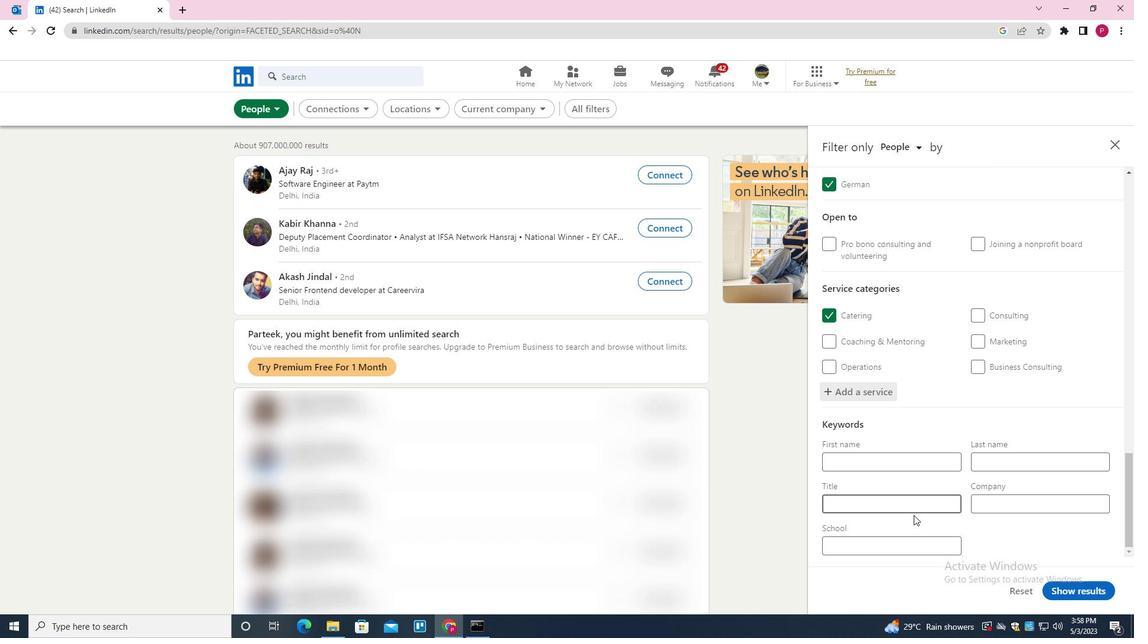 
Action: Mouse moved to (920, 510)
Screenshot: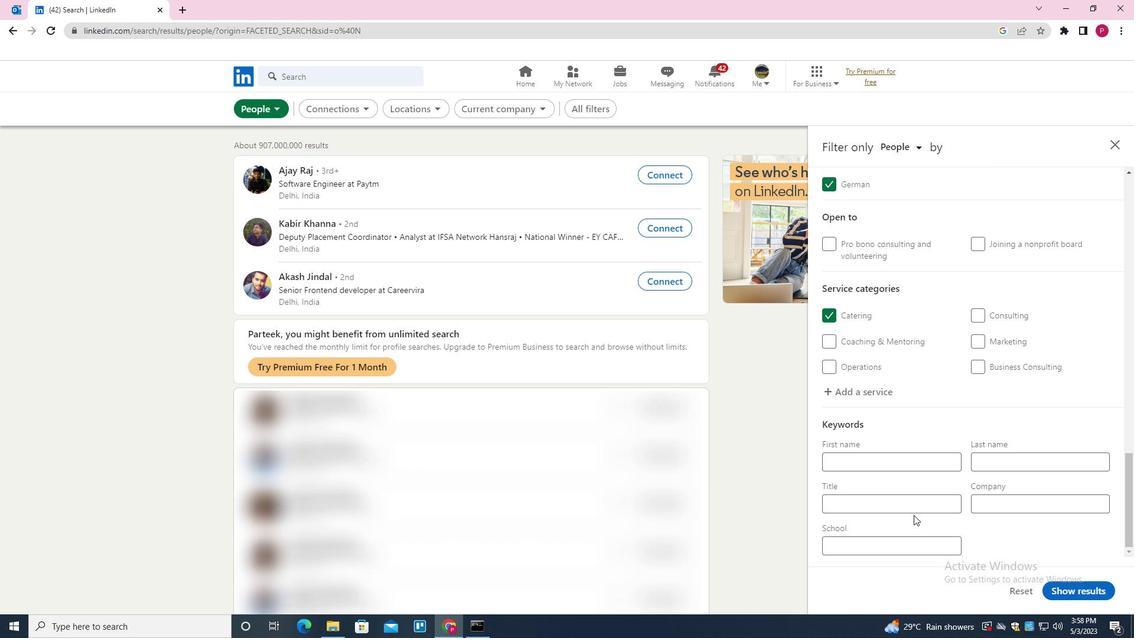 
Action: Mouse pressed left at (920, 510)
Screenshot: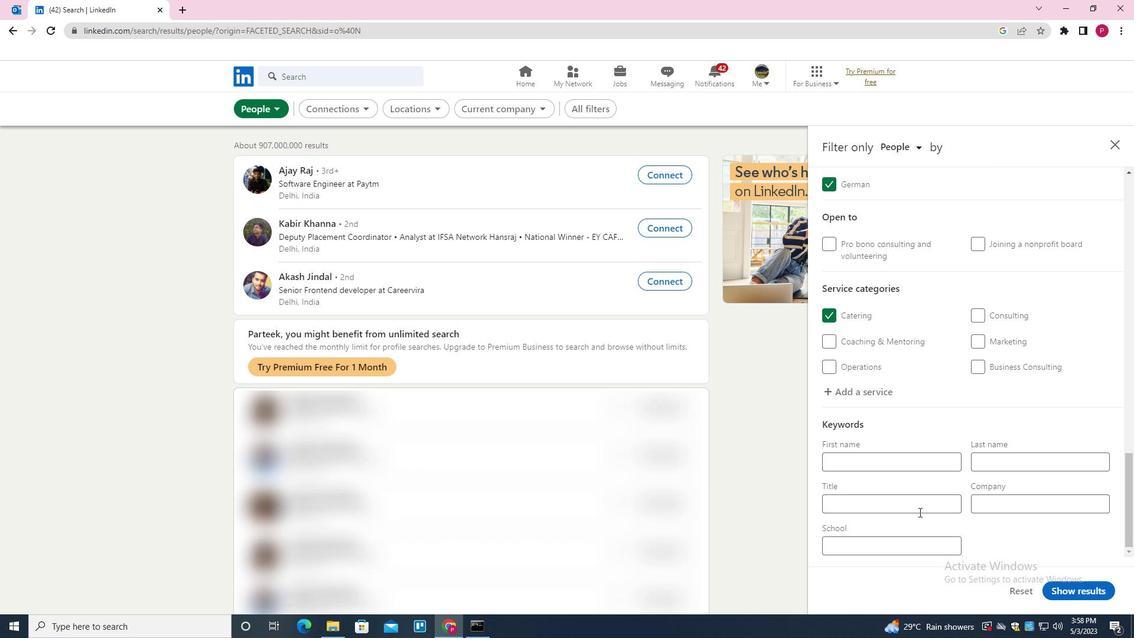 
Action: Mouse moved to (900, 443)
Screenshot: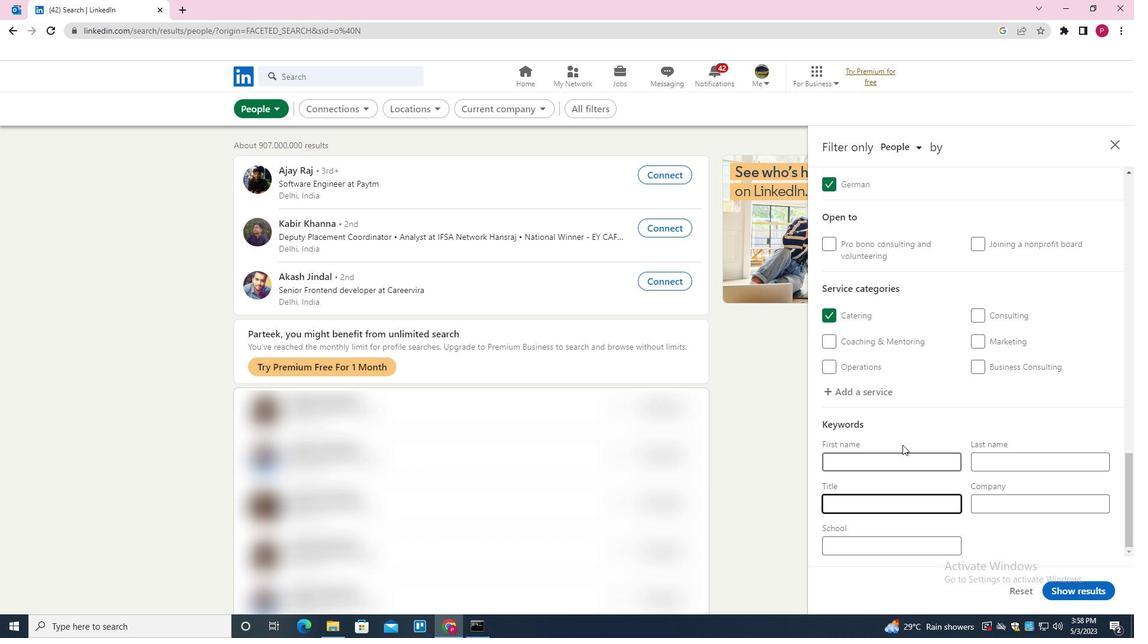 
Action: Key pressed <Key.shift>SOCIAL<Key.space><Key.shift>MEDIA<Key.space><Key.shift>SPECIALIST
Screenshot: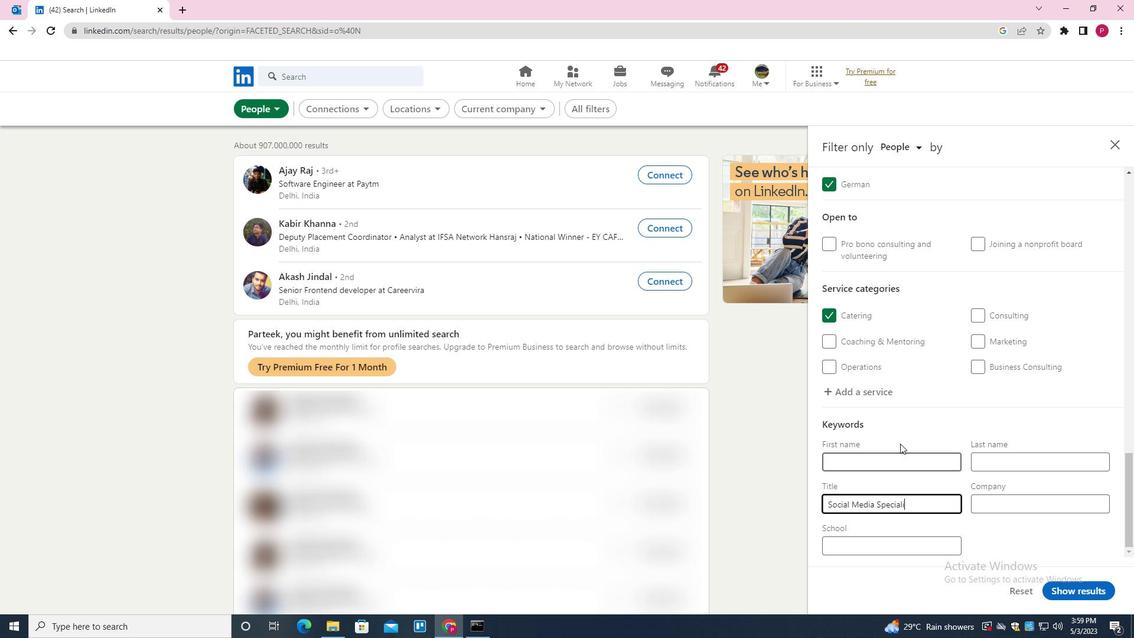 
Action: Mouse moved to (1094, 587)
Screenshot: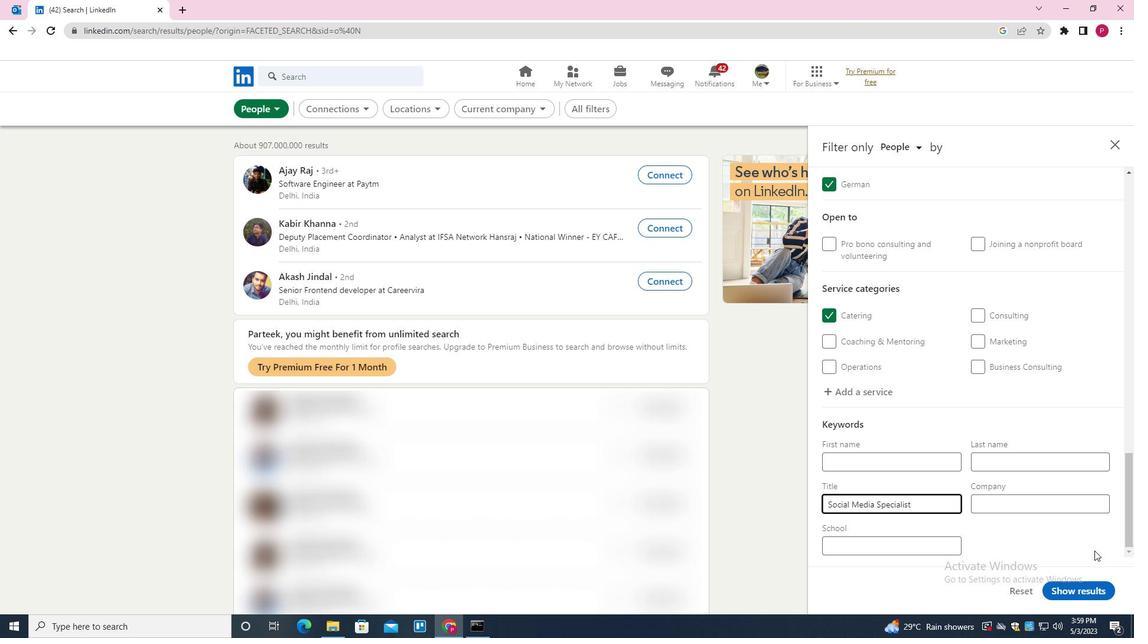 
Action: Mouse pressed left at (1094, 587)
Screenshot: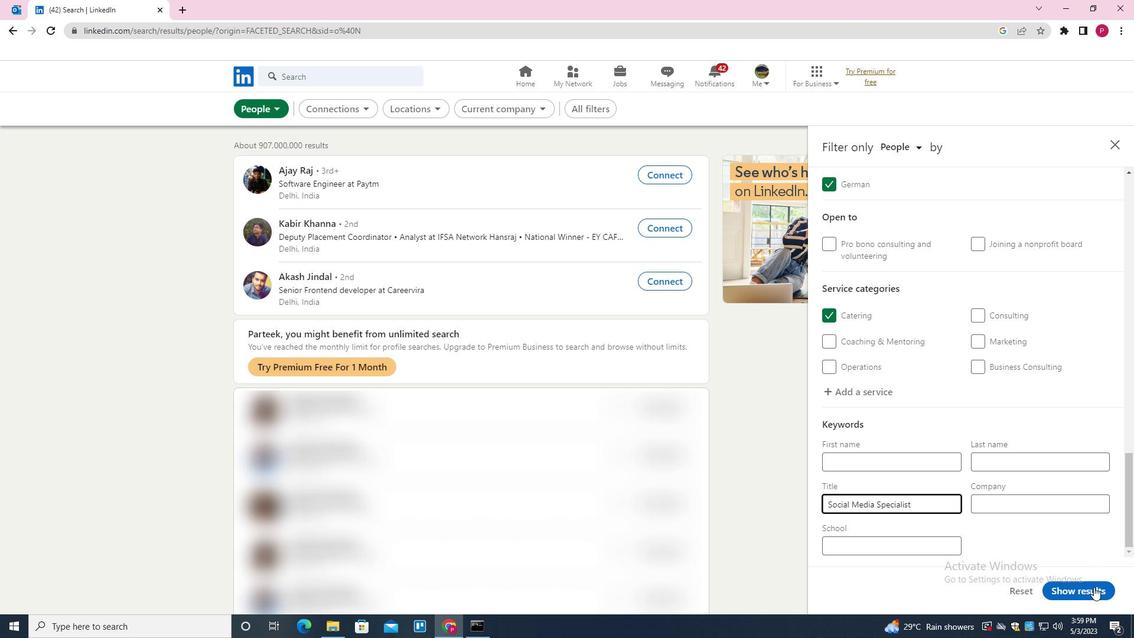
Action: Mouse moved to (587, 246)
Screenshot: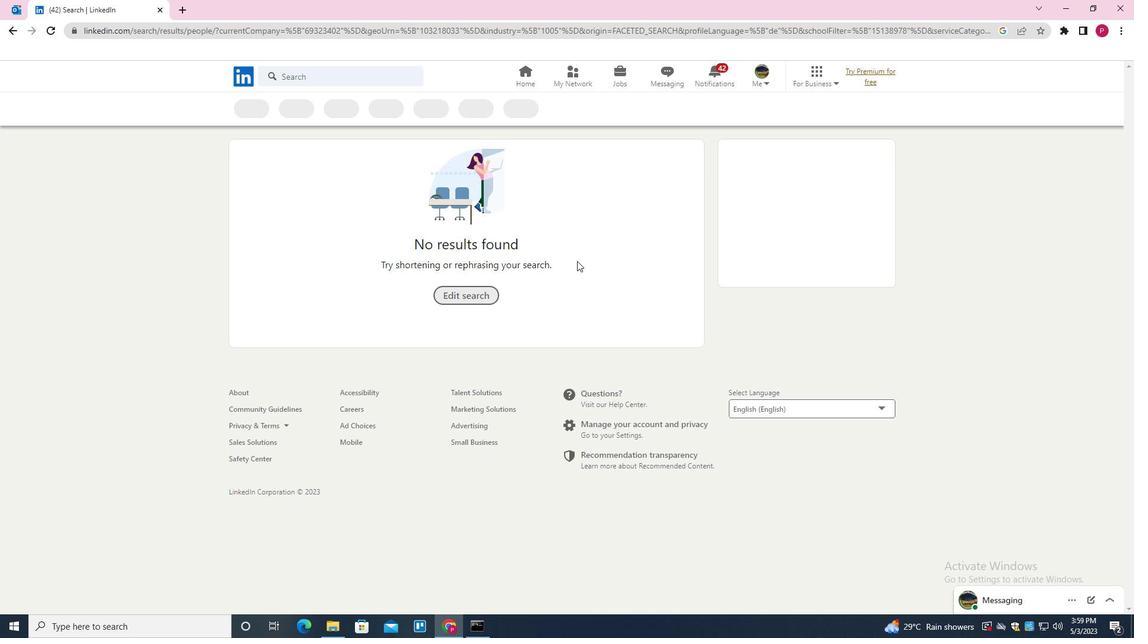 
